 Task: Search for Airbnb properties in New Orleans.
Action: Mouse moved to (407, 70)
Screenshot: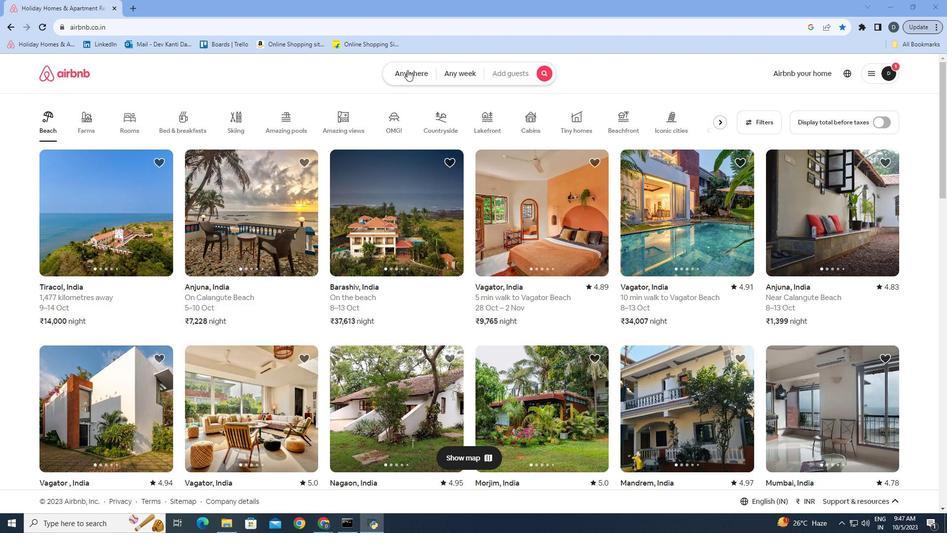 
Action: Mouse pressed left at (407, 70)
Screenshot: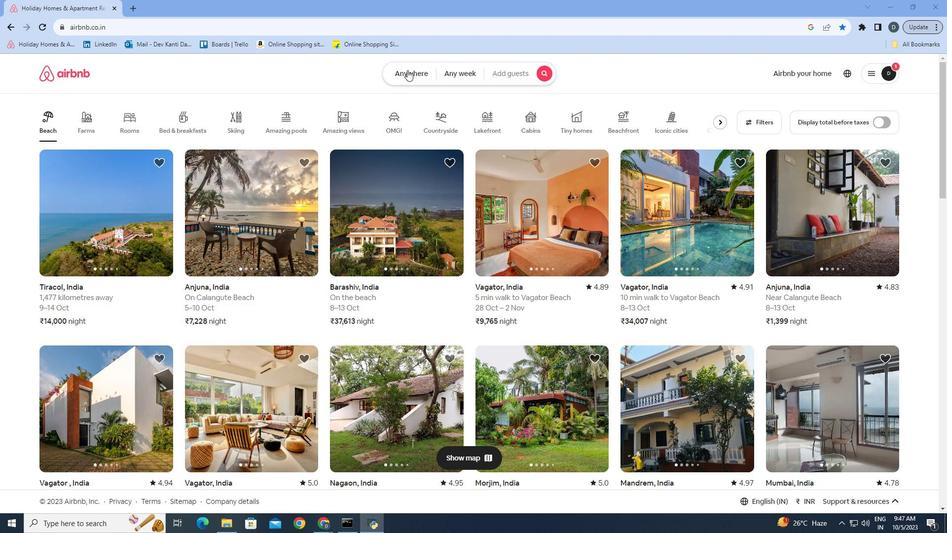 
Action: Mouse moved to (338, 113)
Screenshot: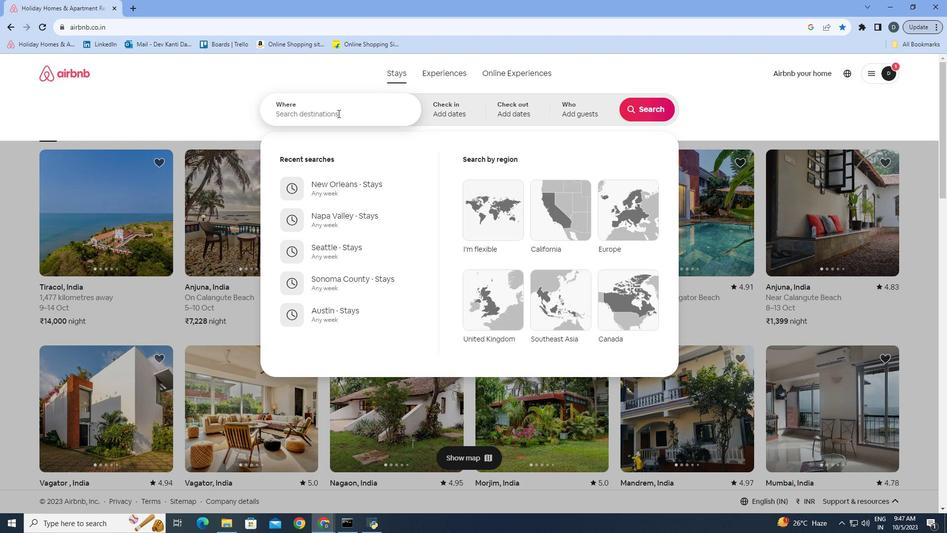 
Action: Mouse pressed left at (338, 113)
Screenshot: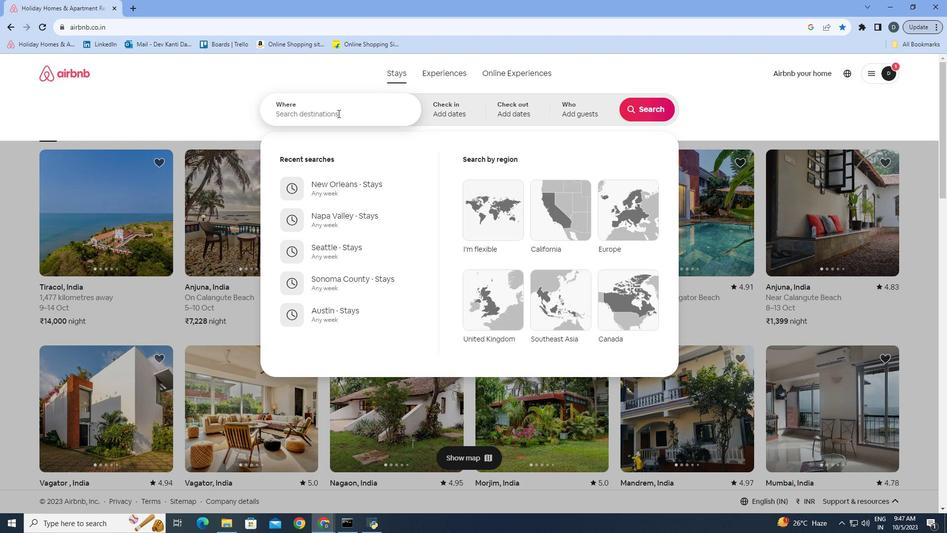 
Action: Mouse moved to (336, 113)
Screenshot: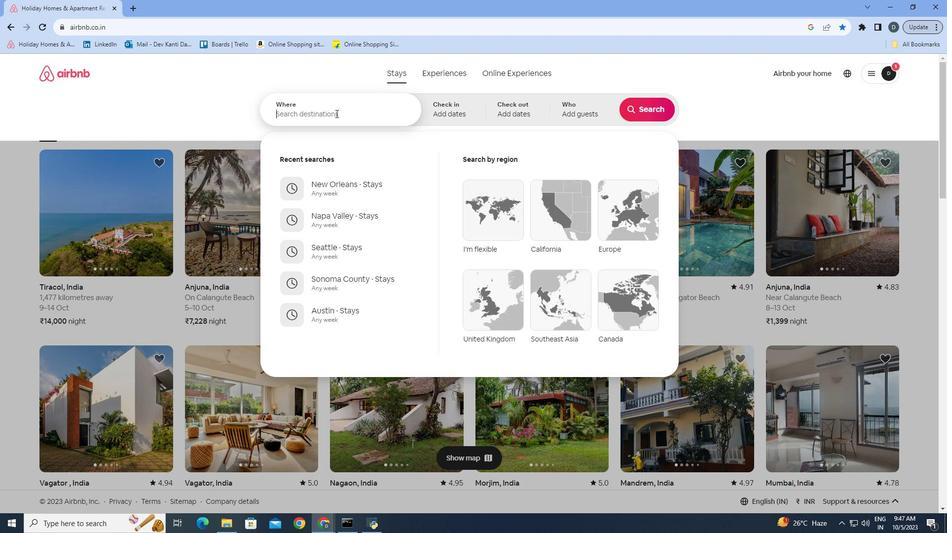 
Action: Key pressed <Key.shift><Key.shift><Key.shift><Key.shift>New<Key.space><Key.shift>Orleans
Screenshot: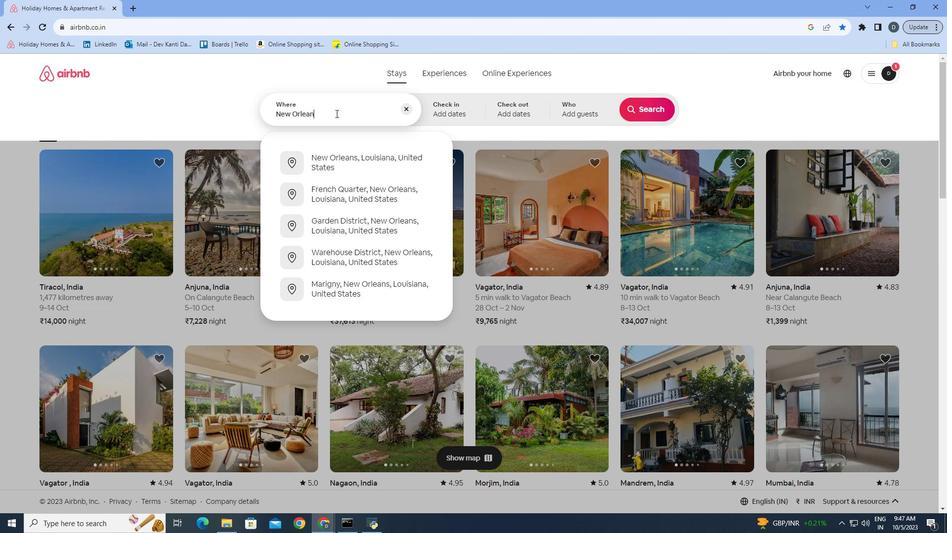 
Action: Mouse moved to (353, 157)
Screenshot: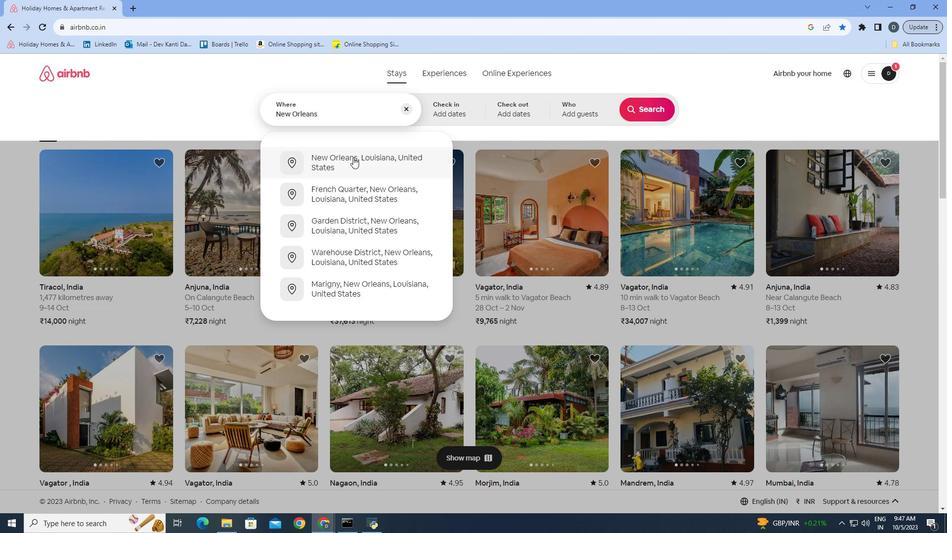 
Action: Mouse pressed left at (353, 157)
Screenshot: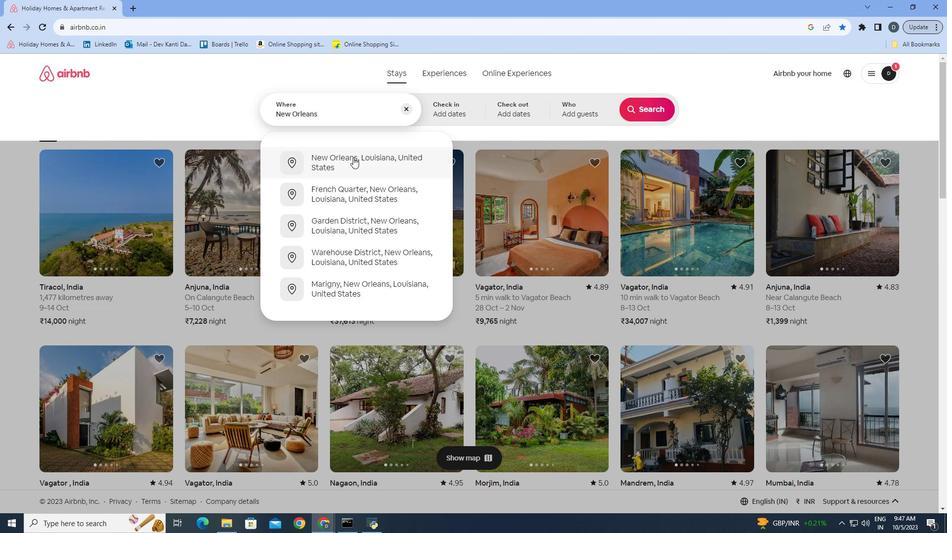 
Action: Mouse moved to (655, 109)
Screenshot: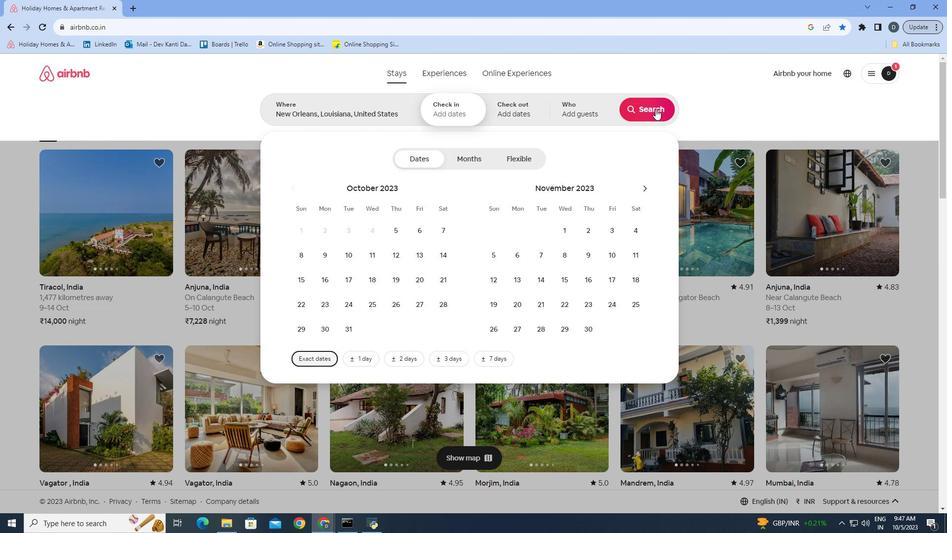 
Action: Mouse pressed left at (655, 109)
Screenshot: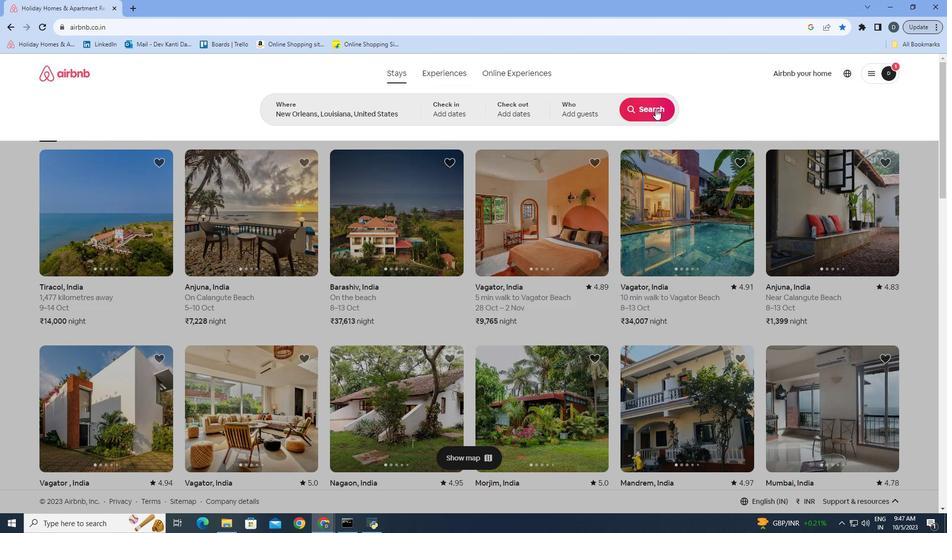
Action: Mouse moved to (156, 254)
Screenshot: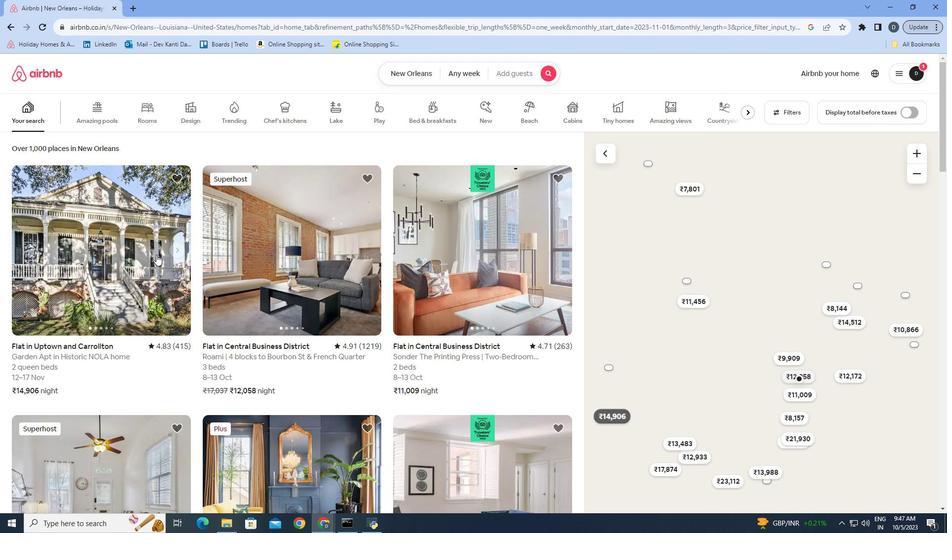 
Action: Mouse pressed left at (156, 254)
Screenshot: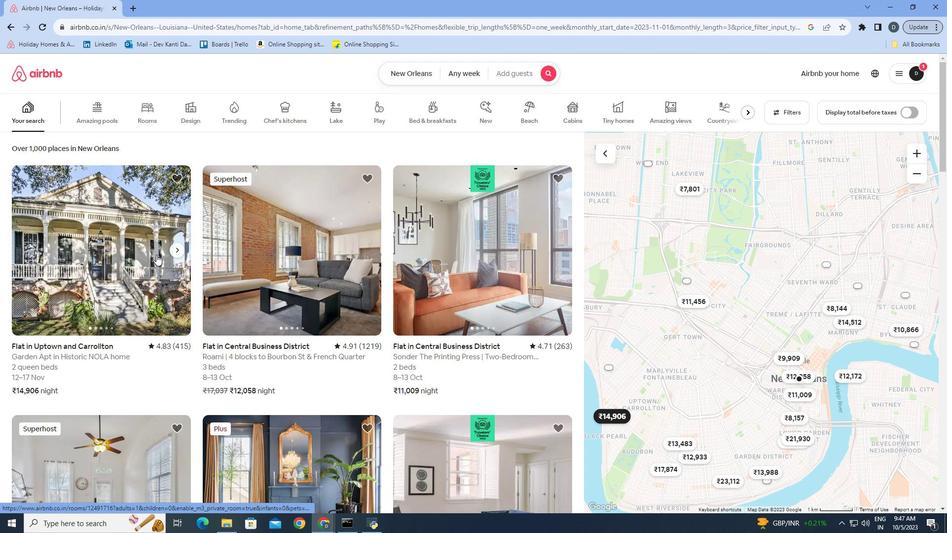 
Action: Mouse moved to (703, 370)
Screenshot: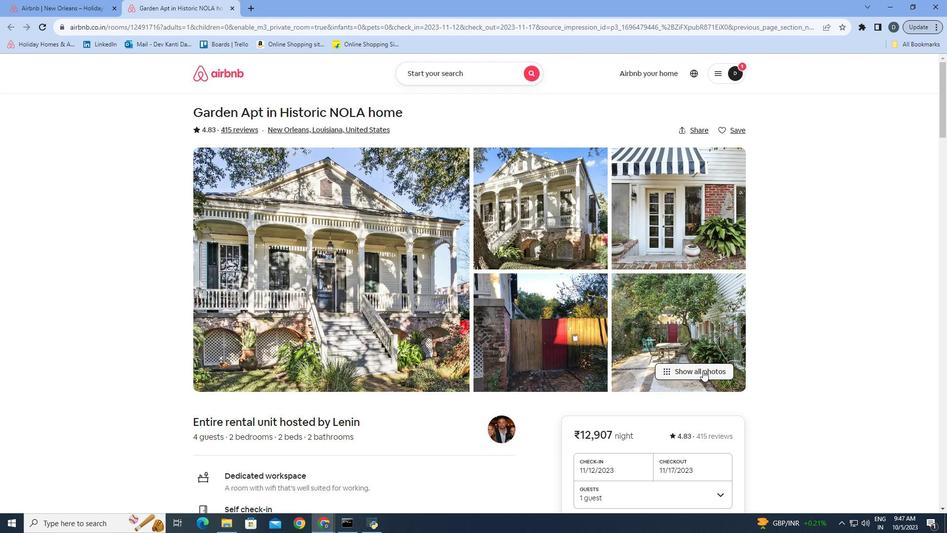 
Action: Mouse pressed left at (703, 370)
Screenshot: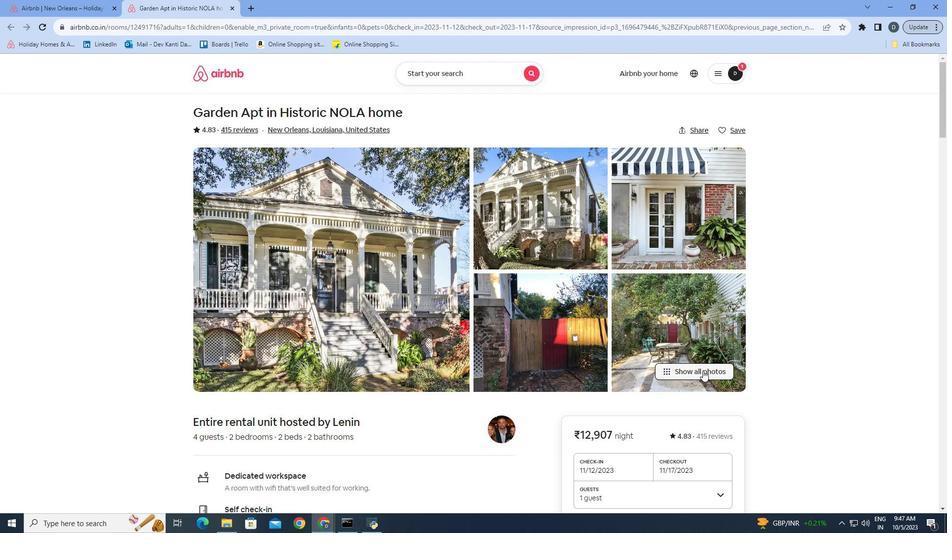 
Action: Mouse moved to (639, 222)
Screenshot: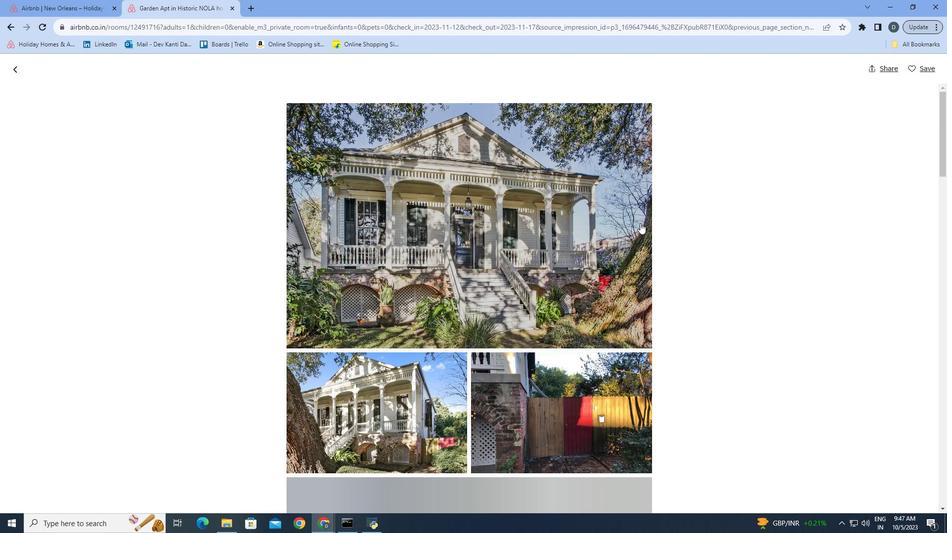 
Action: Mouse scrolled (639, 221) with delta (0, 0)
Screenshot: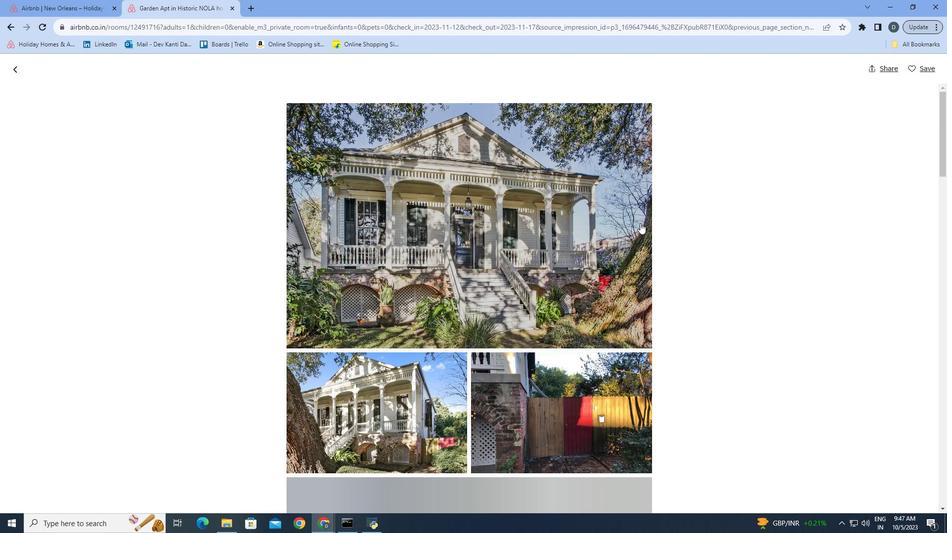 
Action: Mouse moved to (642, 229)
Screenshot: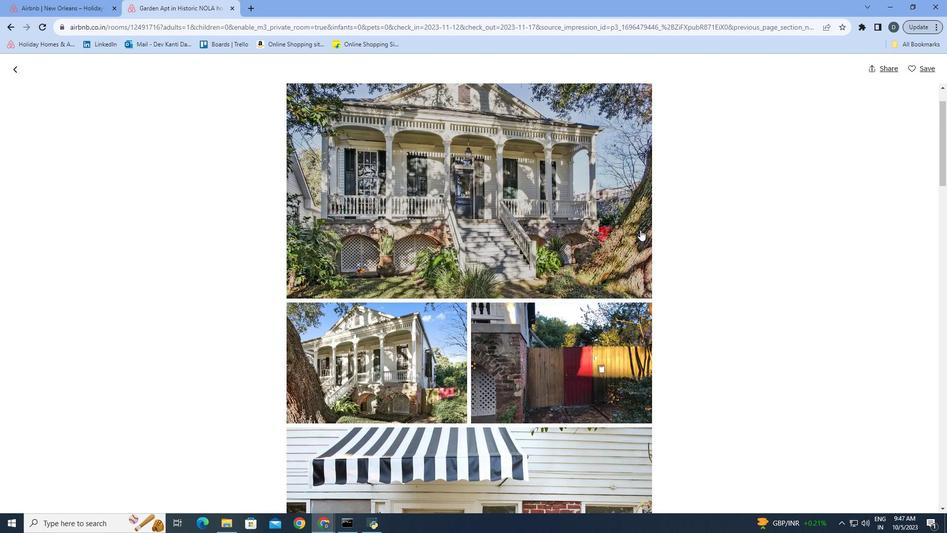 
Action: Mouse scrolled (642, 229) with delta (0, 0)
Screenshot: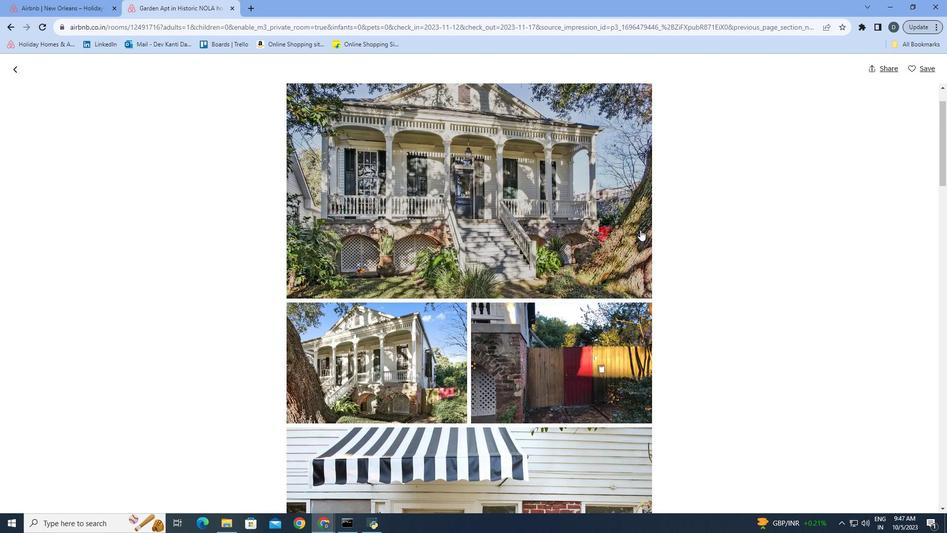 
Action: Mouse moved to (640, 229)
Screenshot: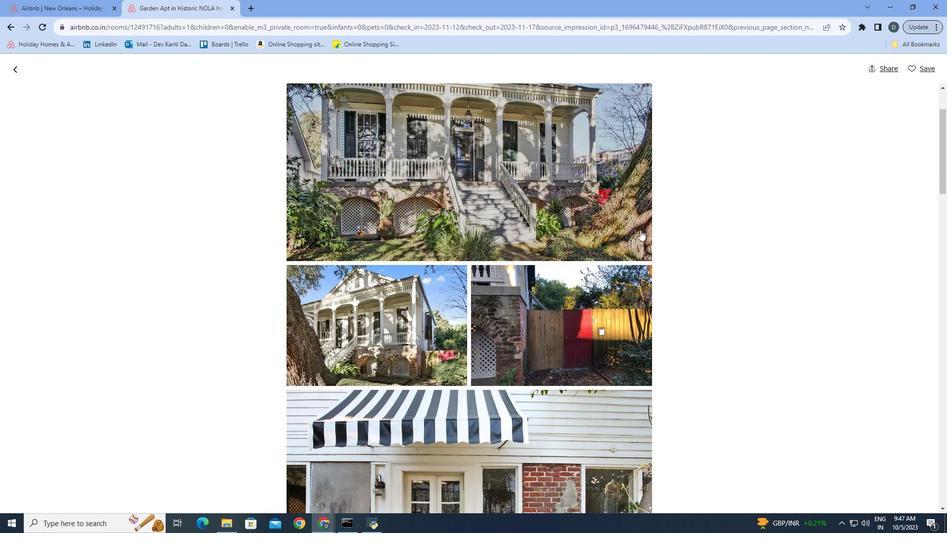 
Action: Mouse scrolled (640, 229) with delta (0, 0)
Screenshot: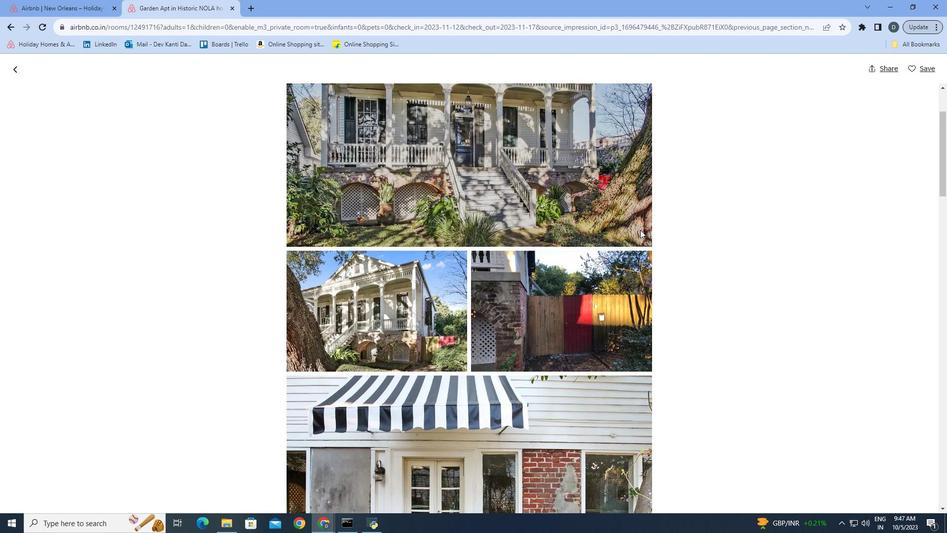 
Action: Mouse moved to (682, 236)
Screenshot: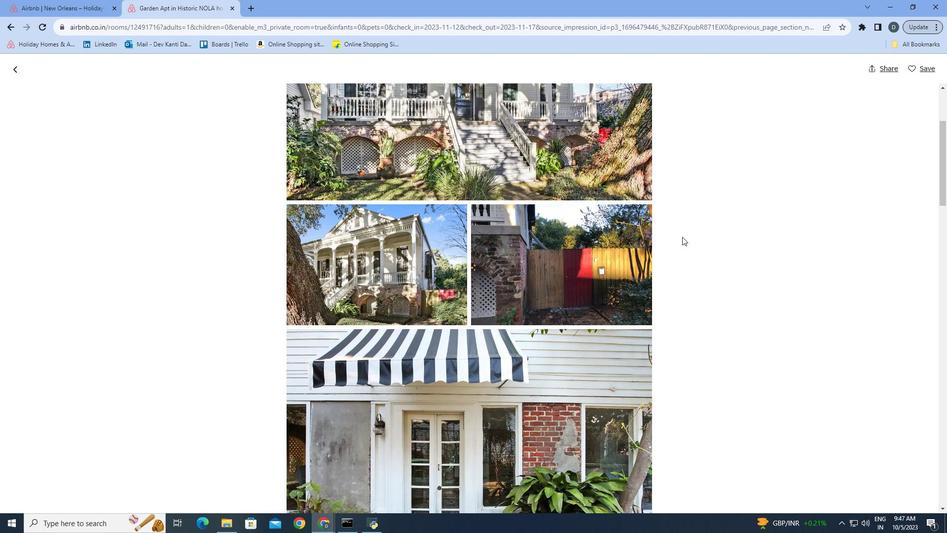 
Action: Mouse scrolled (682, 236) with delta (0, 0)
Screenshot: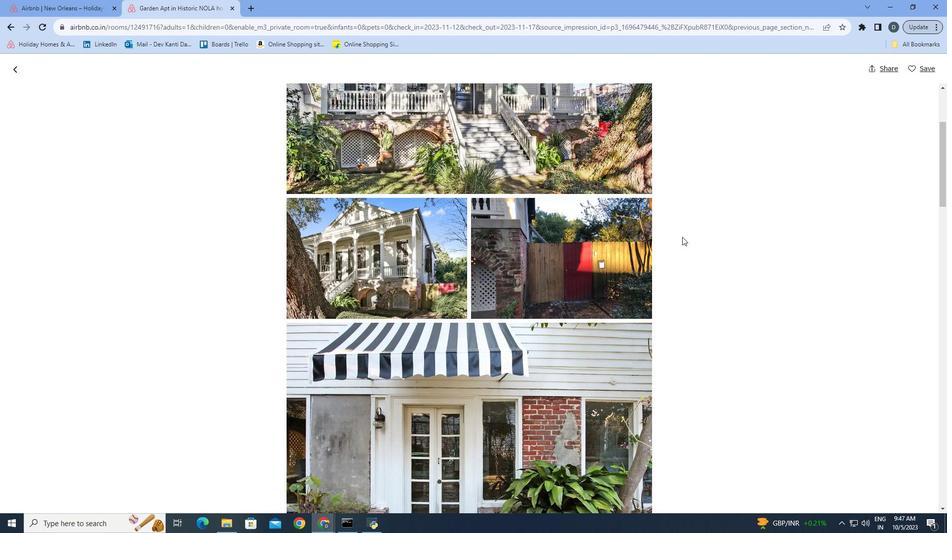 
Action: Mouse scrolled (682, 236) with delta (0, 0)
Screenshot: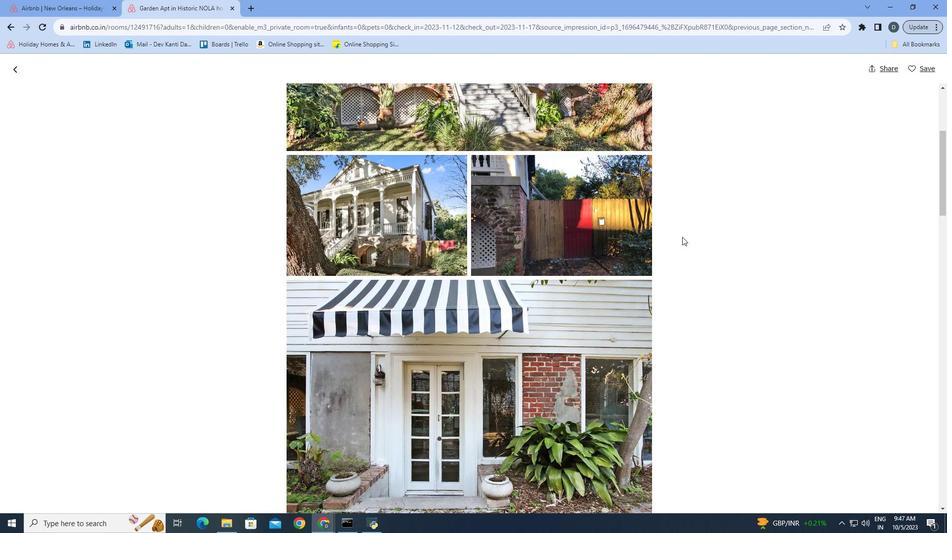 
Action: Mouse scrolled (682, 236) with delta (0, 0)
Screenshot: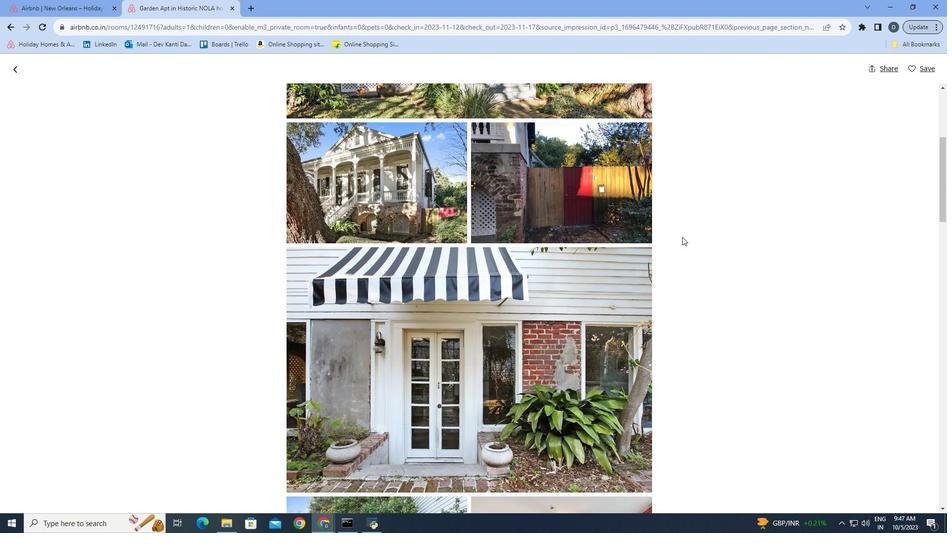 
Action: Mouse scrolled (682, 236) with delta (0, 0)
Screenshot: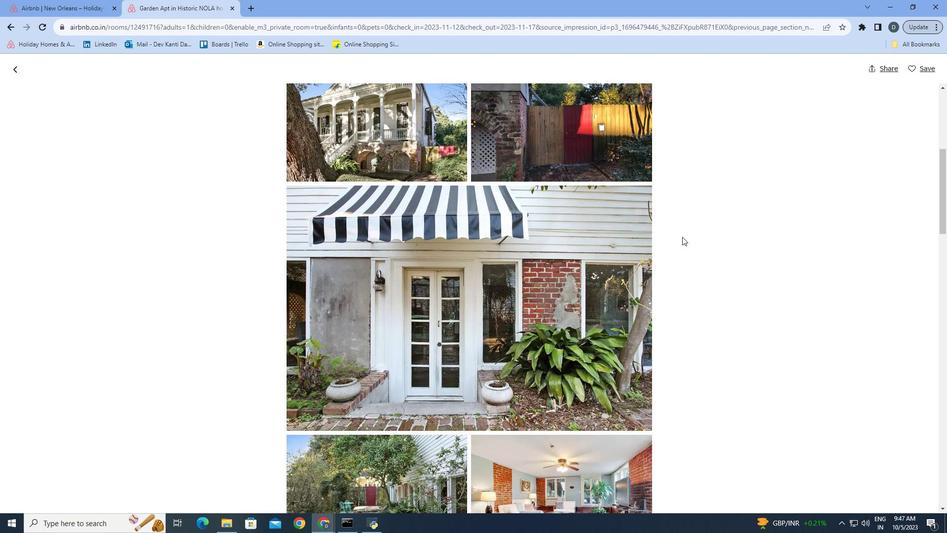 
Action: Mouse scrolled (682, 236) with delta (0, 0)
Screenshot: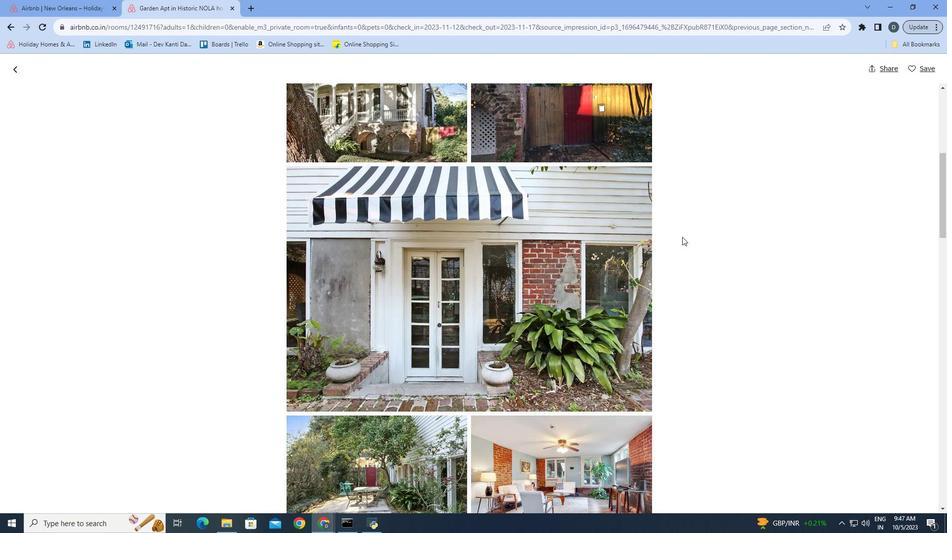 
Action: Mouse moved to (644, 232)
Screenshot: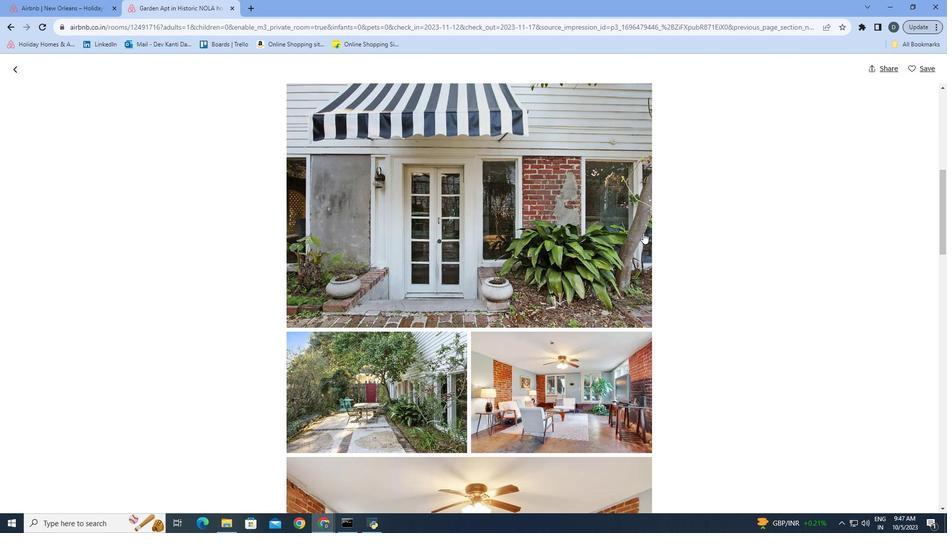 
Action: Mouse scrolled (644, 232) with delta (0, 0)
Screenshot: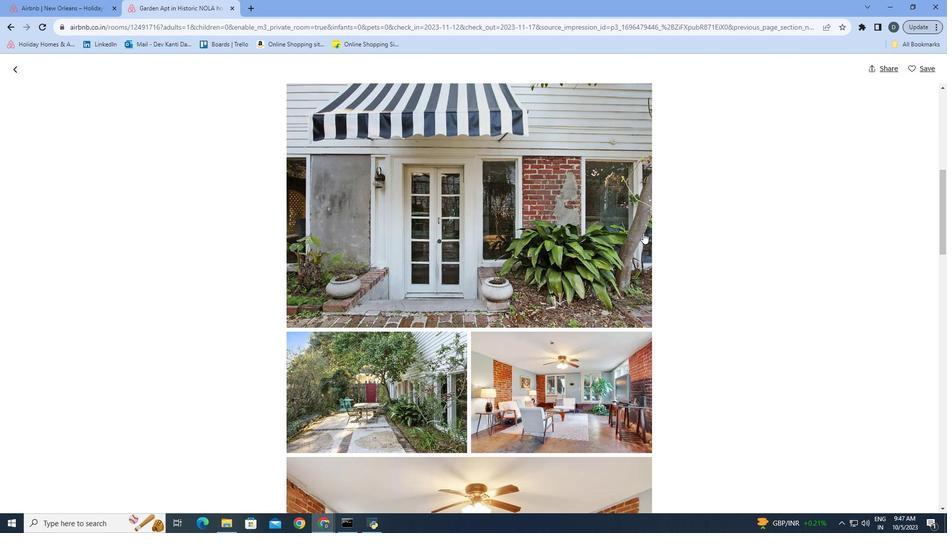 
Action: Mouse moved to (643, 232)
Screenshot: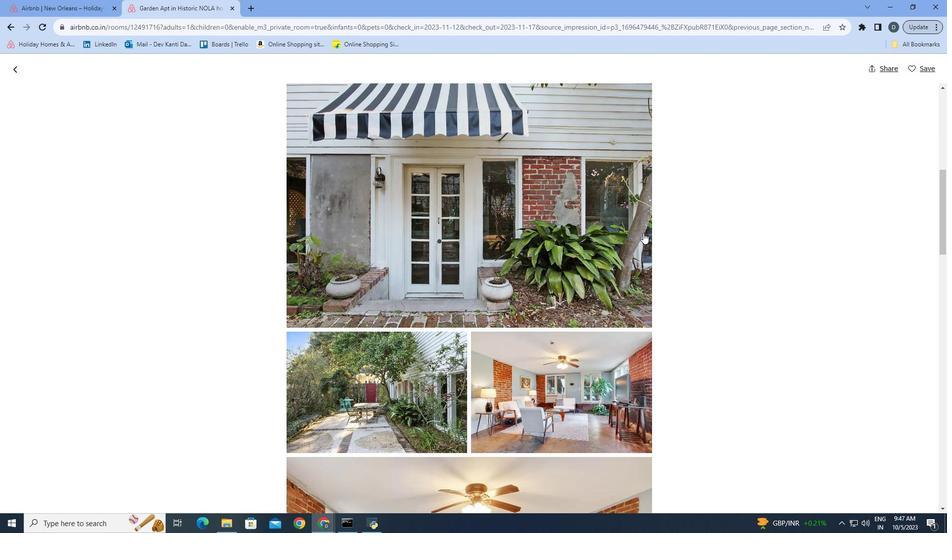 
Action: Mouse scrolled (643, 232) with delta (0, 0)
Screenshot: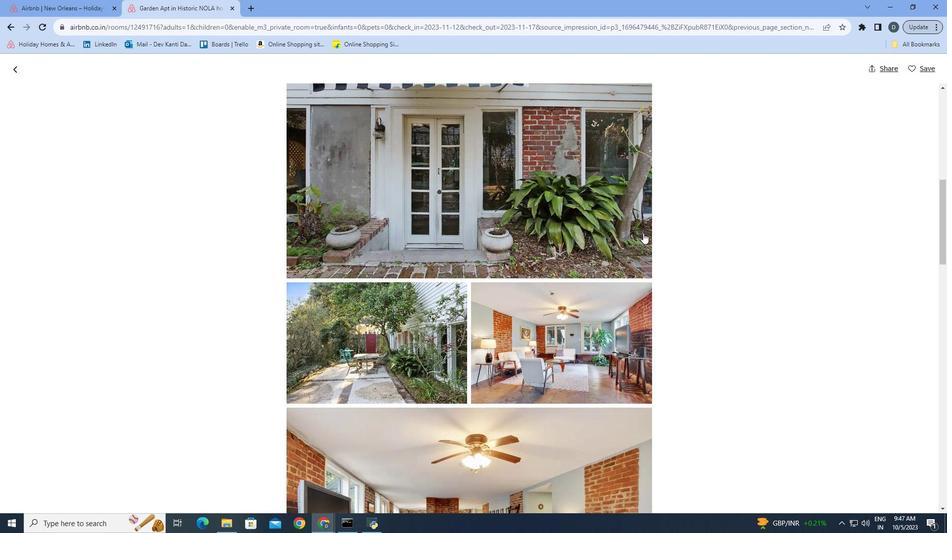 
Action: Mouse moved to (644, 232)
Screenshot: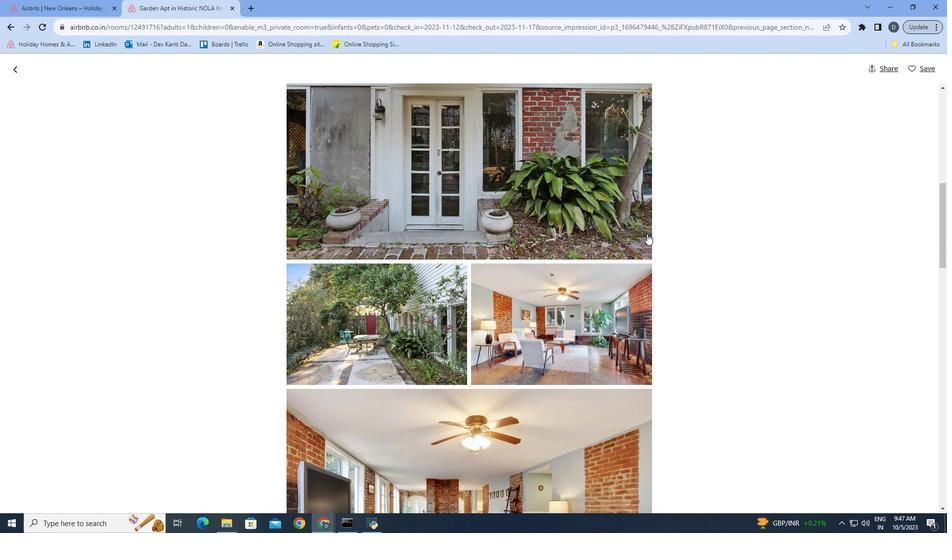 
Action: Mouse scrolled (644, 232) with delta (0, 0)
Screenshot: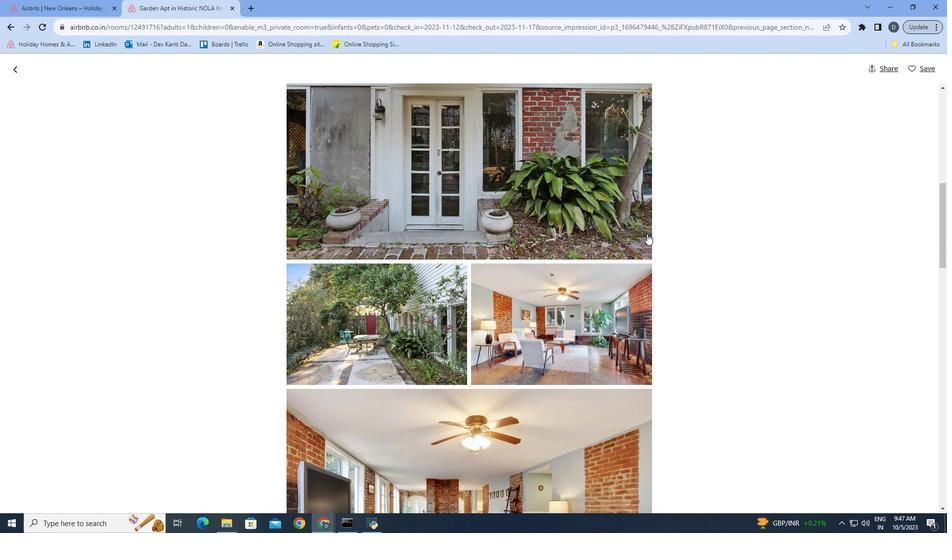 
Action: Mouse moved to (653, 235)
Screenshot: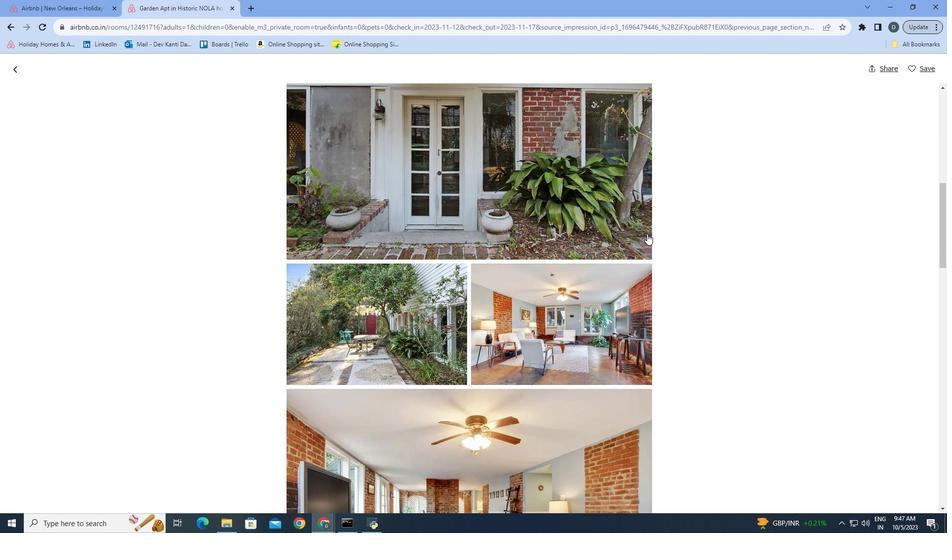 
Action: Mouse scrolled (653, 235) with delta (0, 0)
Screenshot: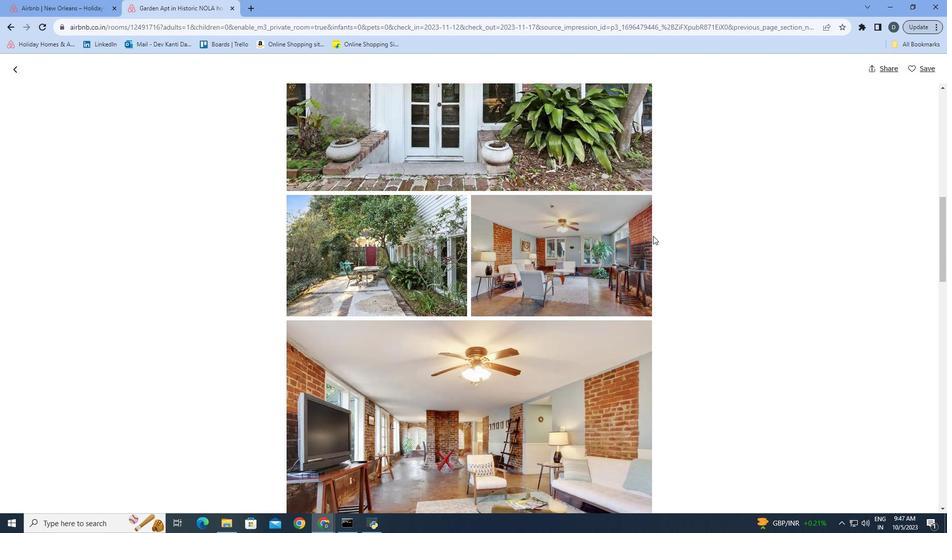 
Action: Mouse scrolled (653, 235) with delta (0, 0)
Screenshot: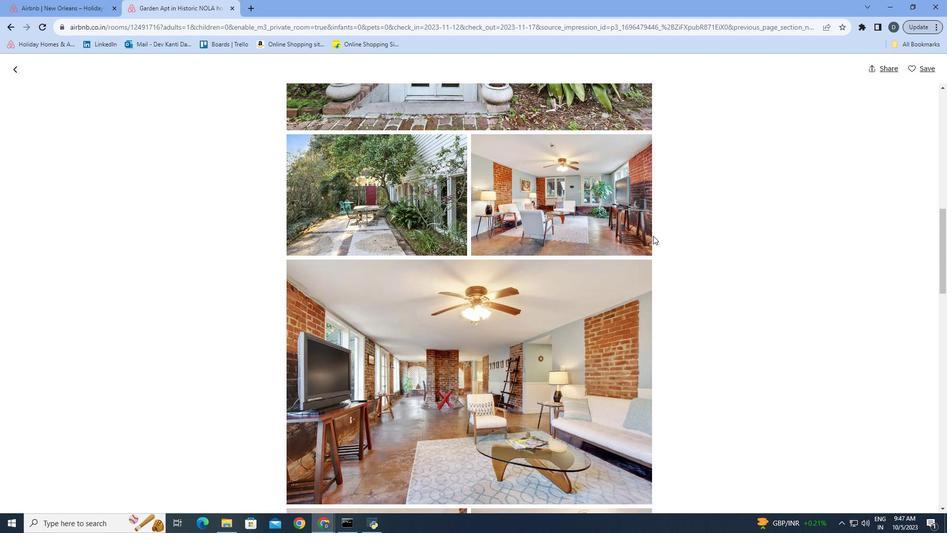 
Action: Mouse moved to (661, 242)
Screenshot: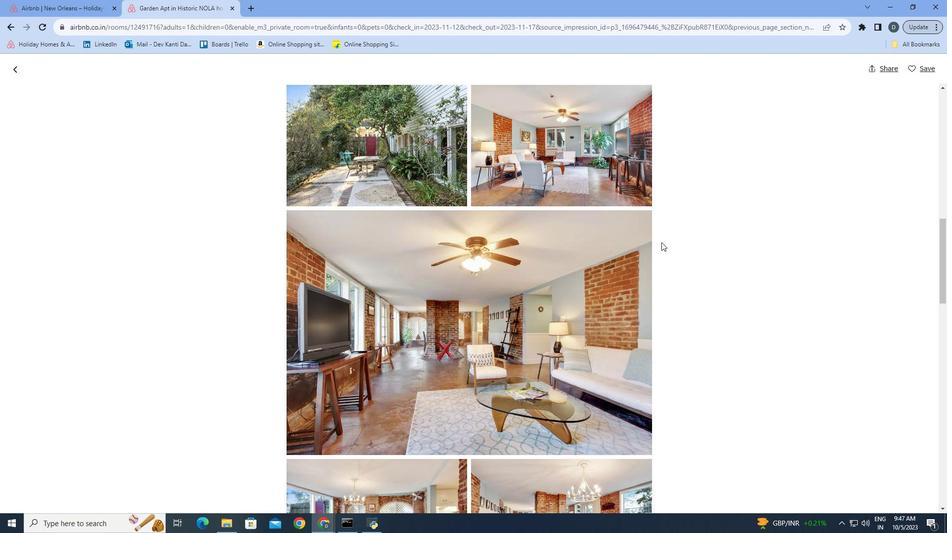 
Action: Mouse scrolled (661, 241) with delta (0, 0)
Screenshot: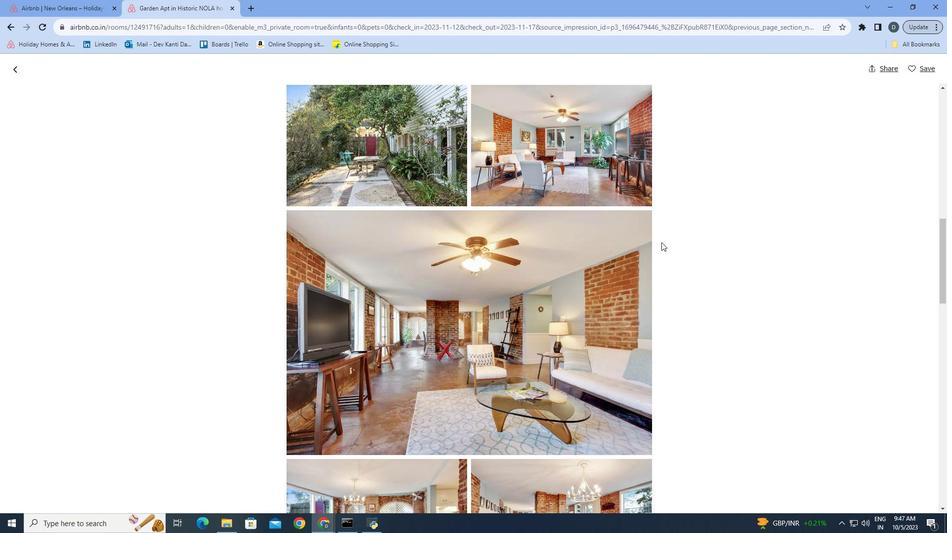 
Action: Mouse scrolled (661, 241) with delta (0, 0)
Screenshot: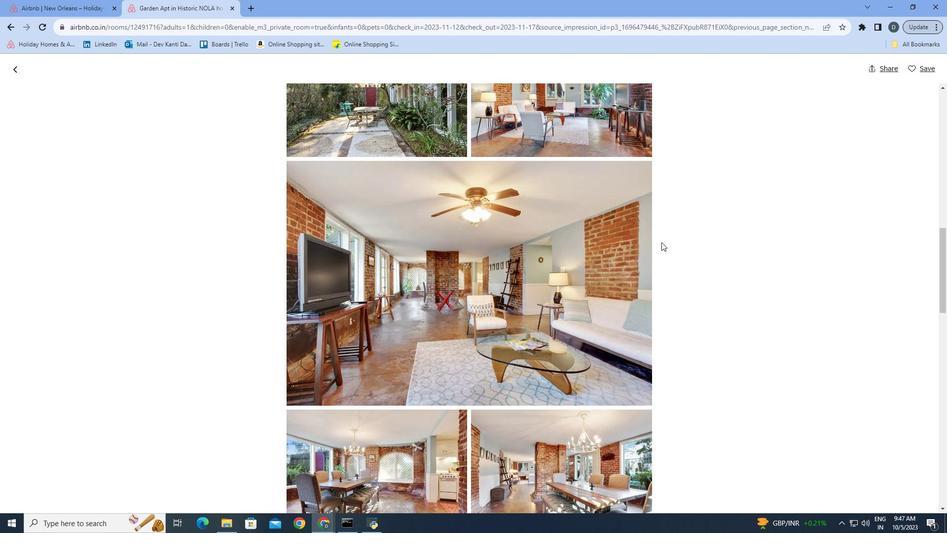 
Action: Mouse scrolled (661, 241) with delta (0, 0)
Screenshot: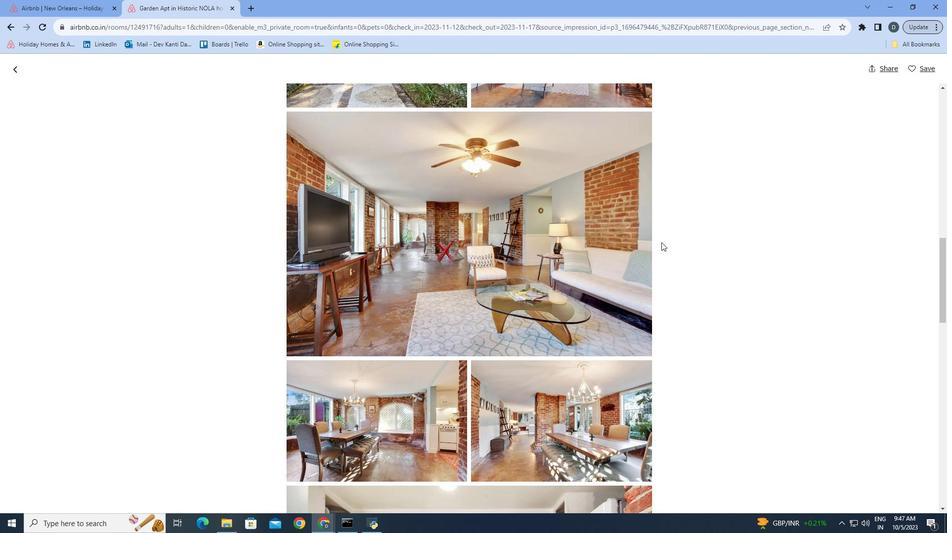 
Action: Mouse scrolled (661, 241) with delta (0, 0)
Screenshot: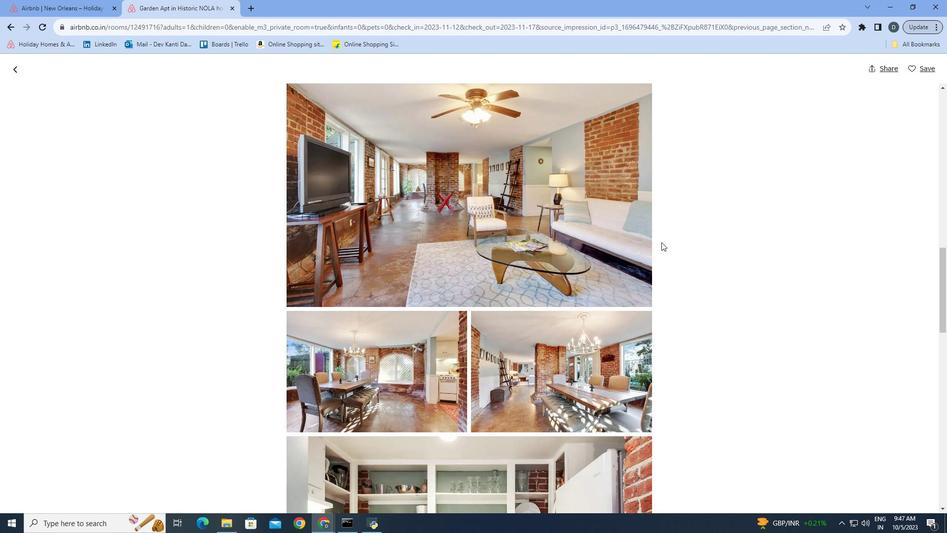 
Action: Mouse scrolled (661, 241) with delta (0, 0)
Screenshot: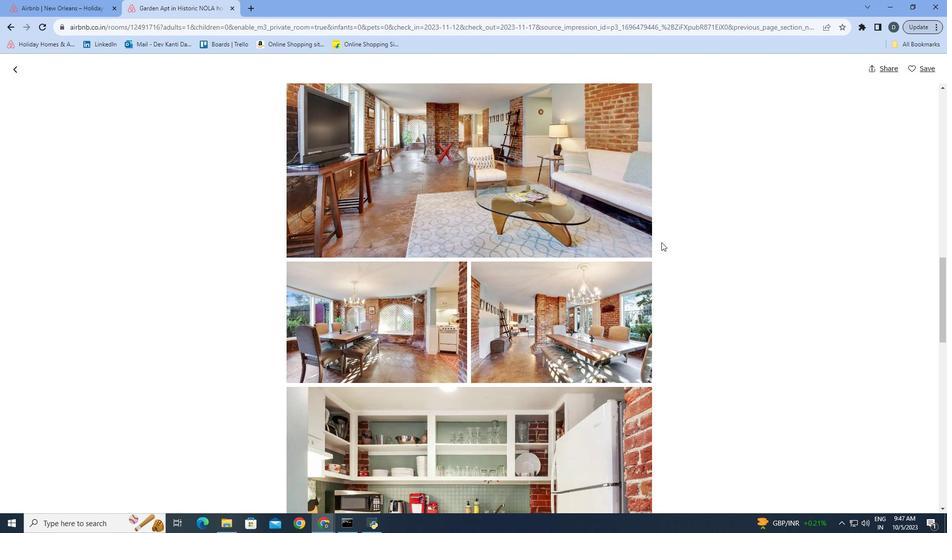 
Action: Mouse scrolled (661, 241) with delta (0, 0)
Screenshot: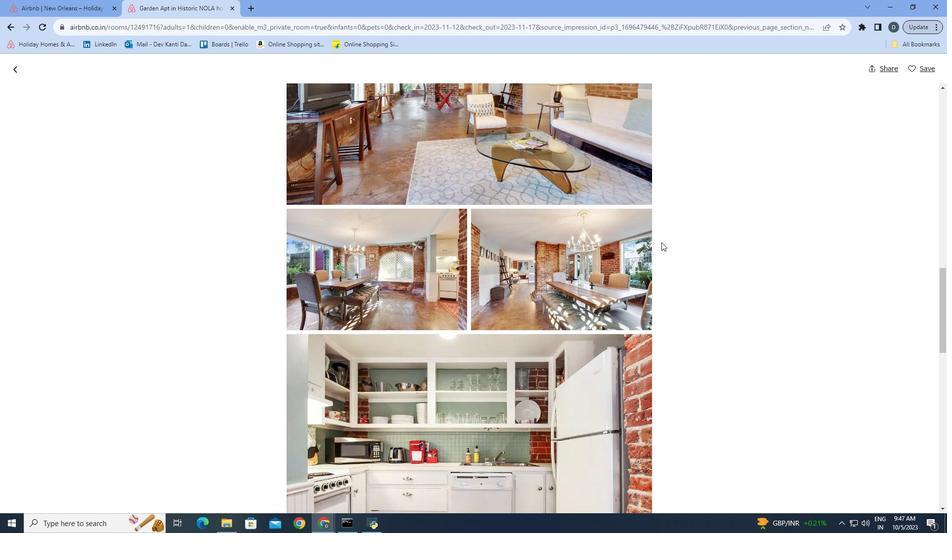 
Action: Mouse scrolled (661, 241) with delta (0, 0)
Screenshot: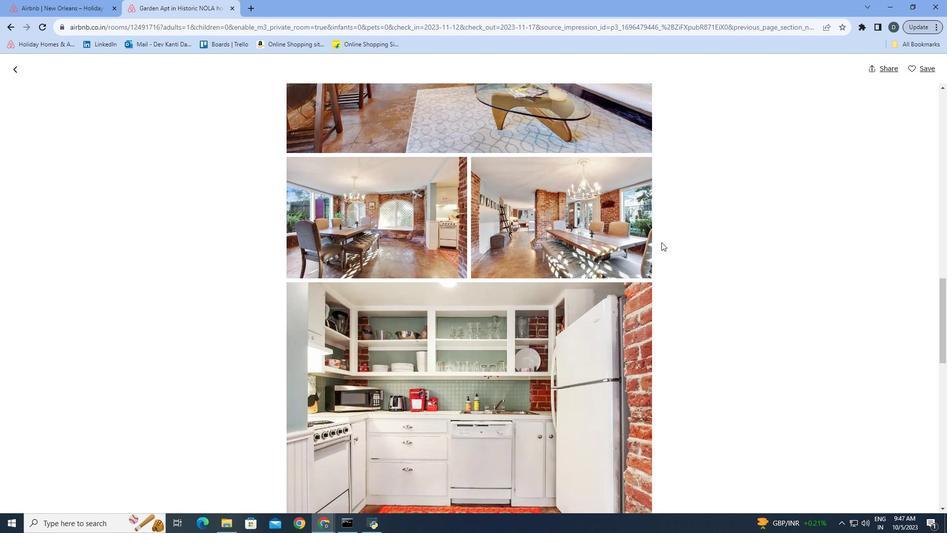 
Action: Mouse moved to (663, 242)
Screenshot: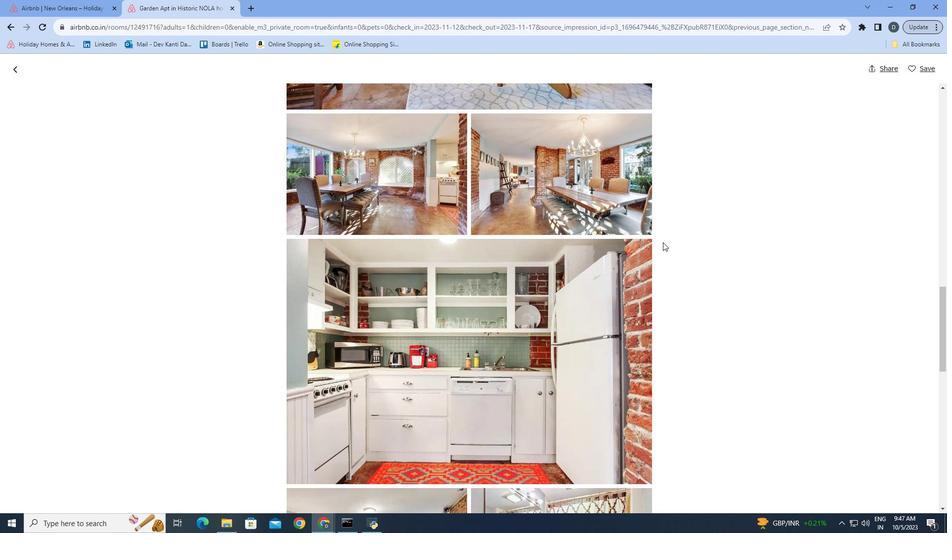 
Action: Mouse scrolled (663, 241) with delta (0, 0)
Screenshot: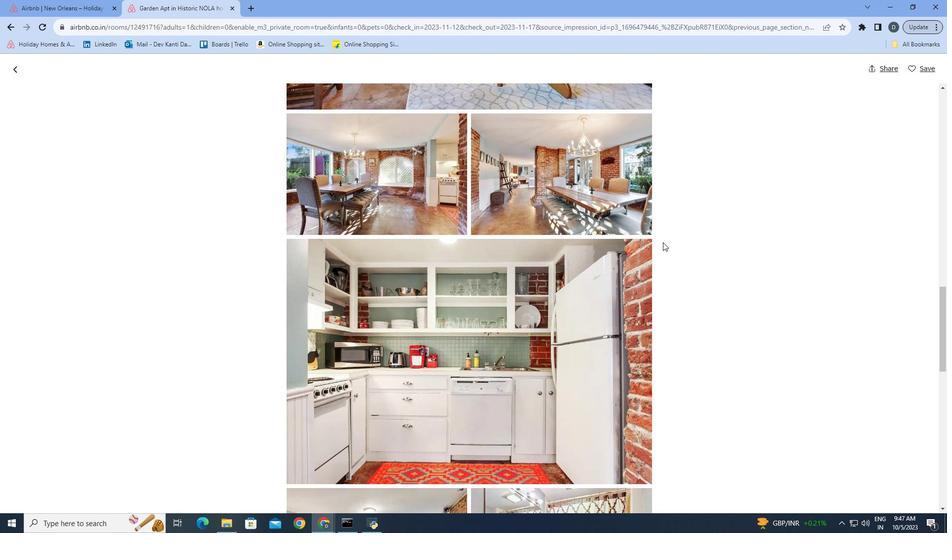 
Action: Mouse scrolled (663, 241) with delta (0, 0)
Screenshot: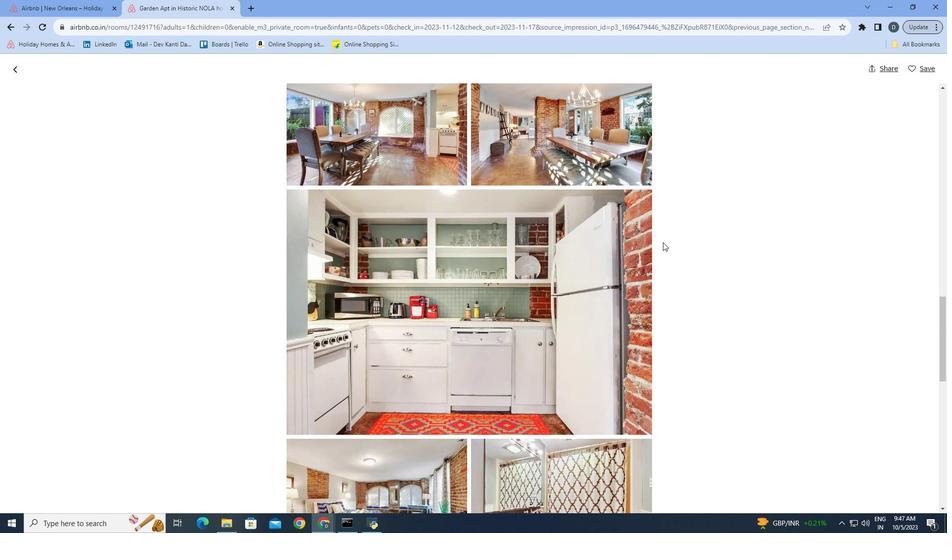
Action: Mouse scrolled (663, 241) with delta (0, 0)
Screenshot: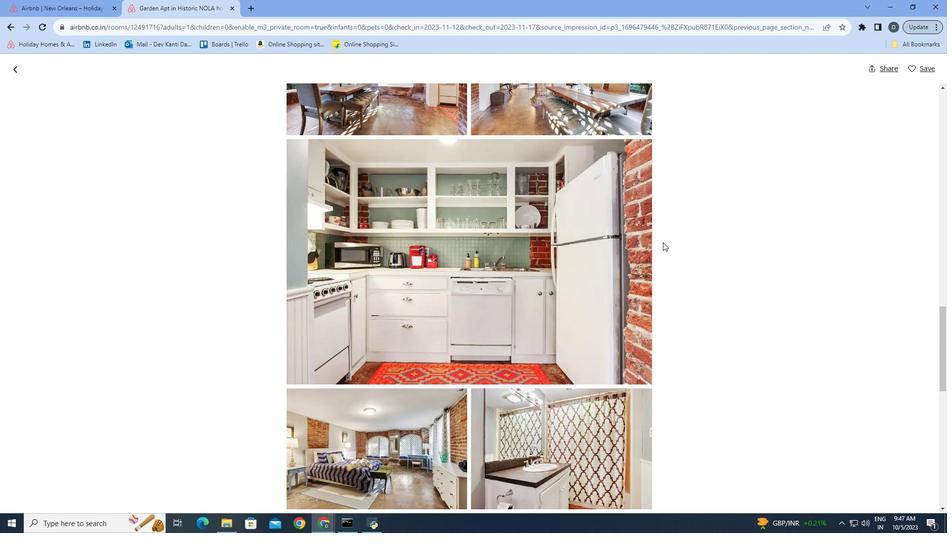 
Action: Mouse scrolled (663, 241) with delta (0, 0)
Screenshot: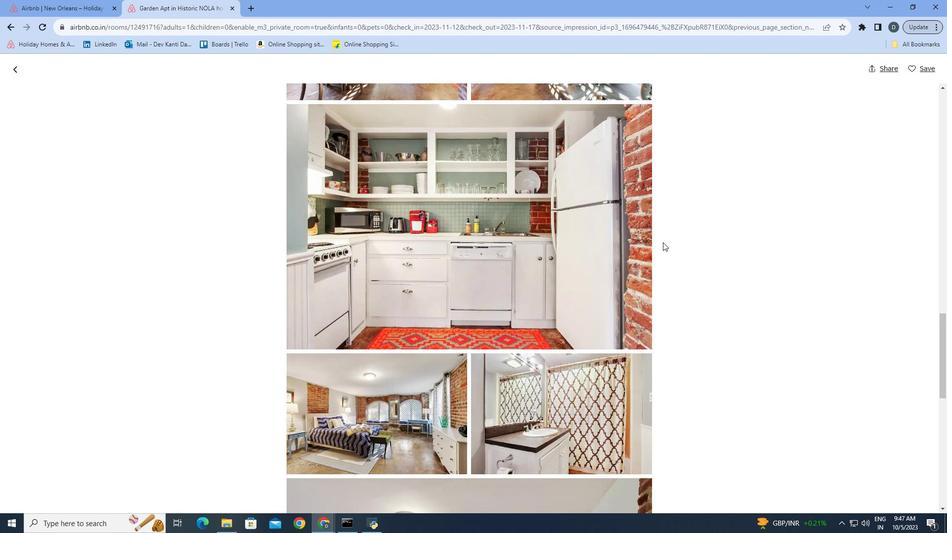 
Action: Mouse scrolled (663, 241) with delta (0, 0)
Screenshot: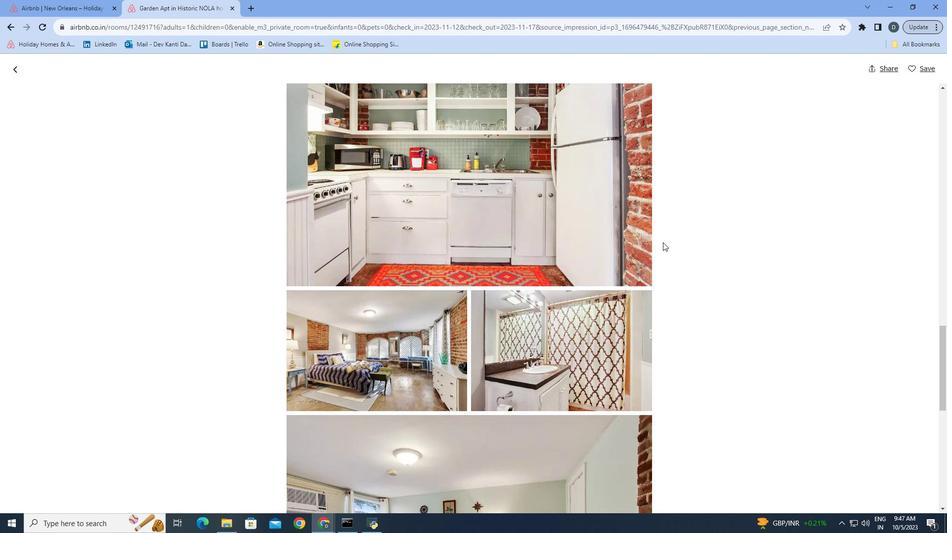 
Action: Mouse scrolled (663, 241) with delta (0, 0)
Screenshot: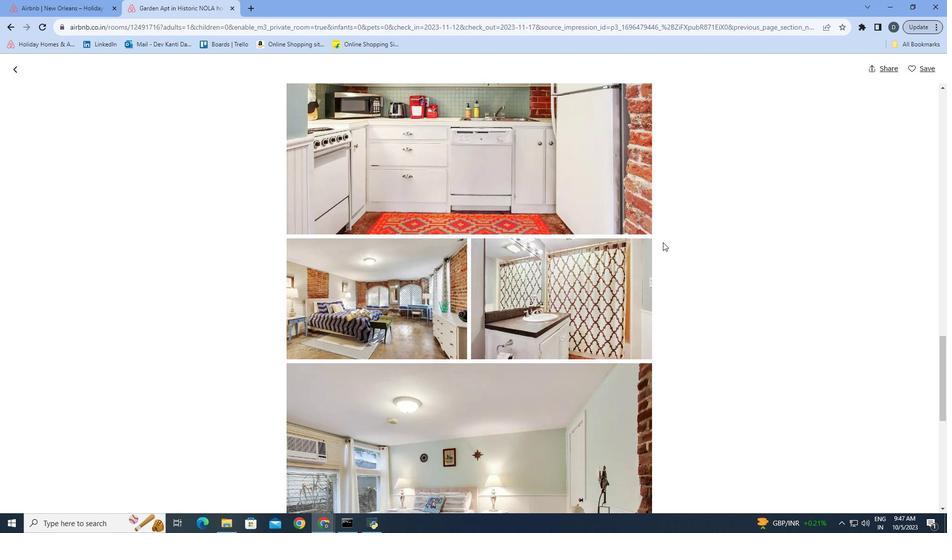 
Action: Mouse scrolled (663, 241) with delta (0, 0)
Screenshot: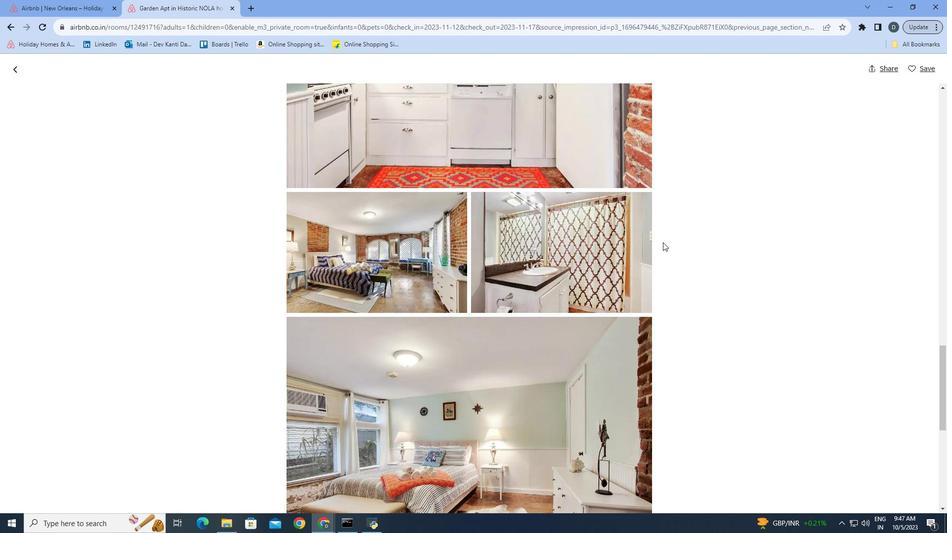 
Action: Mouse scrolled (663, 241) with delta (0, 0)
Screenshot: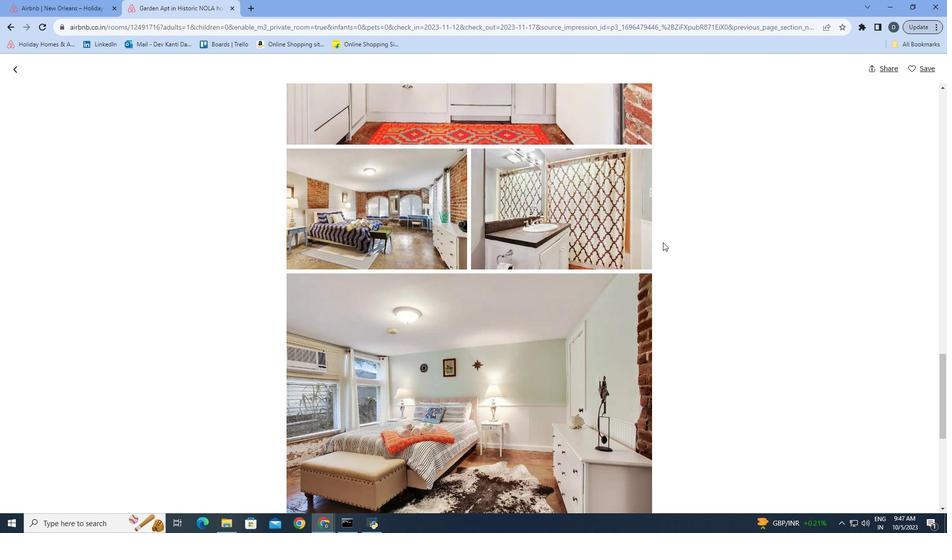 
Action: Mouse scrolled (663, 241) with delta (0, 0)
Screenshot: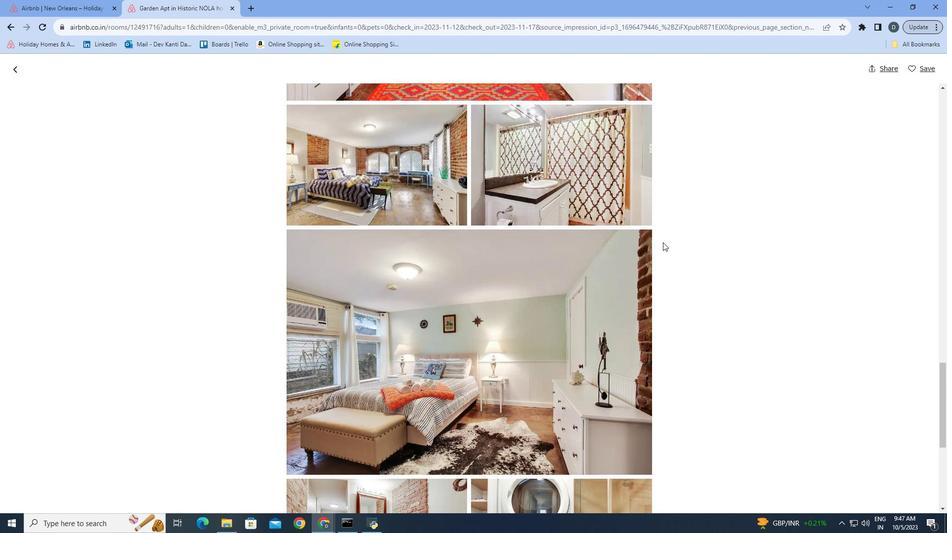 
Action: Mouse scrolled (663, 241) with delta (0, 0)
Screenshot: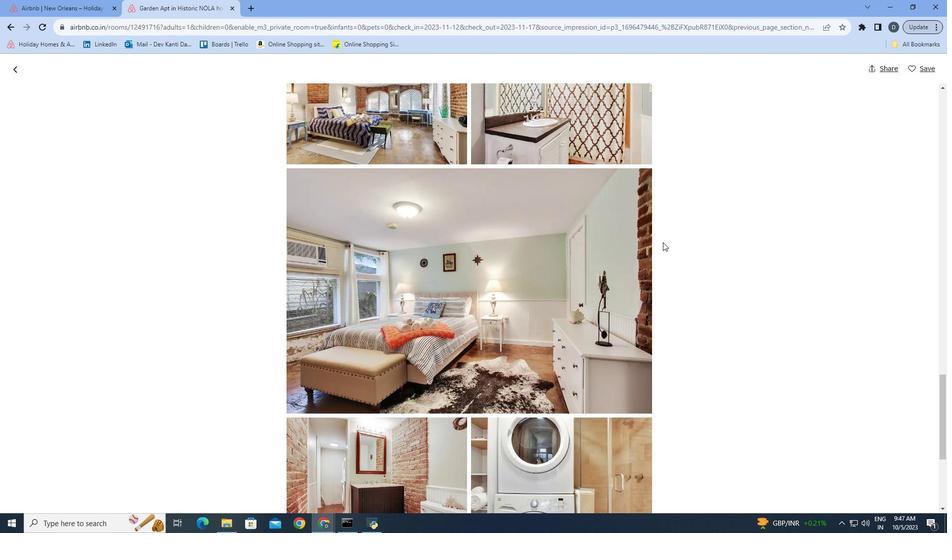 
Action: Mouse scrolled (663, 241) with delta (0, 0)
Screenshot: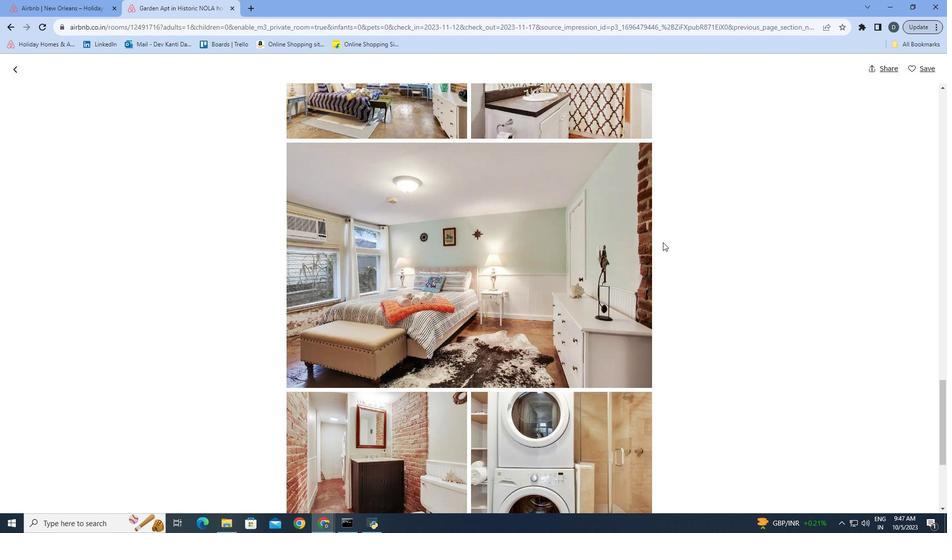 
Action: Mouse scrolled (663, 241) with delta (0, 0)
Screenshot: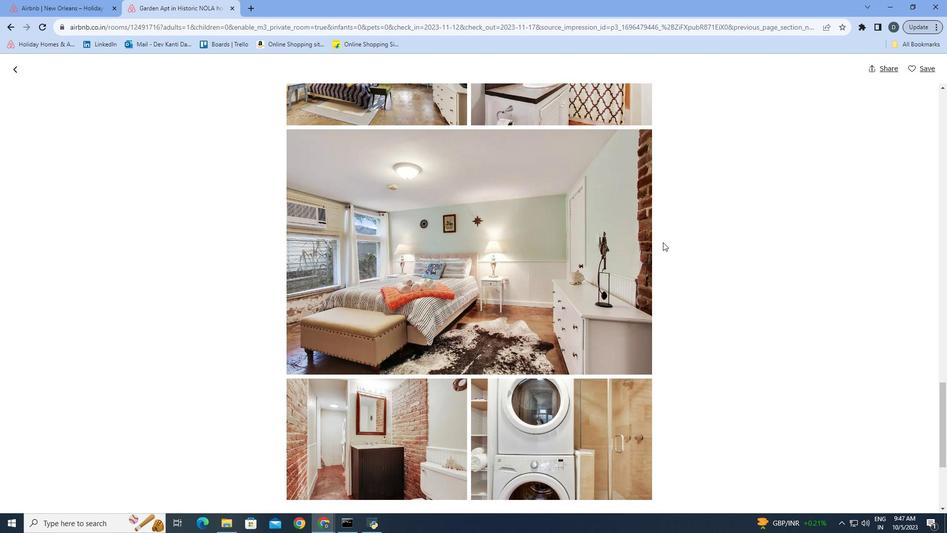 
Action: Mouse scrolled (663, 241) with delta (0, 0)
Screenshot: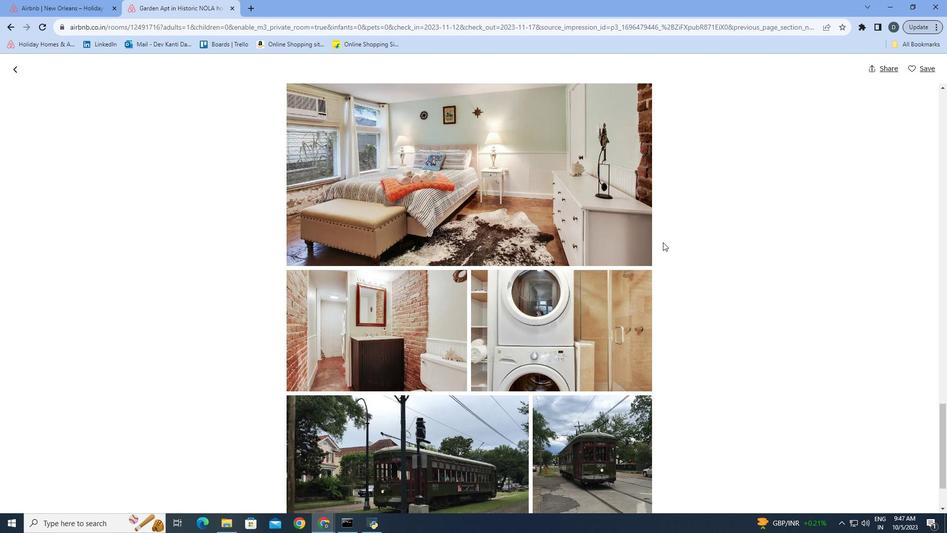 
Action: Mouse scrolled (663, 241) with delta (0, 0)
Screenshot: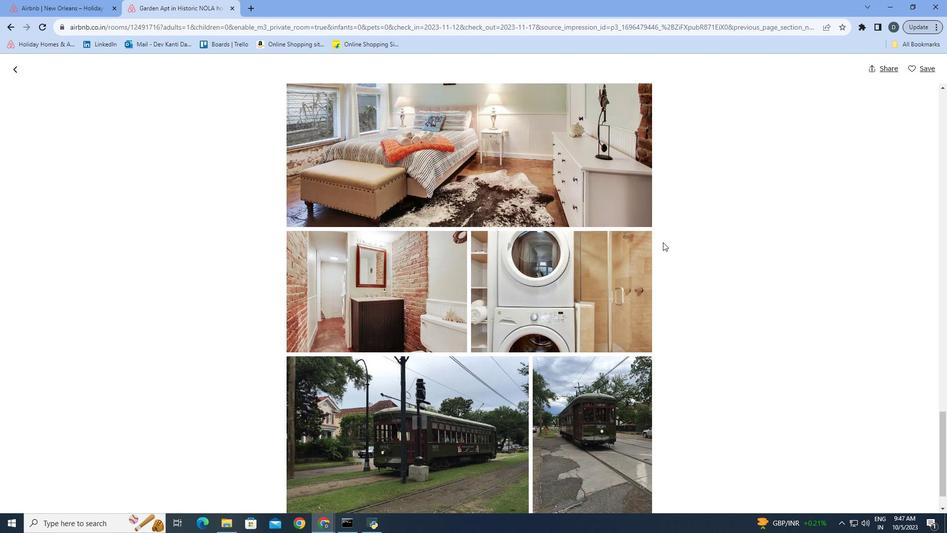 
Action: Mouse scrolled (663, 241) with delta (0, 0)
Screenshot: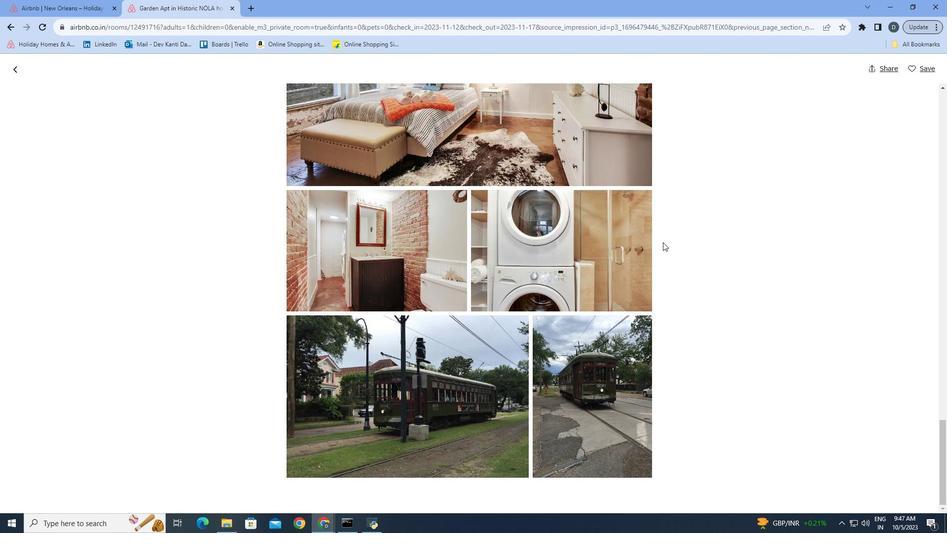 
Action: Mouse scrolled (663, 241) with delta (0, 0)
Screenshot: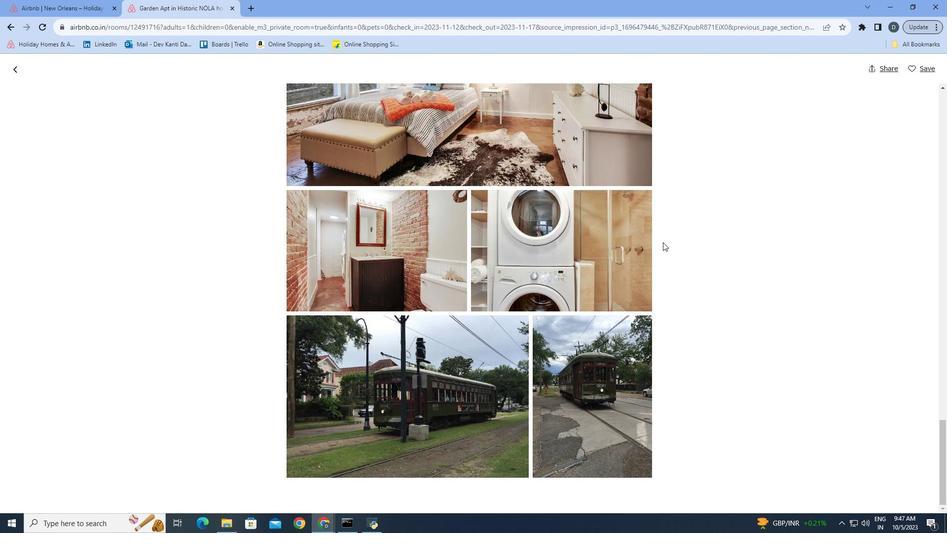 
Action: Mouse scrolled (663, 241) with delta (0, 0)
Screenshot: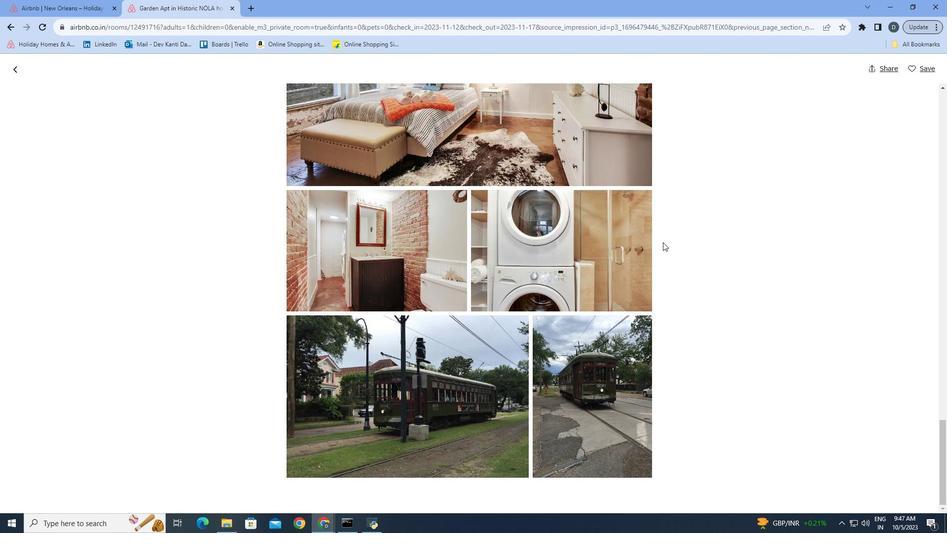 
Action: Mouse moved to (16, 69)
Screenshot: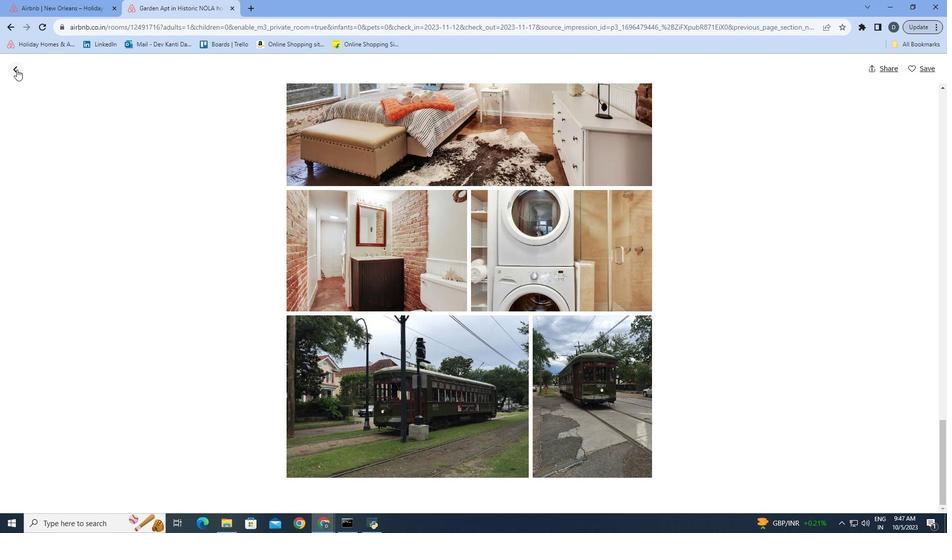 
Action: Mouse pressed left at (16, 69)
Screenshot: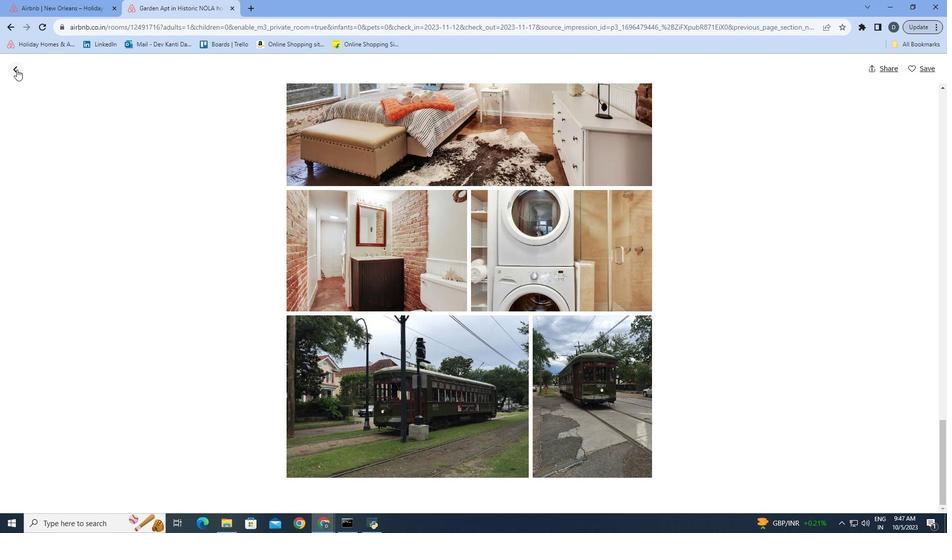 
Action: Mouse moved to (467, 362)
Screenshot: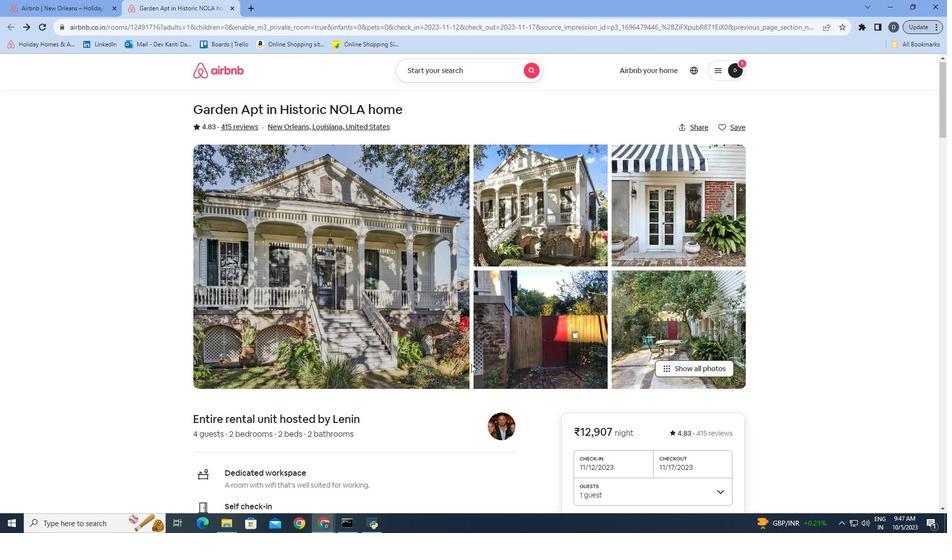 
Action: Mouse scrolled (467, 361) with delta (0, 0)
Screenshot: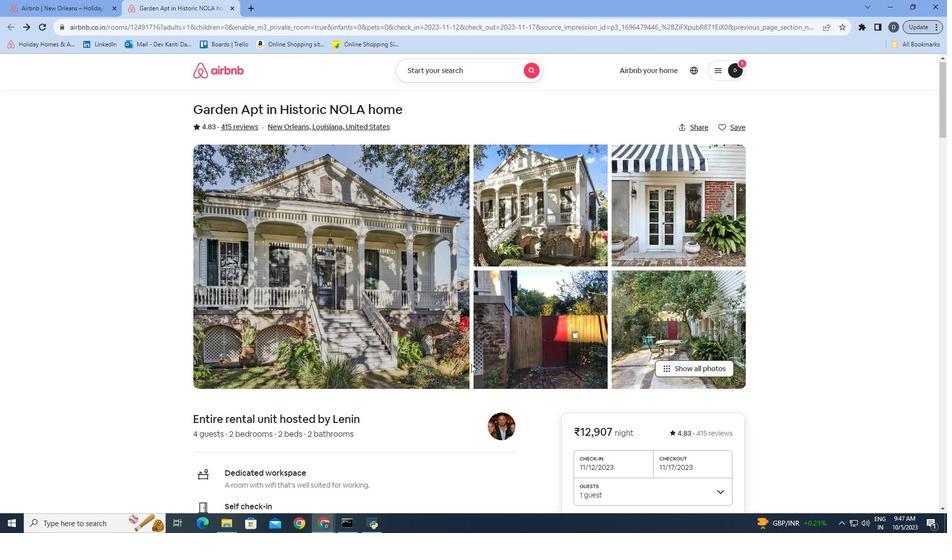 
Action: Mouse moved to (474, 364)
Screenshot: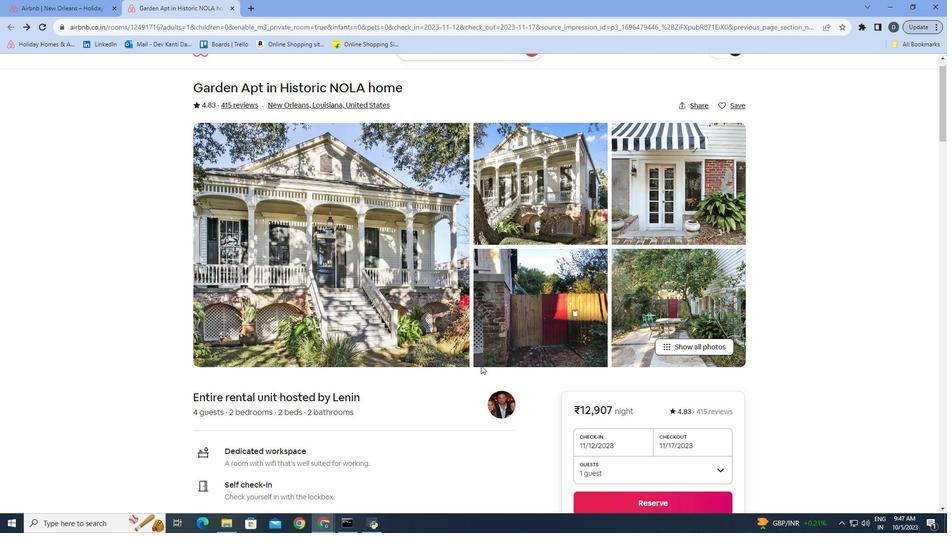 
Action: Mouse scrolled (474, 363) with delta (0, 0)
Screenshot: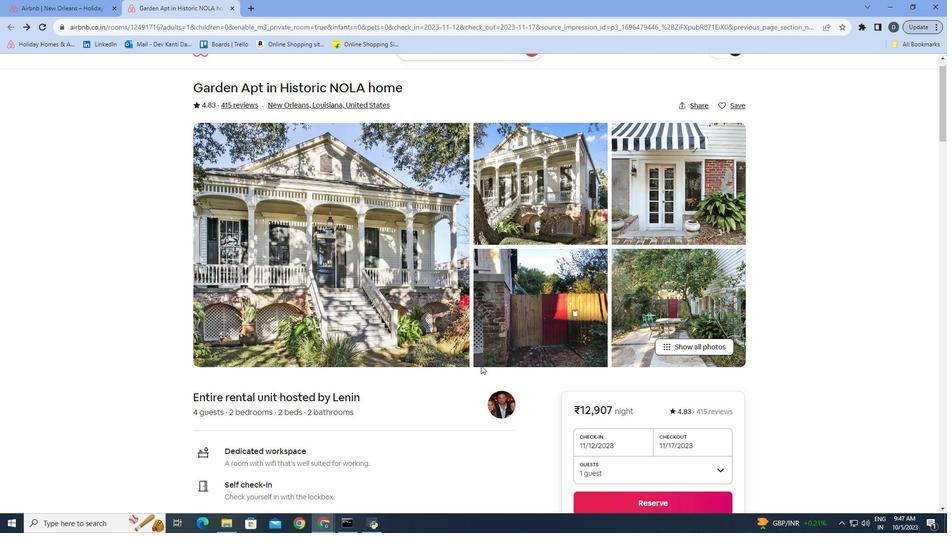
Action: Mouse moved to (515, 370)
Screenshot: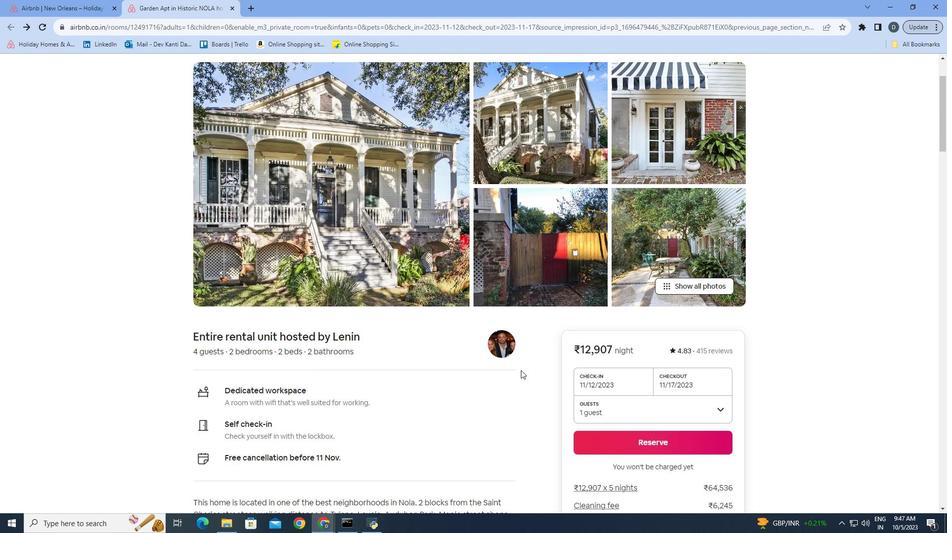 
Action: Mouse scrolled (515, 369) with delta (0, 0)
Screenshot: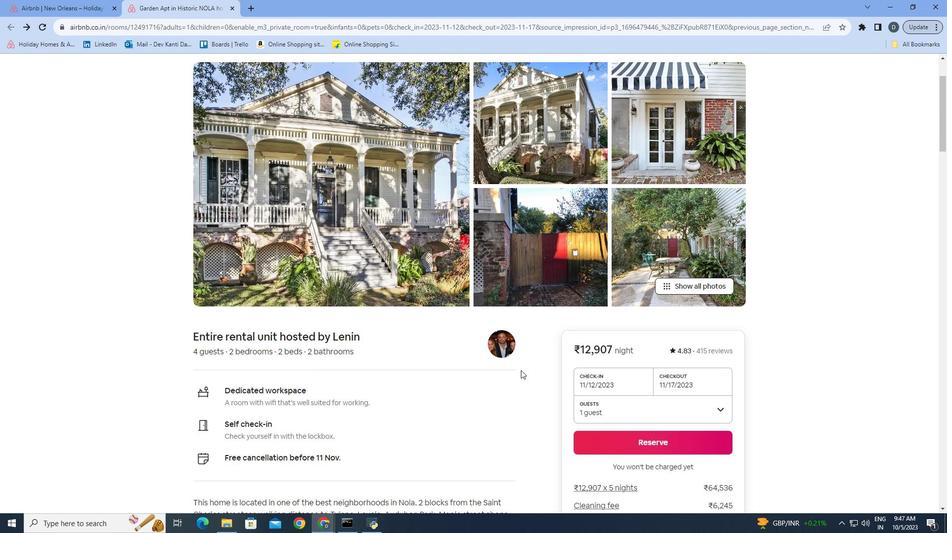 
Action: Mouse moved to (527, 365)
Screenshot: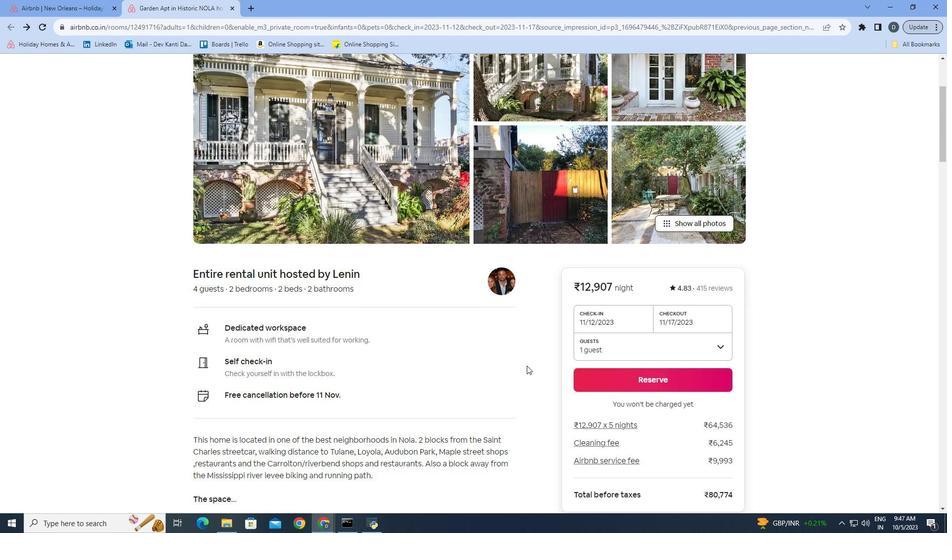 
Action: Mouse scrolled (527, 365) with delta (0, 0)
Screenshot: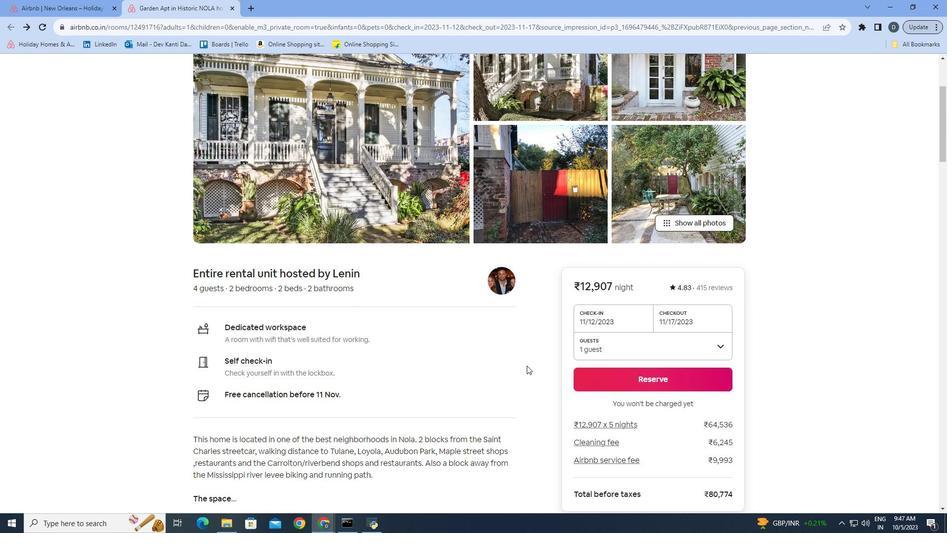 
Action: Mouse scrolled (527, 365) with delta (0, 0)
Screenshot: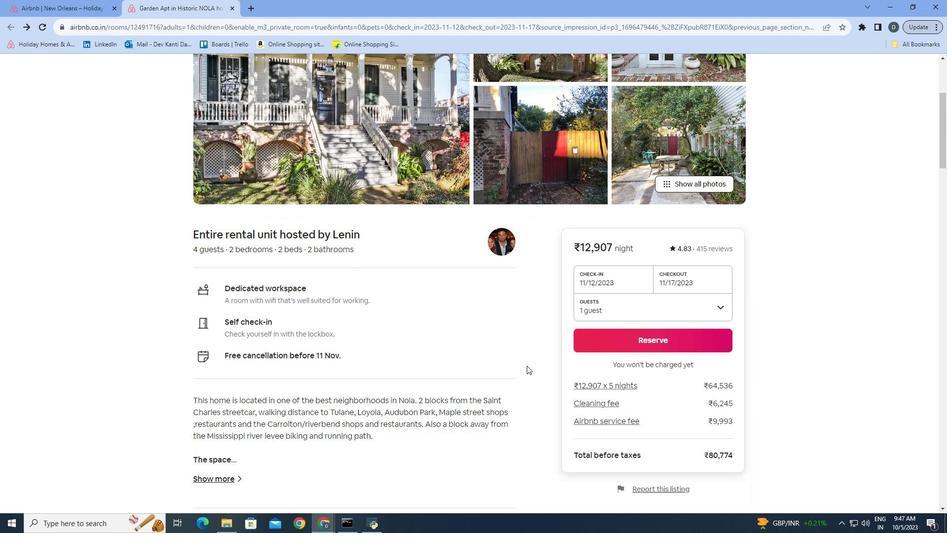 
Action: Mouse scrolled (527, 365) with delta (0, 0)
Screenshot: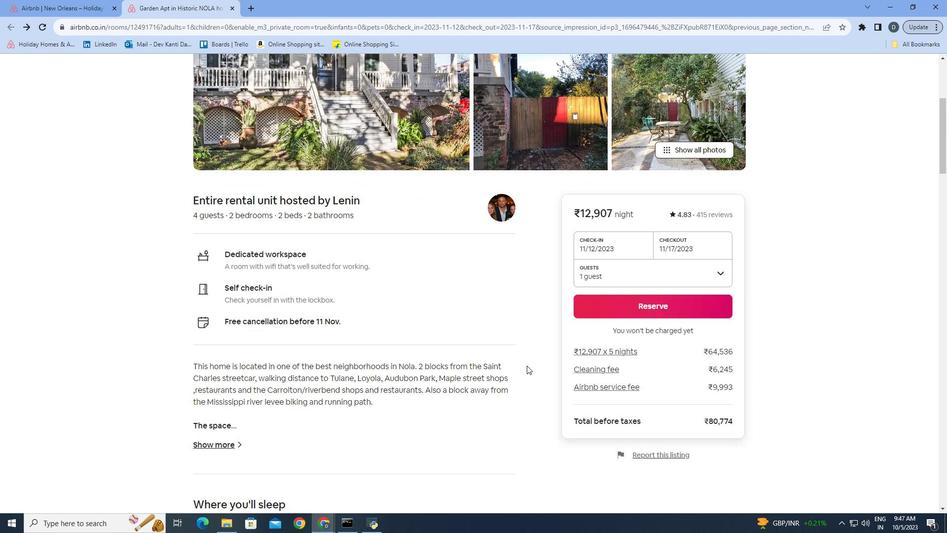 
Action: Mouse scrolled (527, 365) with delta (0, 0)
Screenshot: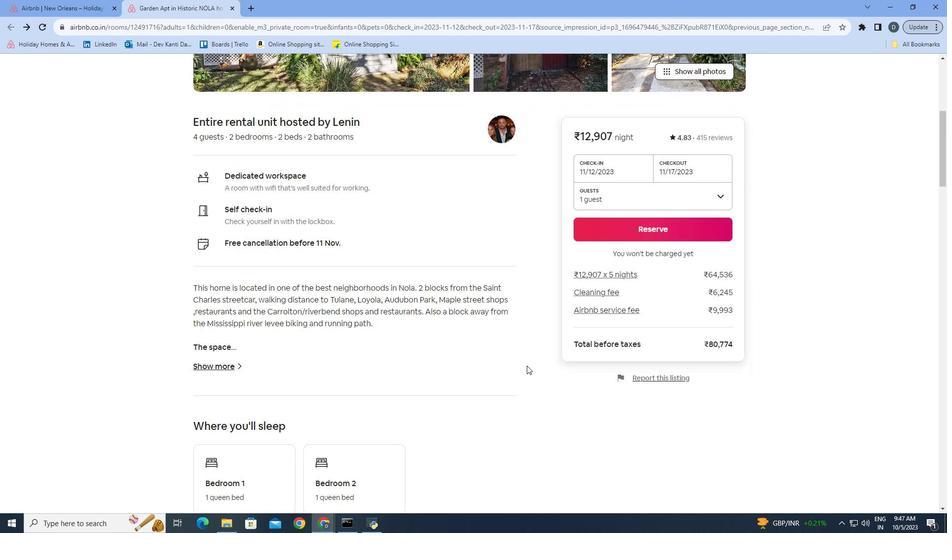 
Action: Mouse scrolled (527, 365) with delta (0, 0)
Screenshot: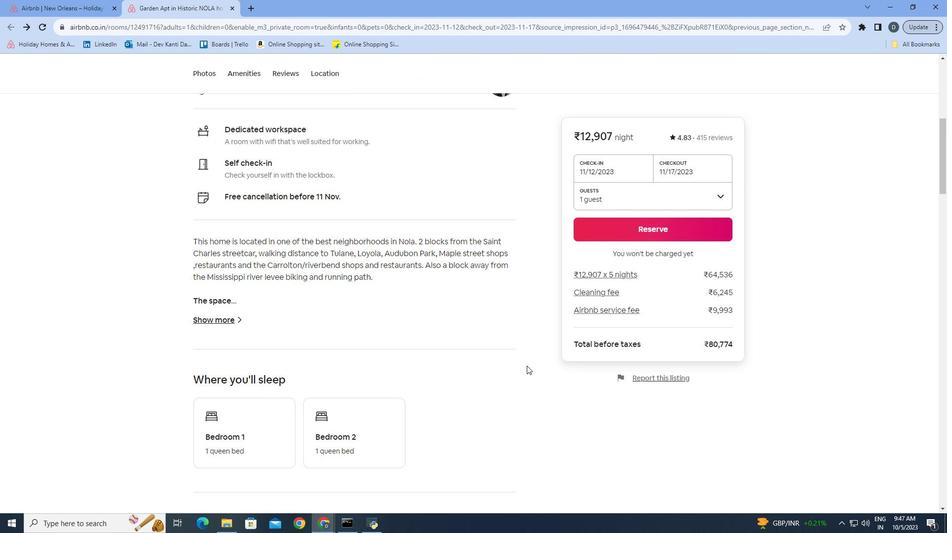 
Action: Mouse scrolled (527, 365) with delta (0, 0)
Screenshot: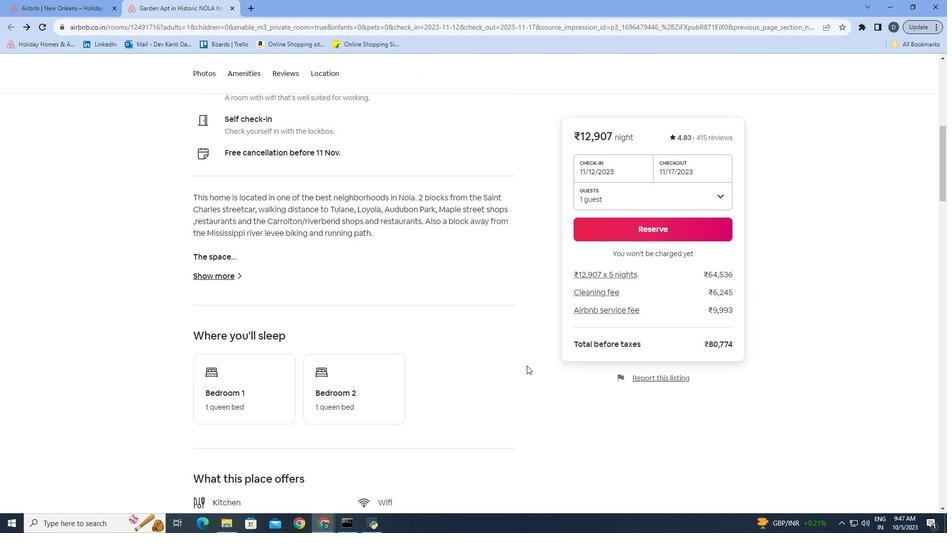 
Action: Mouse scrolled (527, 365) with delta (0, 0)
Screenshot: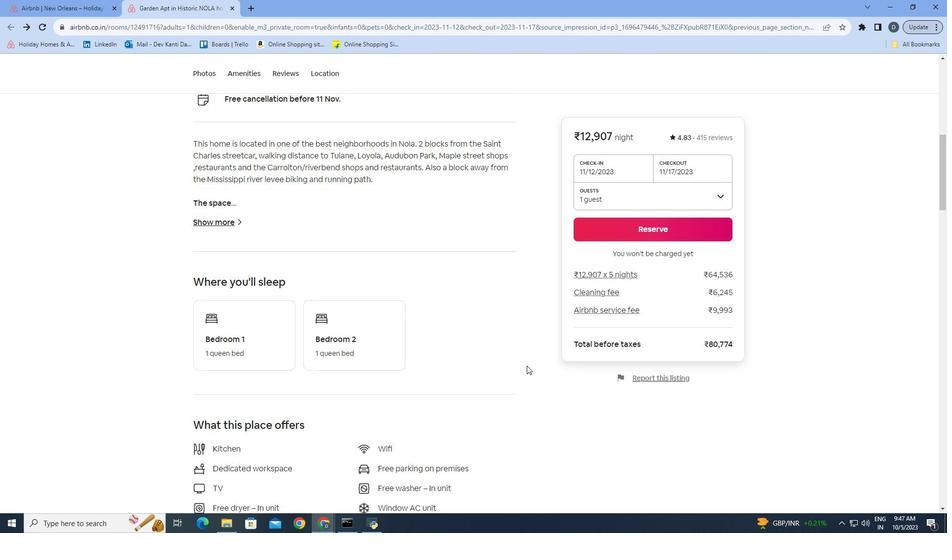 
Action: Mouse moved to (530, 362)
Screenshot: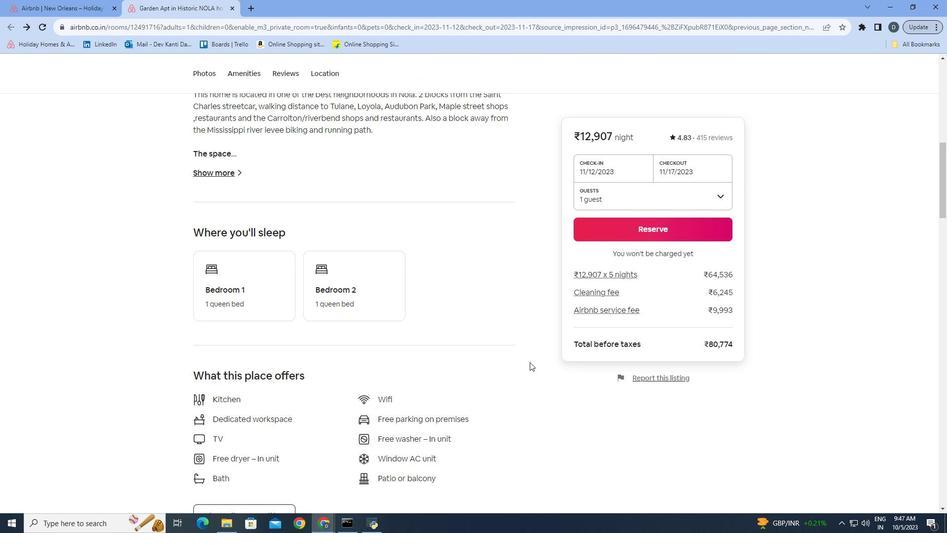 
Action: Mouse scrolled (530, 361) with delta (0, 0)
Screenshot: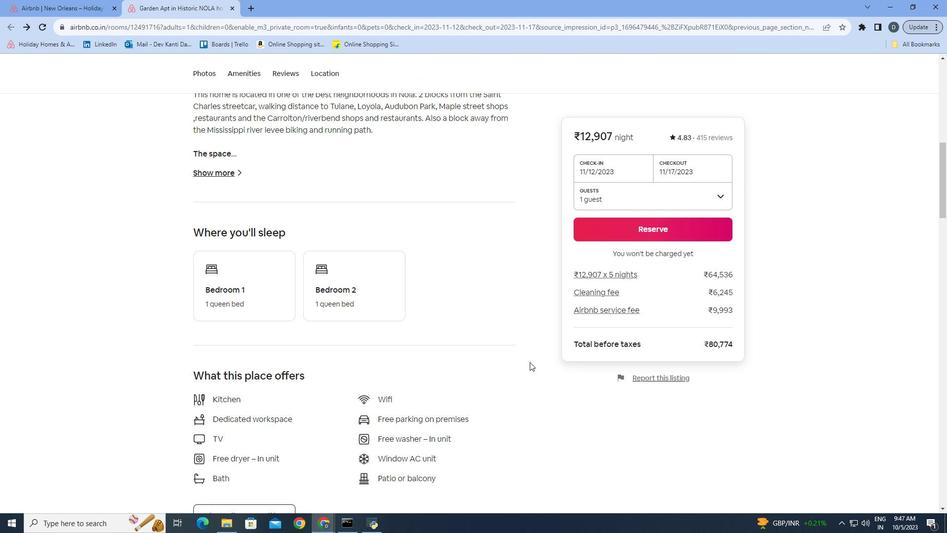 
Action: Mouse scrolled (530, 361) with delta (0, 0)
Screenshot: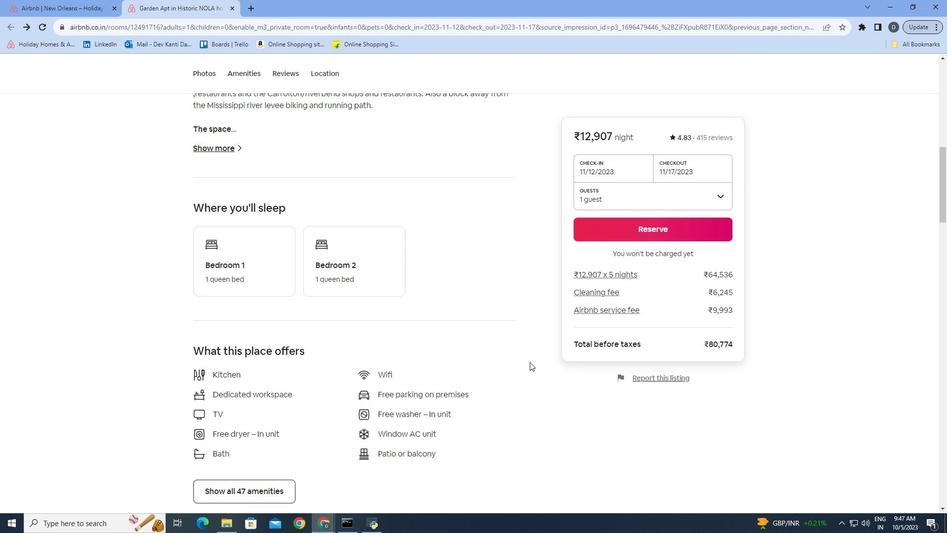 
Action: Mouse scrolled (530, 361) with delta (0, 0)
Screenshot: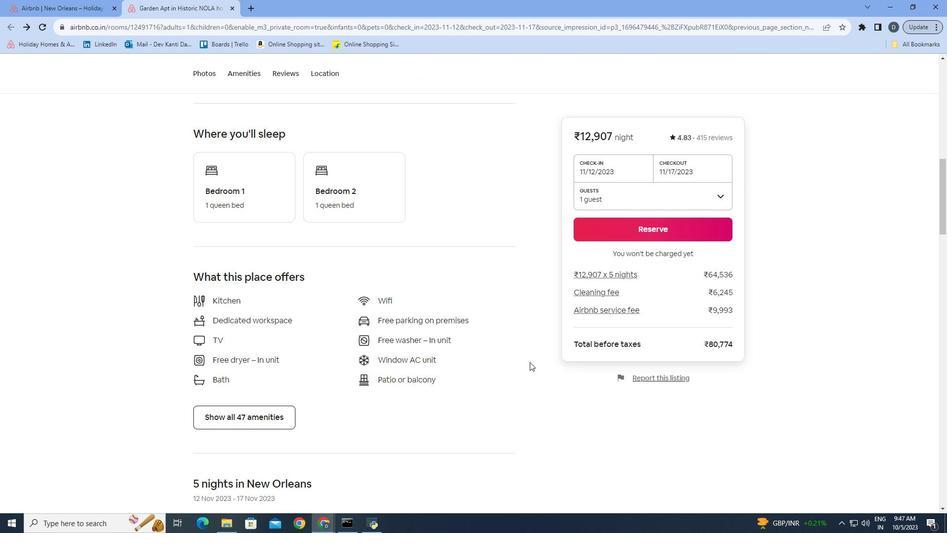 
Action: Mouse scrolled (530, 361) with delta (0, 0)
Screenshot: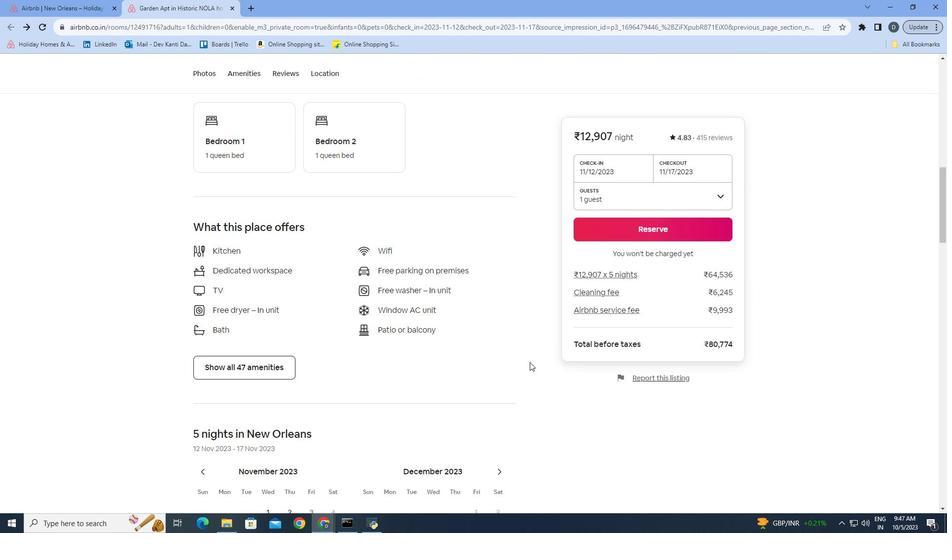 
Action: Mouse scrolled (530, 361) with delta (0, 0)
Screenshot: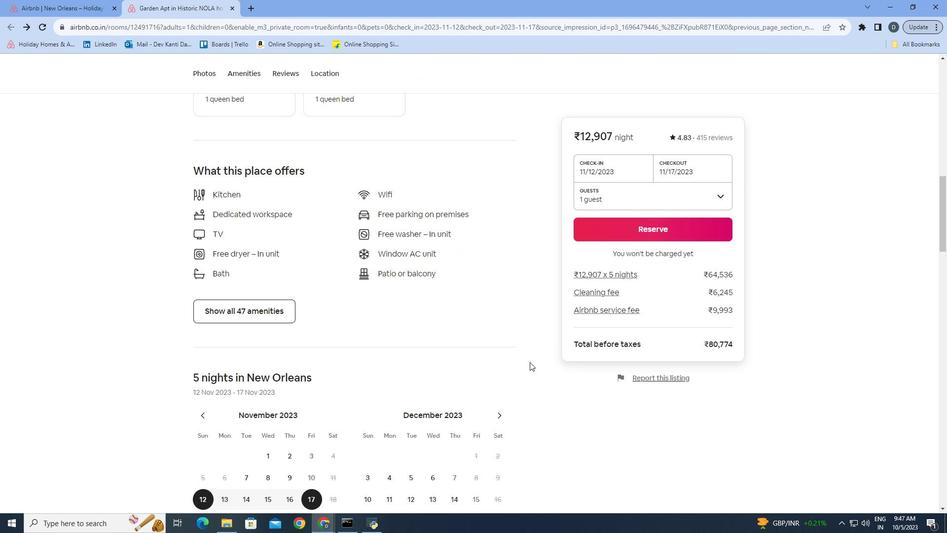 
Action: Mouse scrolled (530, 361) with delta (0, 0)
Screenshot: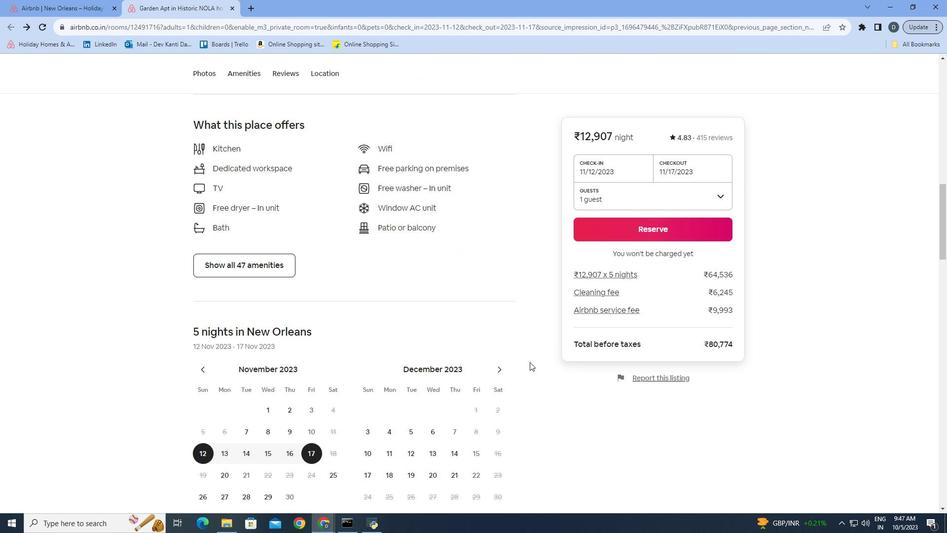 
Action: Mouse scrolled (530, 361) with delta (0, 0)
Screenshot: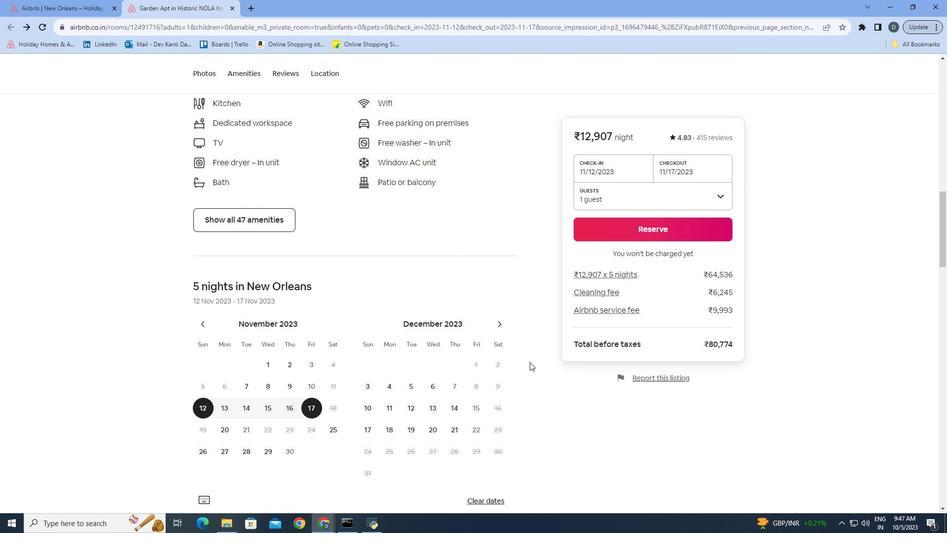
Action: Mouse scrolled (530, 361) with delta (0, 0)
Screenshot: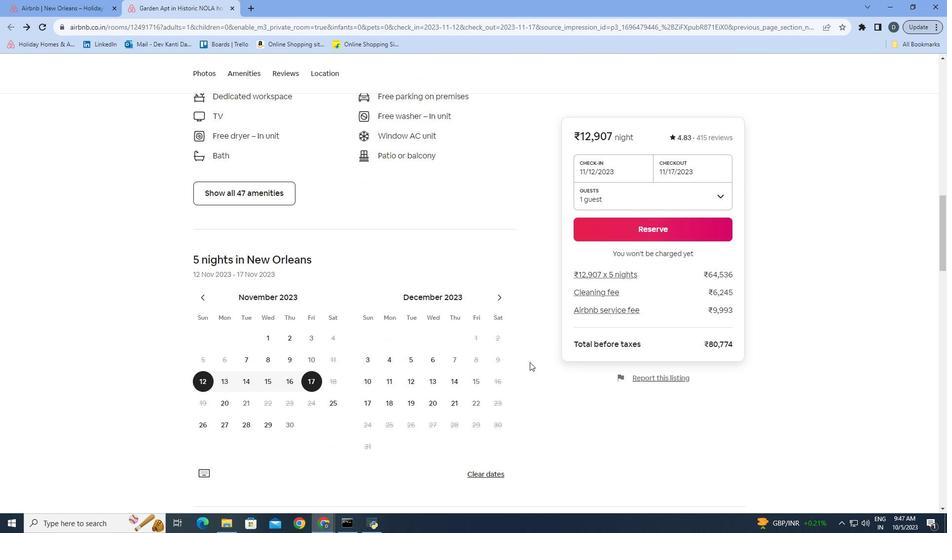 
Action: Mouse scrolled (530, 361) with delta (0, 0)
Screenshot: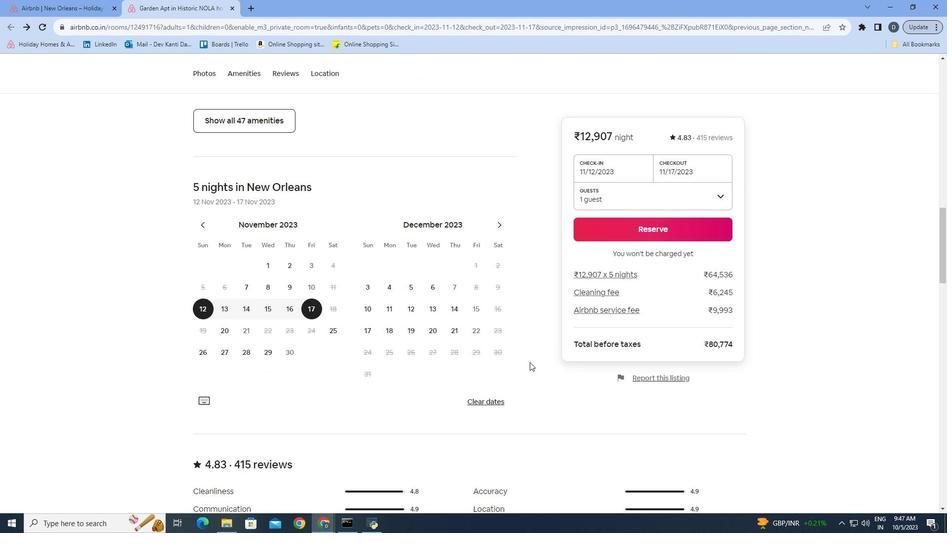 
Action: Mouse scrolled (530, 361) with delta (0, 0)
Screenshot: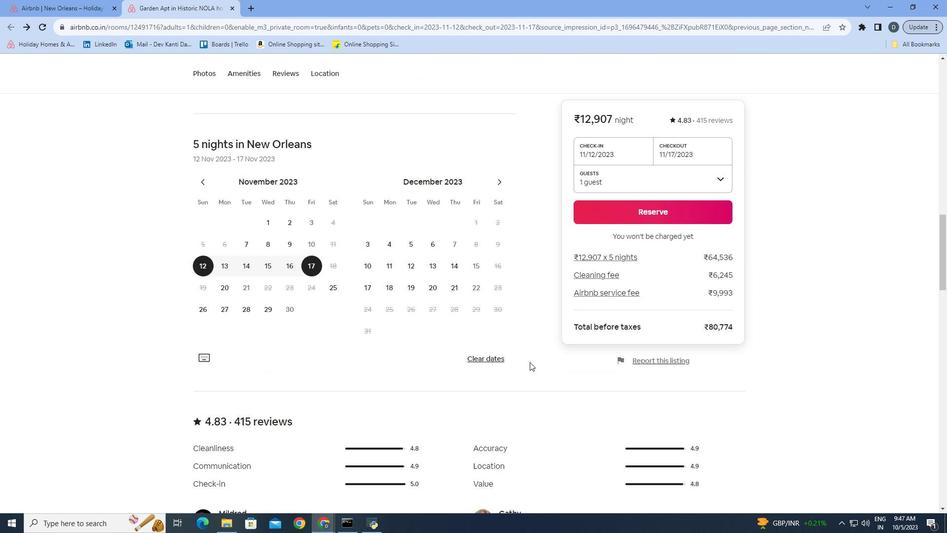
Action: Mouse scrolled (530, 361) with delta (0, 0)
Screenshot: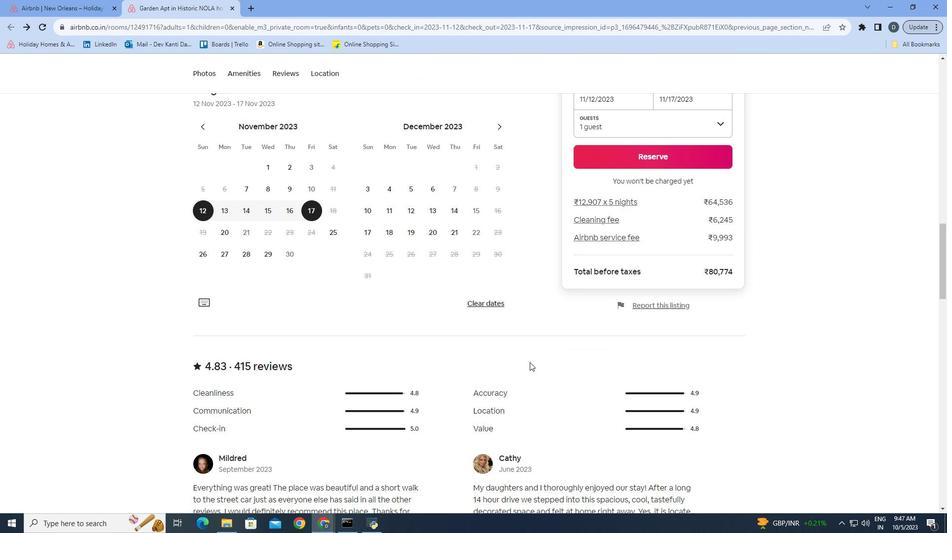 
Action: Mouse scrolled (530, 361) with delta (0, 0)
Screenshot: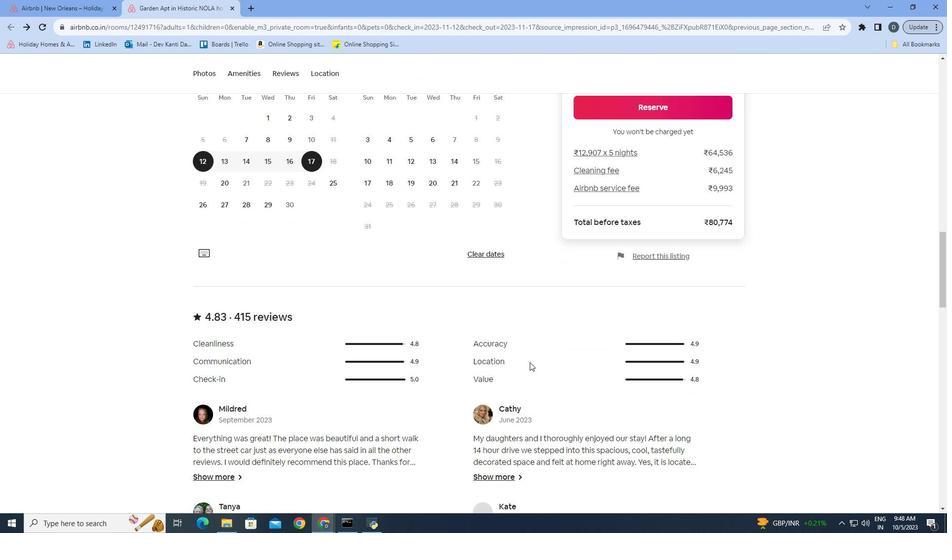 
Action: Mouse scrolled (530, 361) with delta (0, 0)
Screenshot: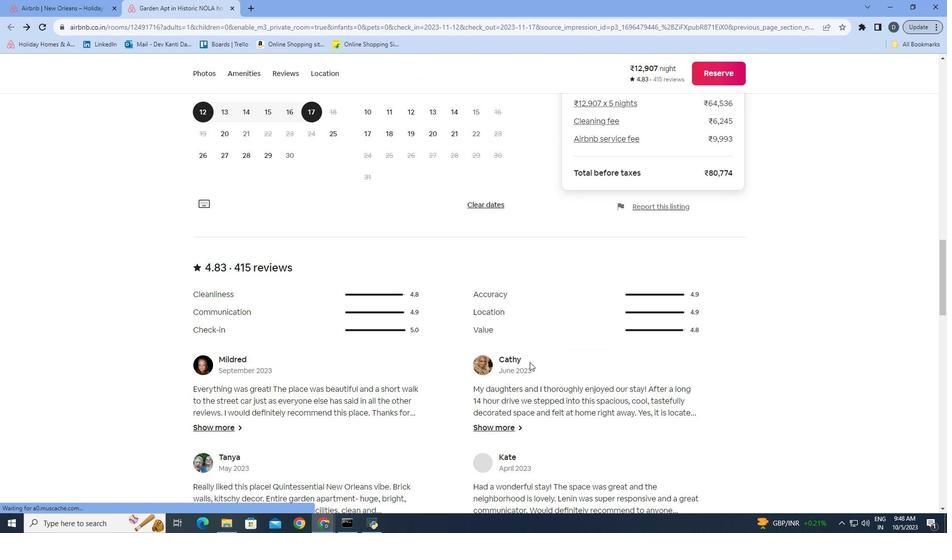 
Action: Mouse scrolled (530, 361) with delta (0, 0)
Screenshot: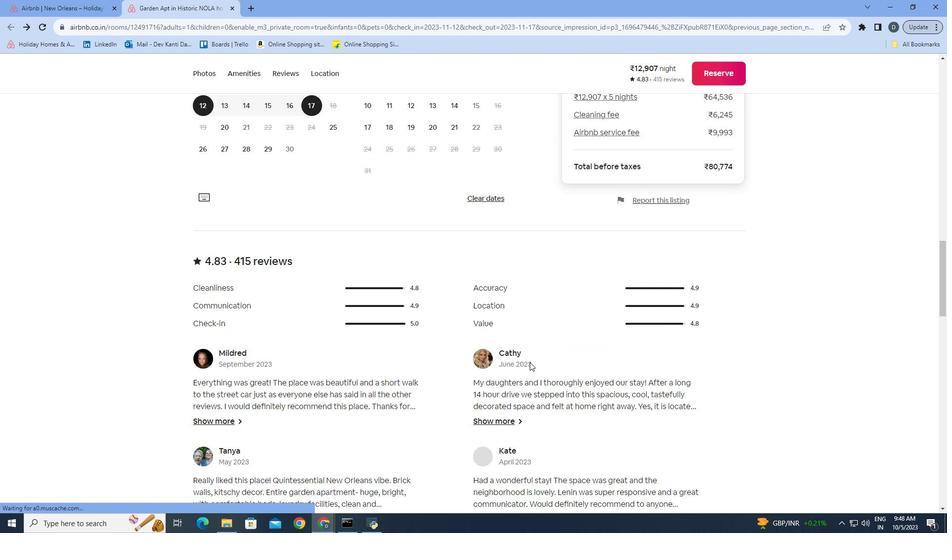 
Action: Mouse scrolled (530, 361) with delta (0, 0)
Screenshot: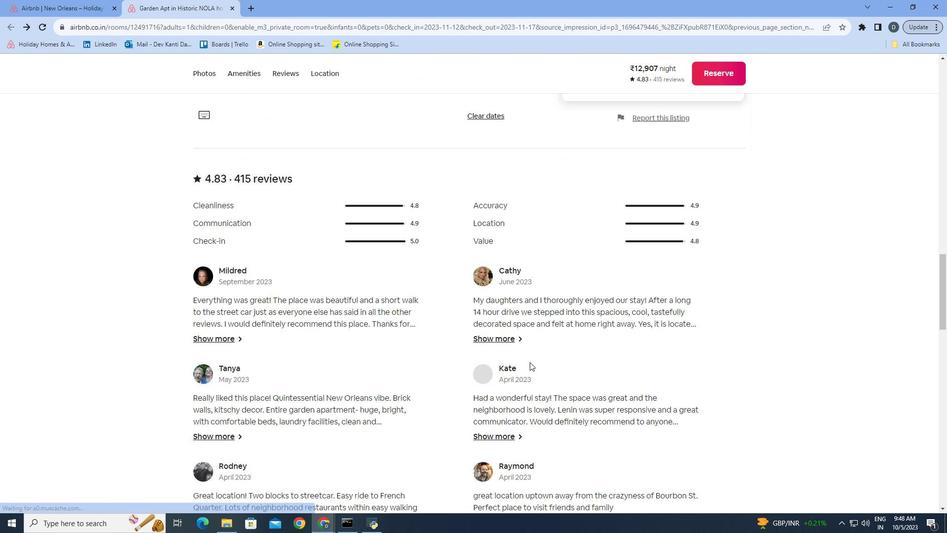 
Action: Mouse moved to (530, 362)
Screenshot: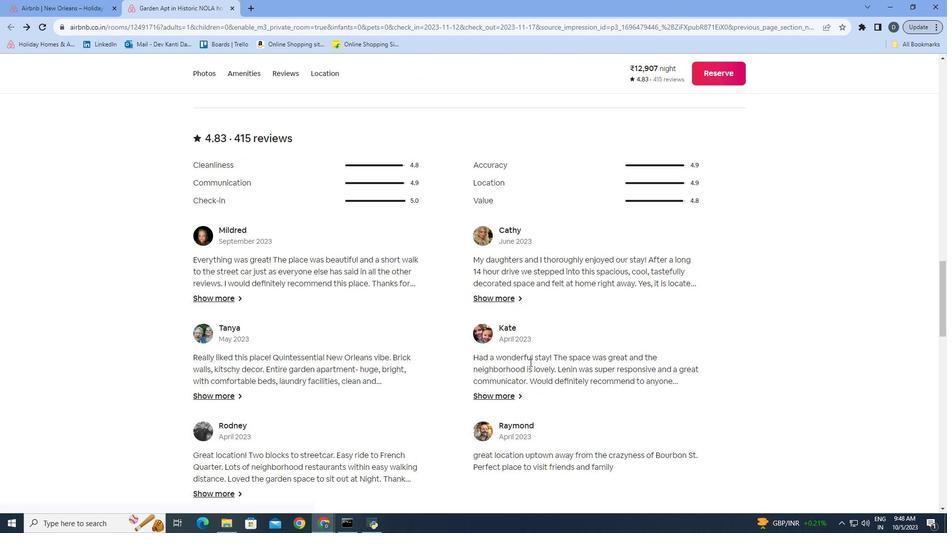 
Action: Mouse scrolled (530, 361) with delta (0, 0)
Screenshot: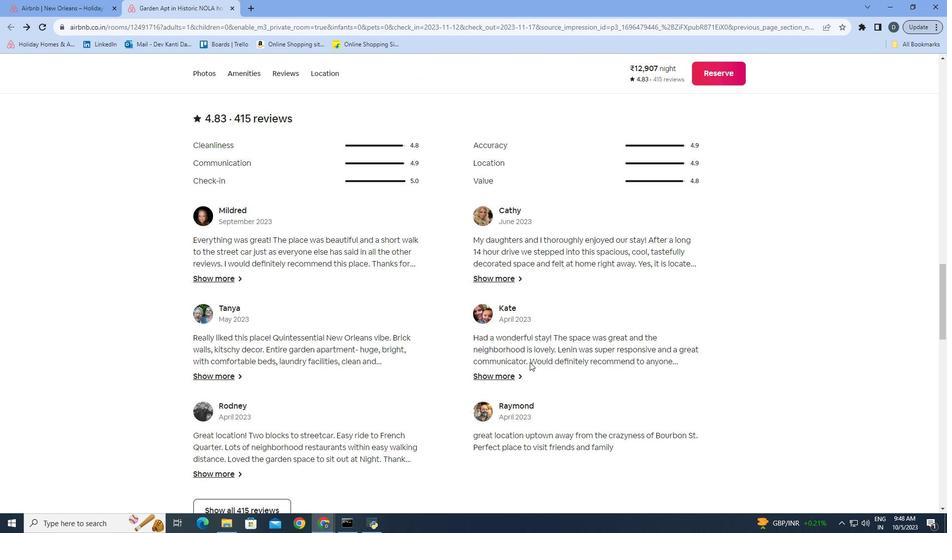 
Action: Mouse moved to (530, 362)
Screenshot: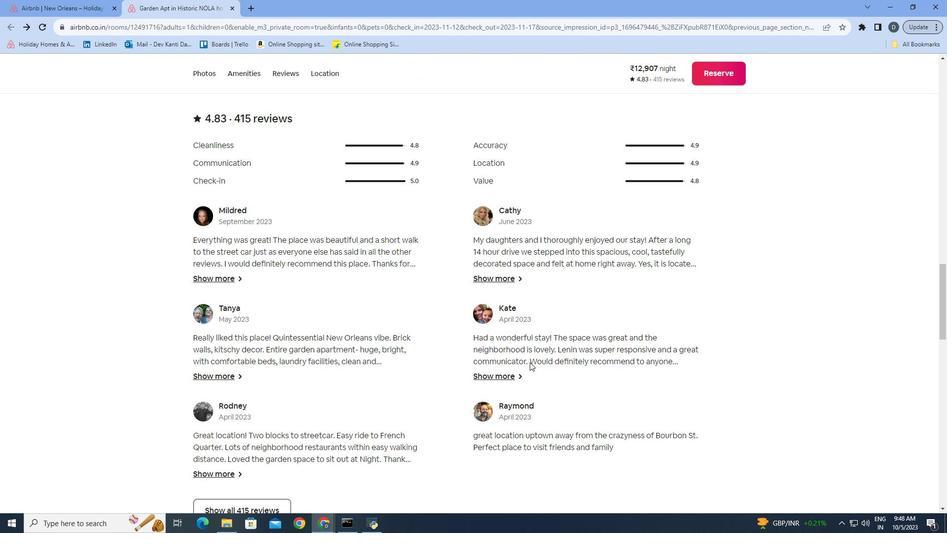 
Action: Mouse scrolled (530, 361) with delta (0, 0)
Screenshot: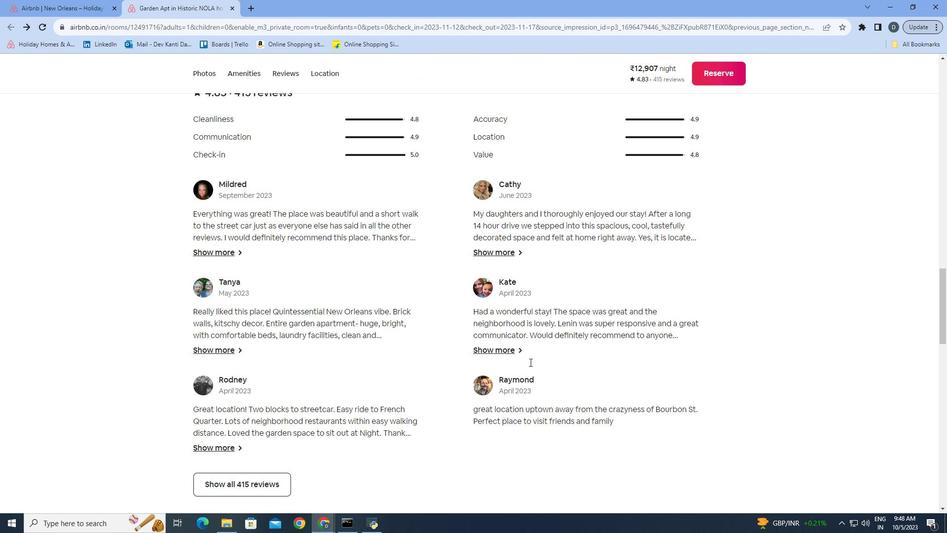 
Action: Mouse scrolled (530, 361) with delta (0, 0)
Screenshot: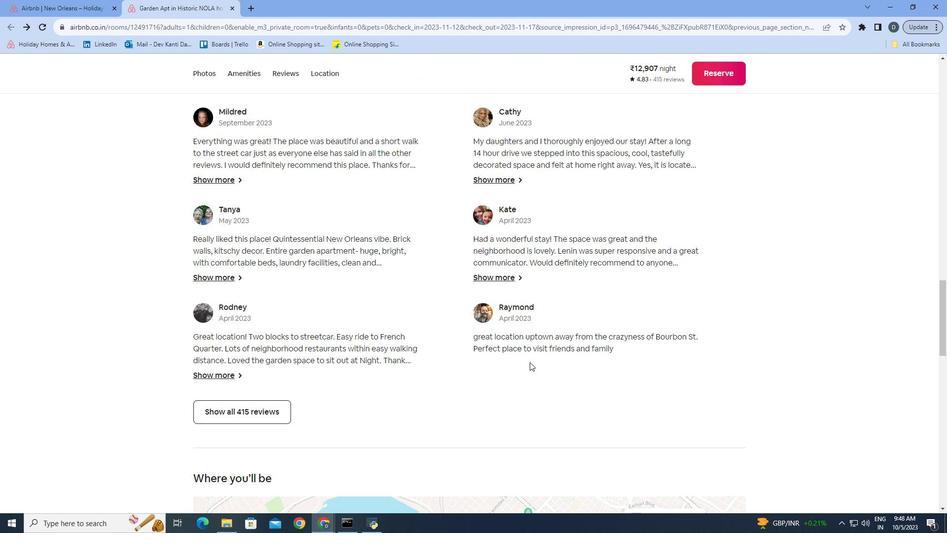 
Action: Mouse scrolled (530, 361) with delta (0, 0)
Screenshot: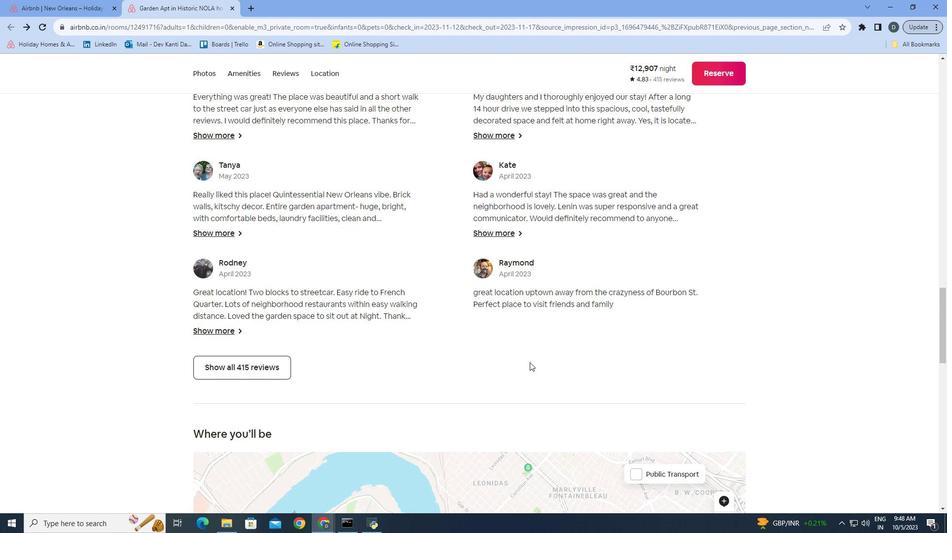 
Action: Mouse scrolled (530, 361) with delta (0, 0)
Screenshot: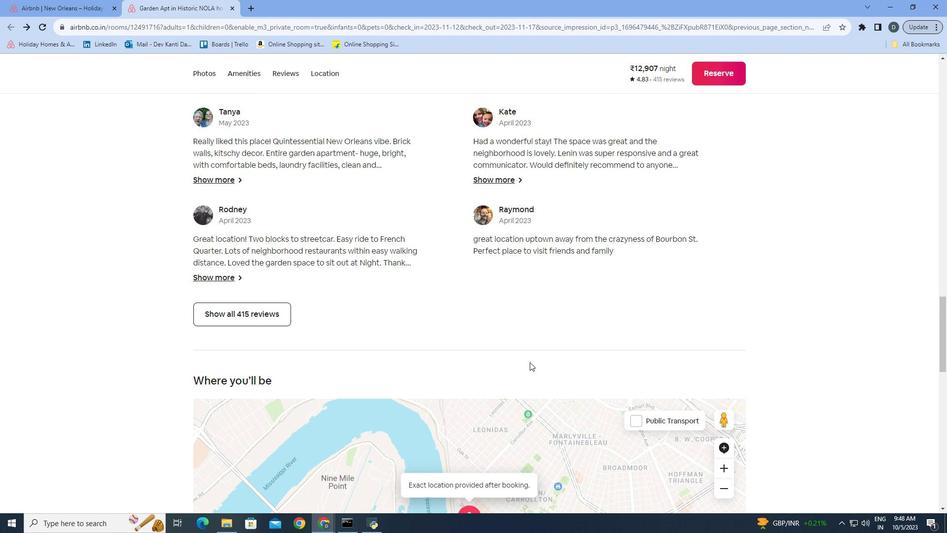 
Action: Mouse scrolled (530, 361) with delta (0, 0)
Screenshot: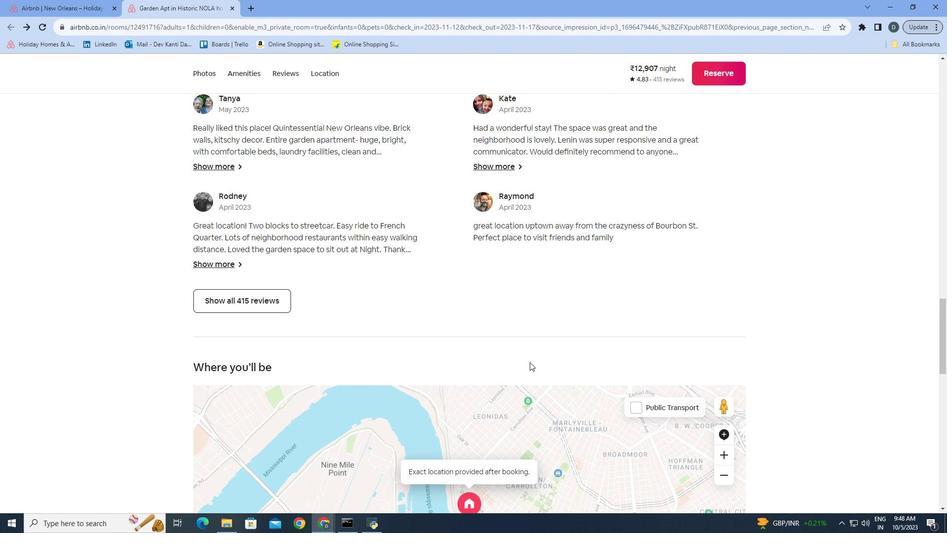 
Action: Mouse moved to (534, 365)
Screenshot: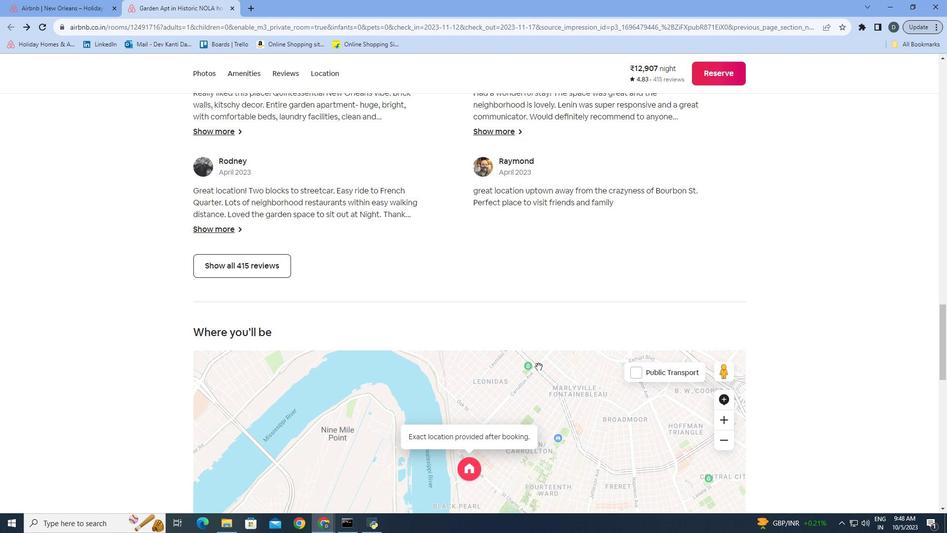 
Action: Mouse scrolled (534, 365) with delta (0, 0)
Screenshot: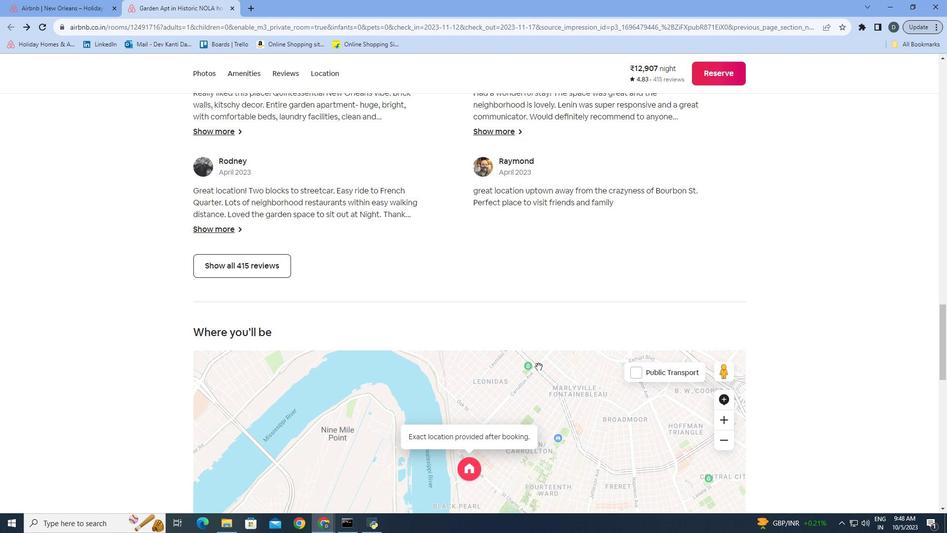 
Action: Mouse moved to (915, 369)
Screenshot: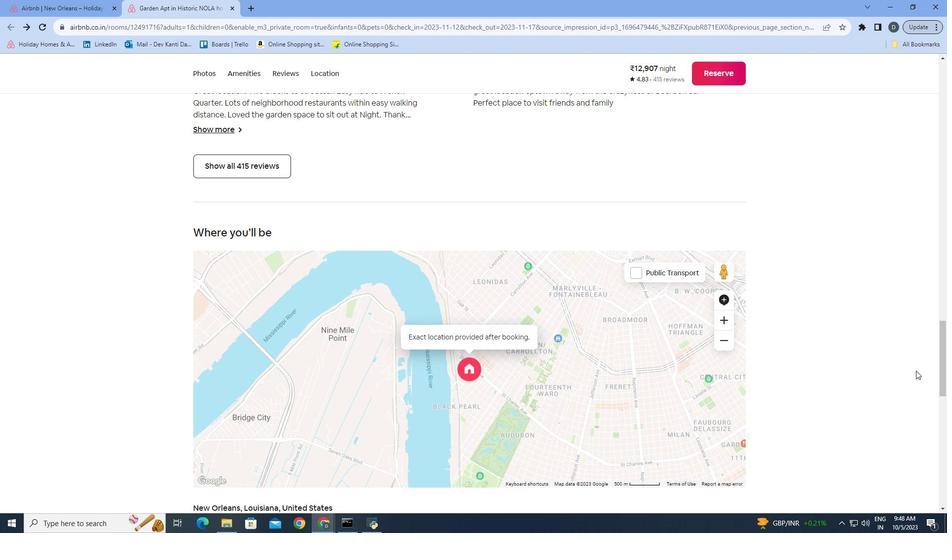
Action: Mouse scrolled (915, 369) with delta (0, 0)
Screenshot: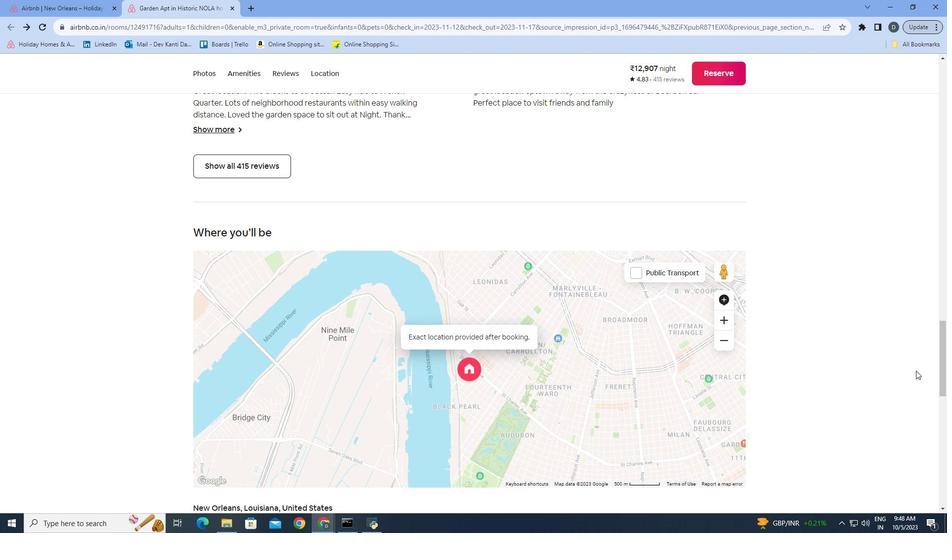 
Action: Mouse moved to (916, 370)
Screenshot: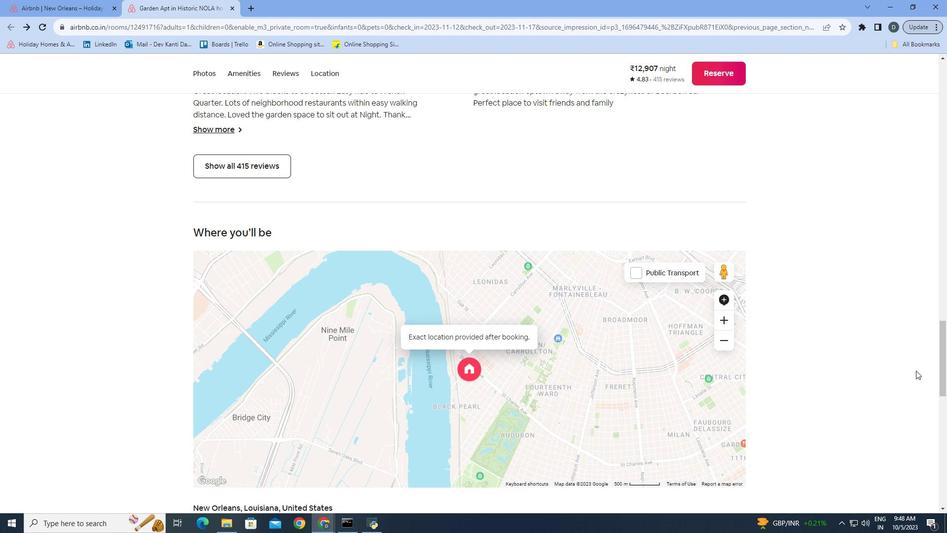 
Action: Mouse scrolled (916, 370) with delta (0, 0)
Screenshot: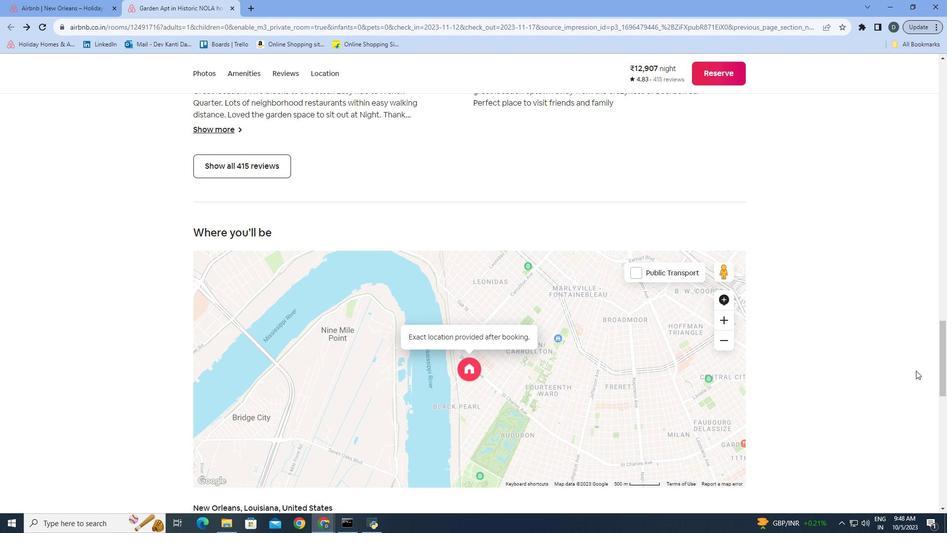 
Action: Mouse moved to (917, 373)
Screenshot: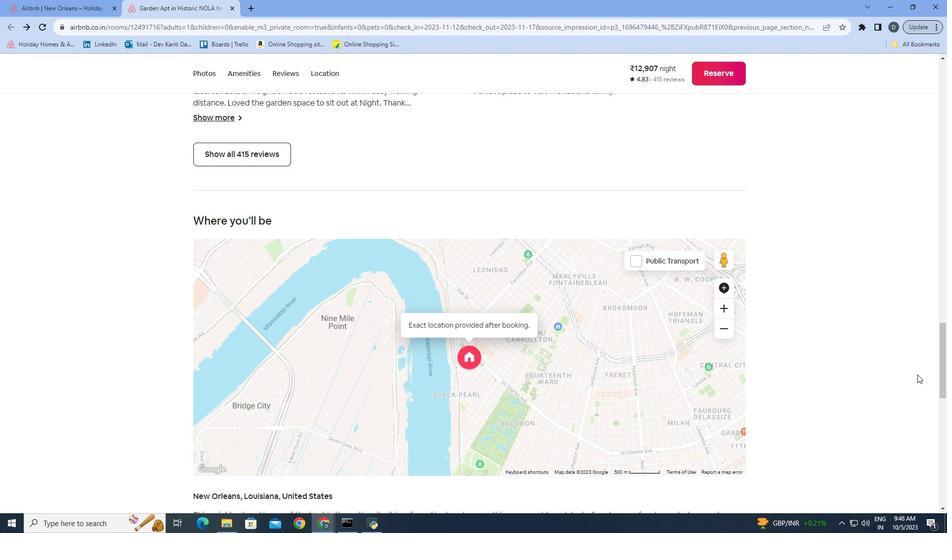 
Action: Mouse scrolled (917, 373) with delta (0, 0)
Screenshot: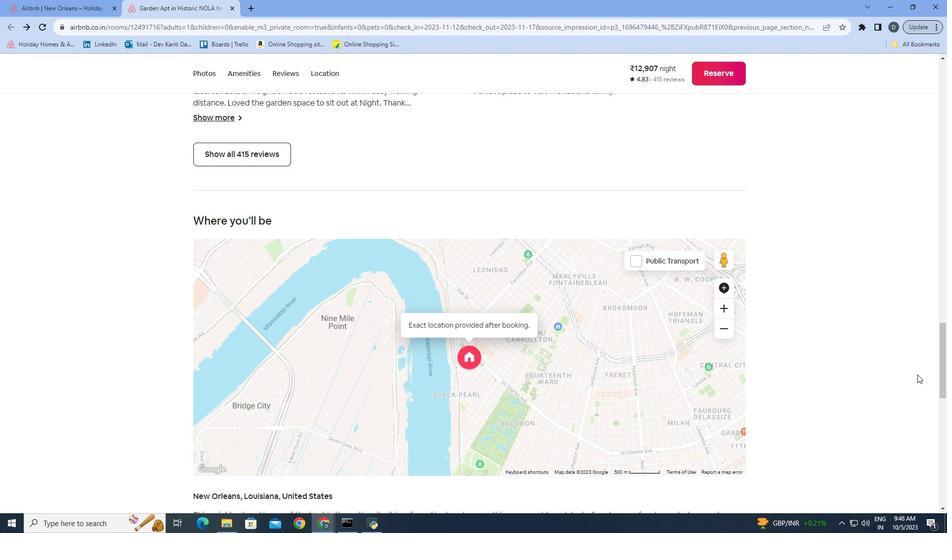 
Action: Mouse moved to (918, 374)
Screenshot: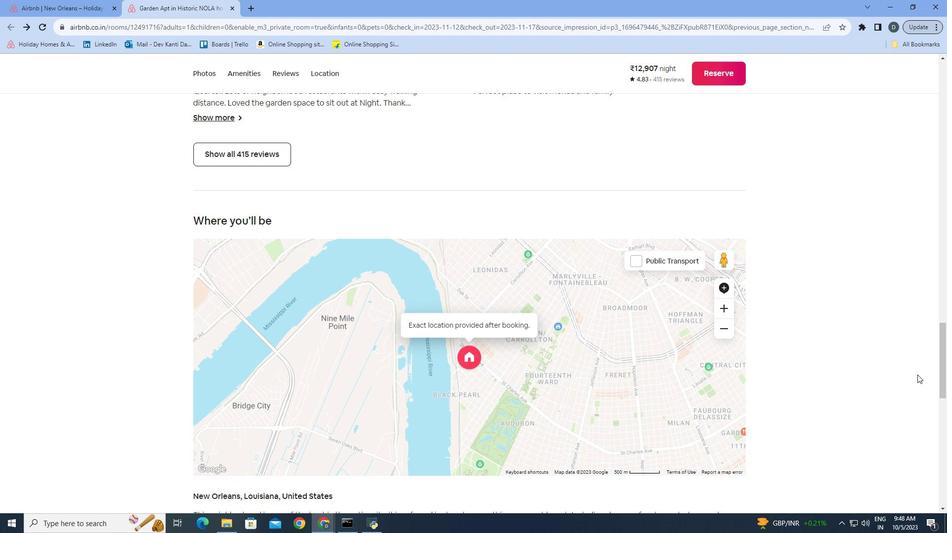 
Action: Mouse scrolled (918, 374) with delta (0, 0)
Screenshot: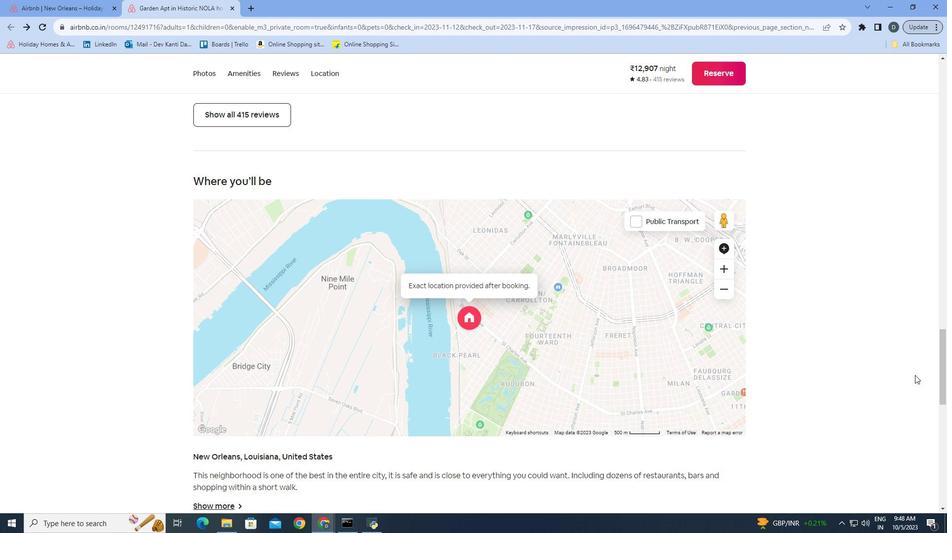 
Action: Mouse moved to (897, 373)
Screenshot: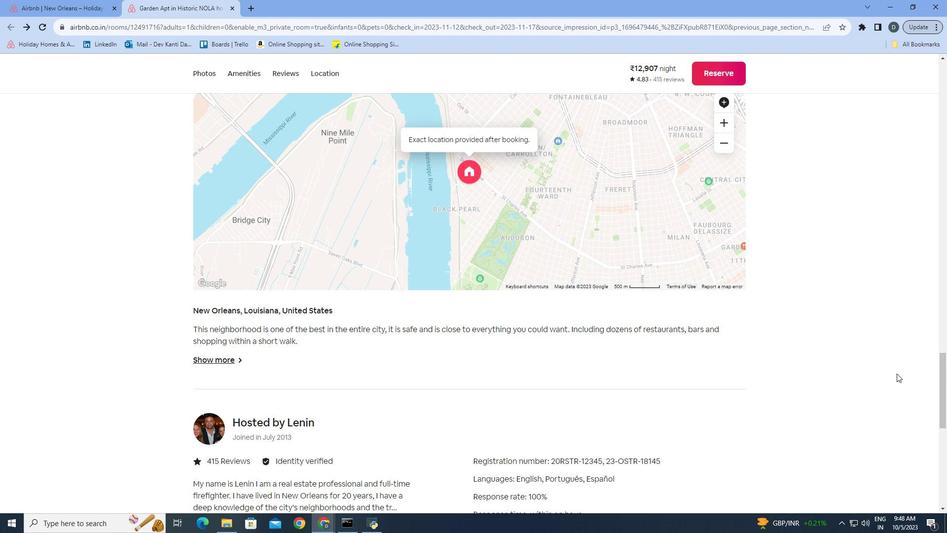 
Action: Mouse scrolled (897, 373) with delta (0, 0)
Screenshot: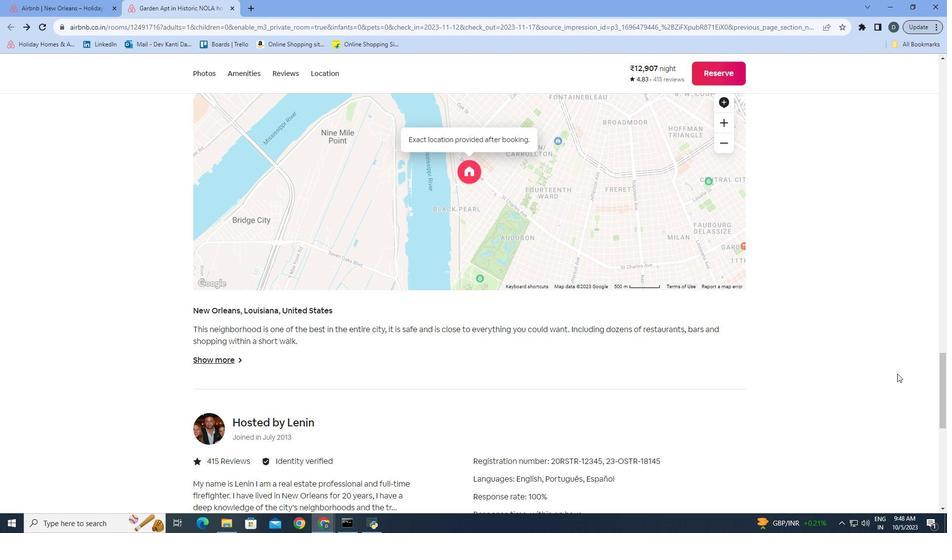 
Action: Mouse moved to (897, 373)
Screenshot: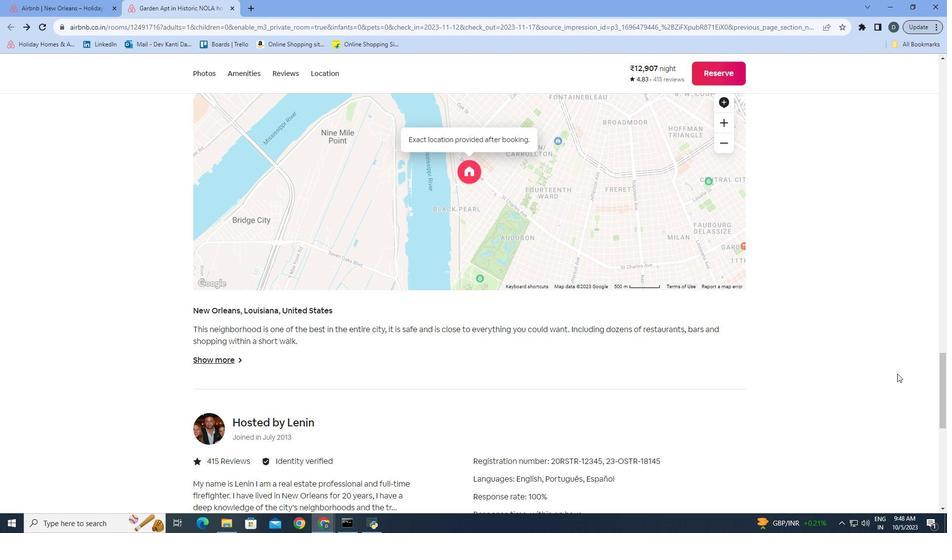 
Action: Mouse scrolled (897, 373) with delta (0, 0)
Screenshot: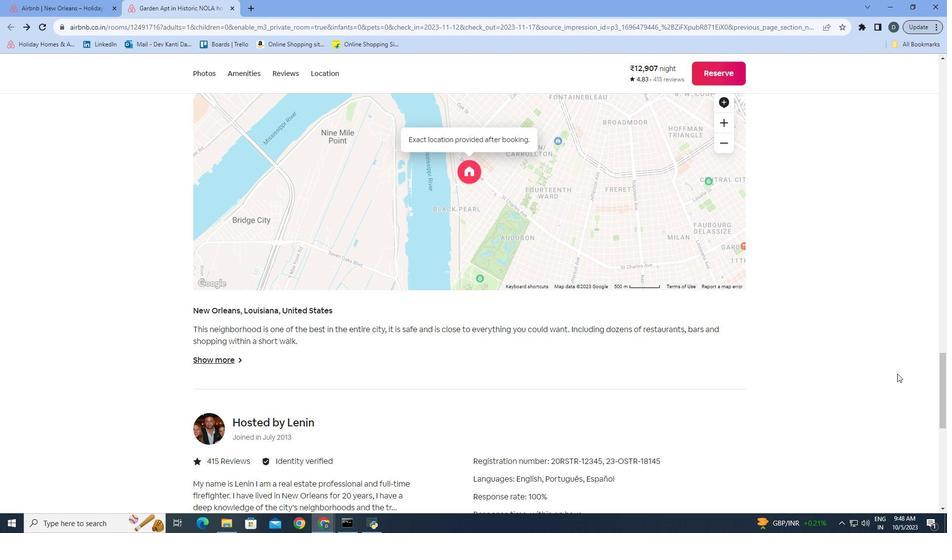 
Action: Mouse moved to (897, 374)
Screenshot: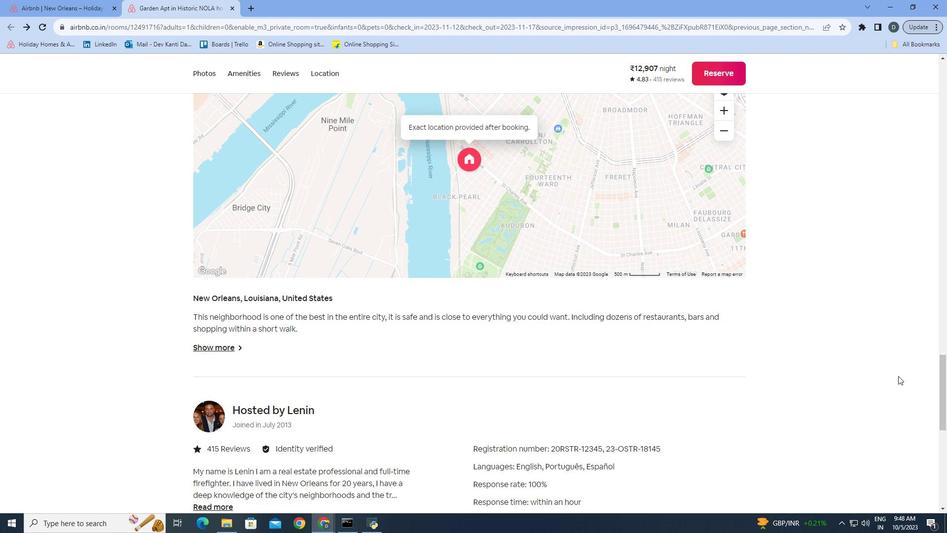 
Action: Mouse scrolled (897, 374) with delta (0, 0)
Screenshot: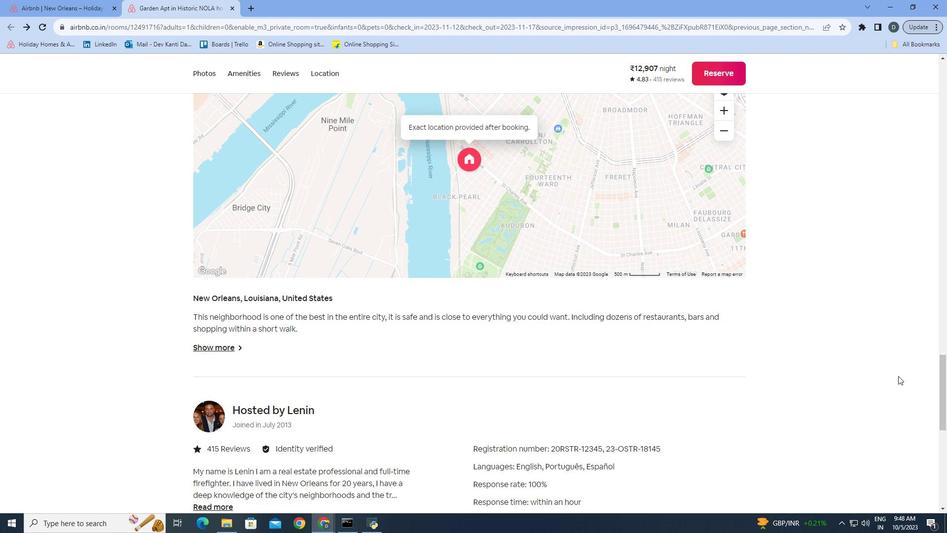 
Action: Mouse moved to (898, 376)
Screenshot: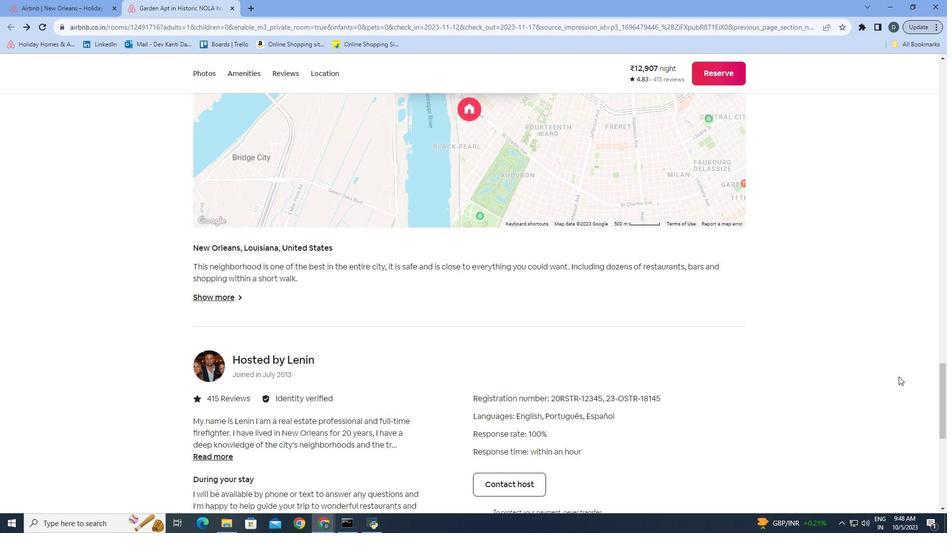 
Action: Mouse scrolled (898, 375) with delta (0, 0)
Screenshot: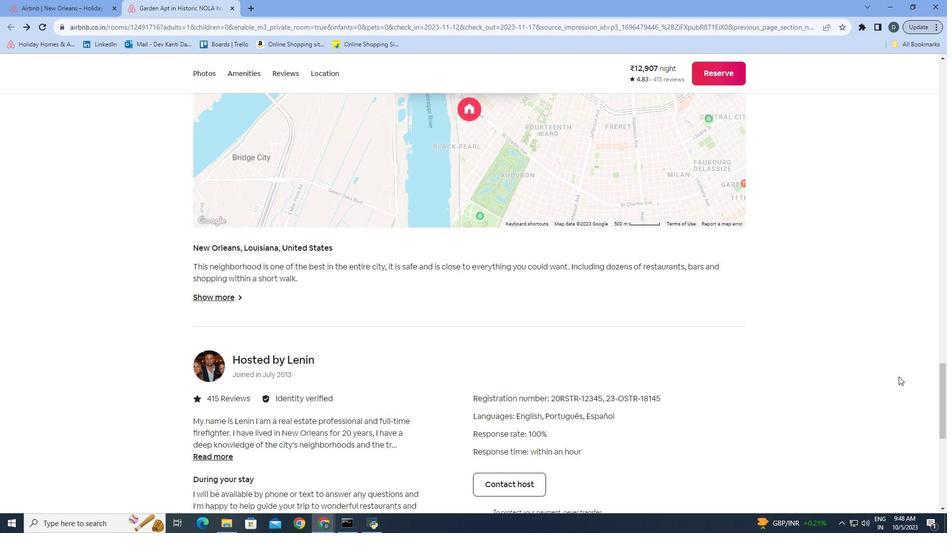 
Action: Mouse moved to (899, 376)
Screenshot: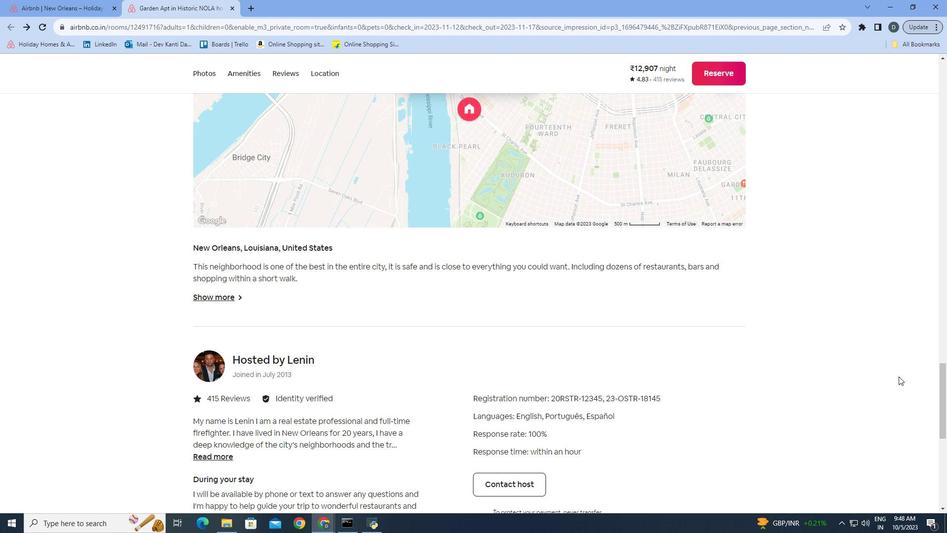 
Action: Mouse scrolled (899, 376) with delta (0, 0)
Screenshot: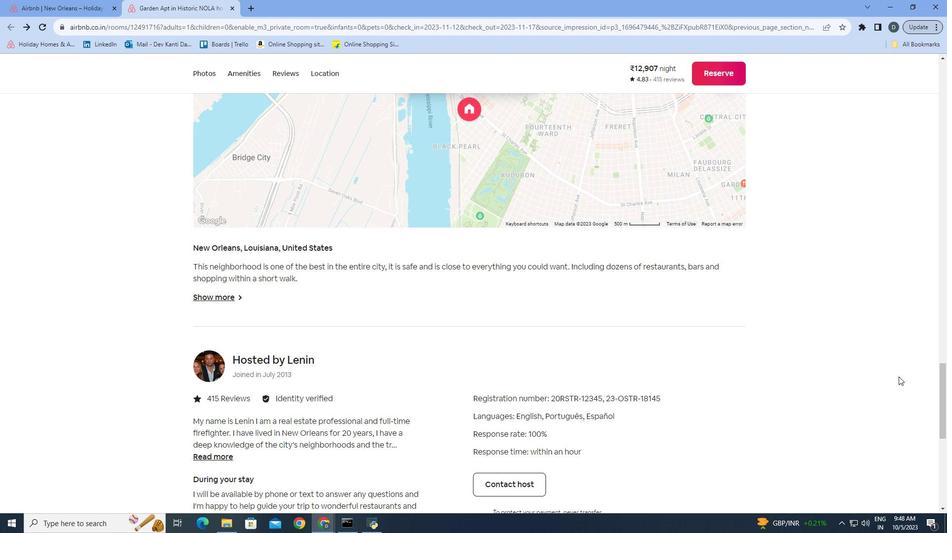 
Action: Mouse moved to (899, 377)
Screenshot: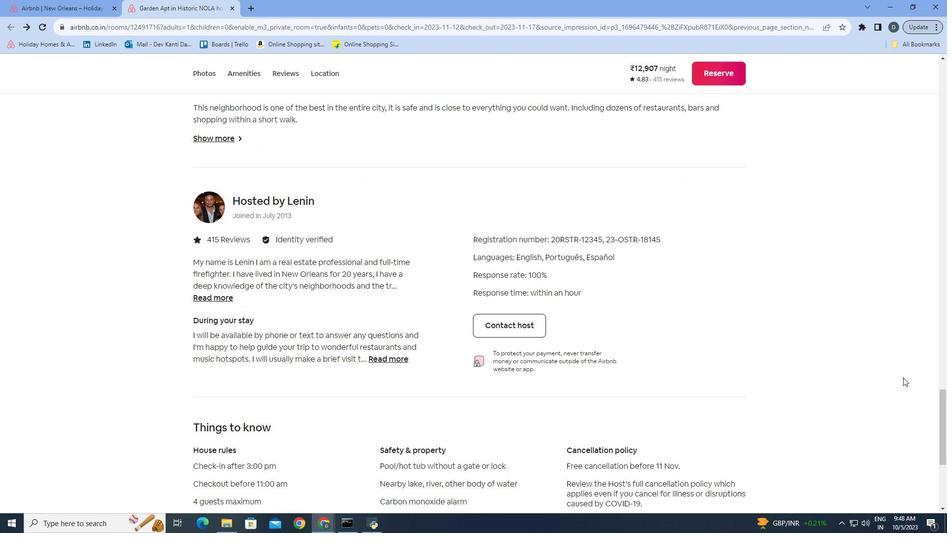 
Action: Mouse scrolled (899, 376) with delta (0, 0)
Screenshot: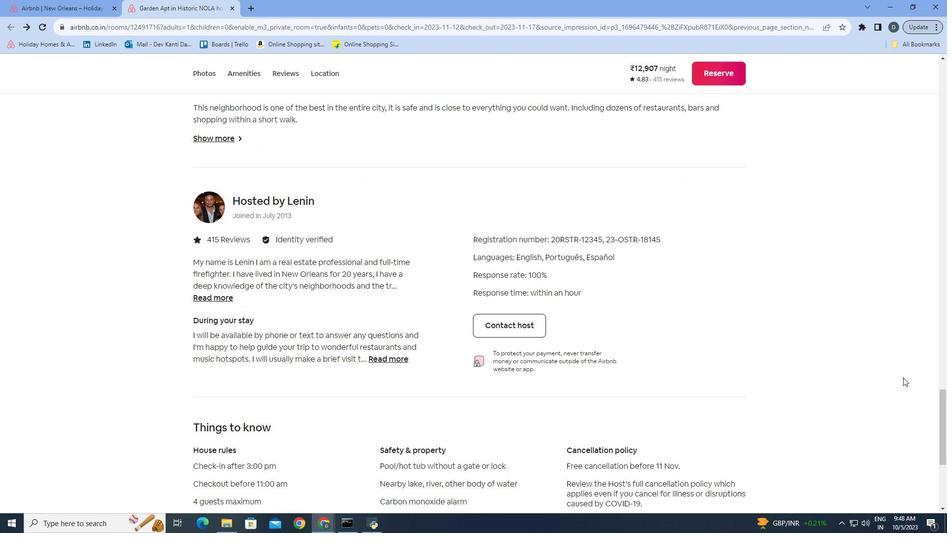 
Action: Mouse moved to (906, 377)
Screenshot: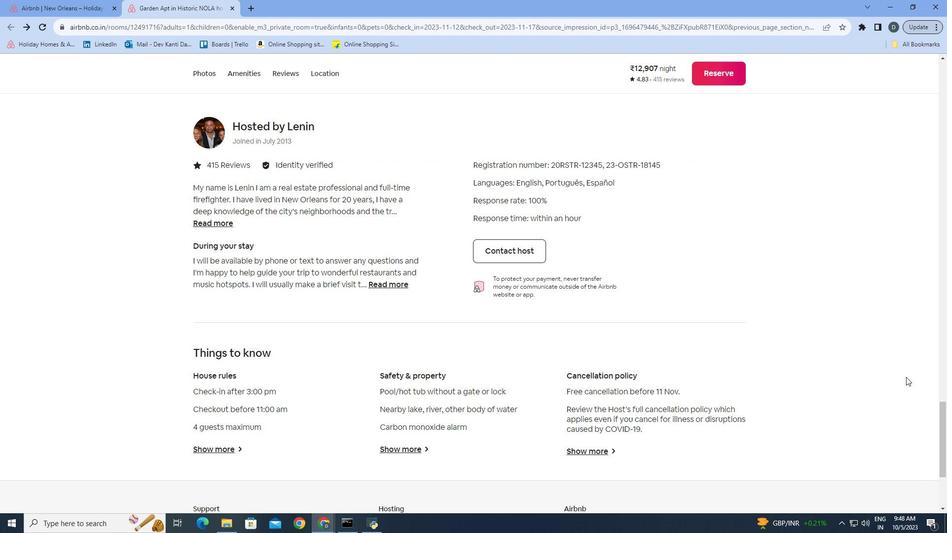 
Action: Mouse scrolled (906, 377) with delta (0, 0)
Screenshot: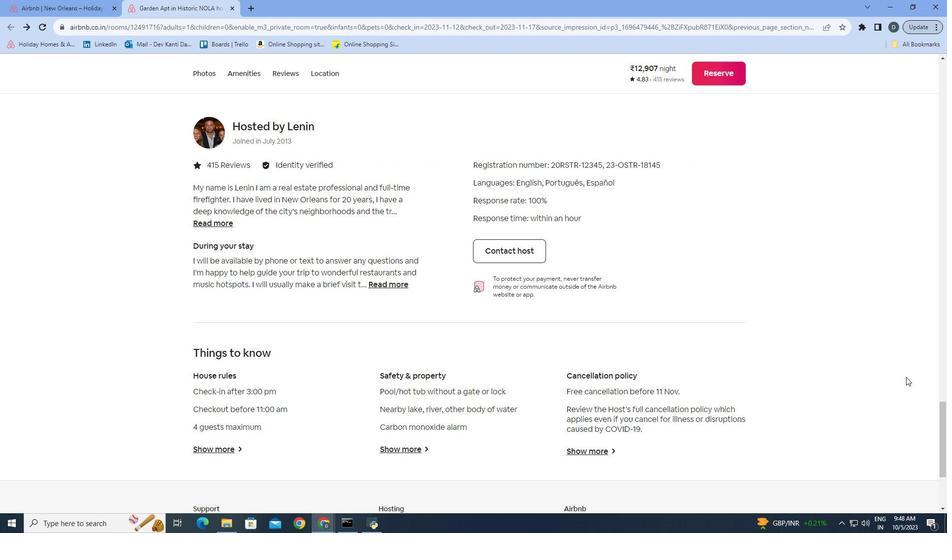
Action: Mouse scrolled (906, 377) with delta (0, 0)
Screenshot: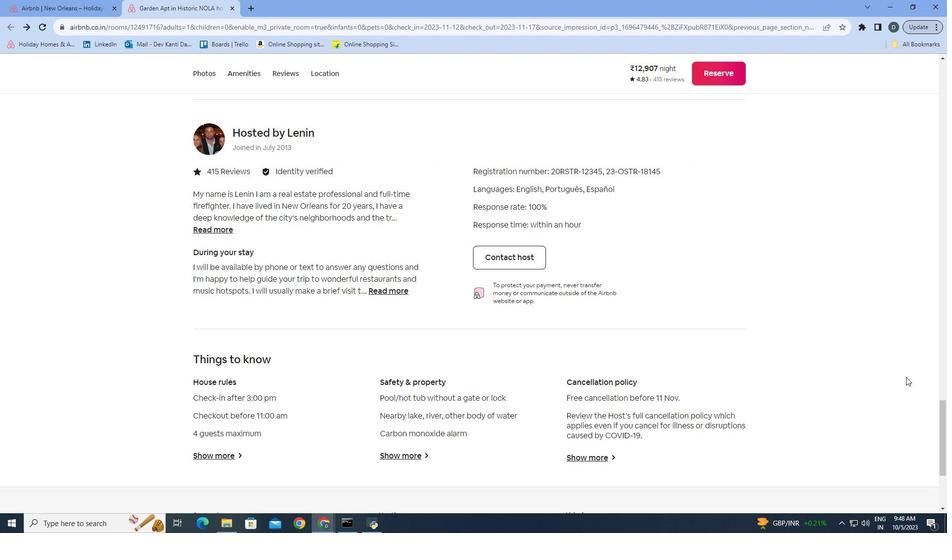 
Action: Mouse moved to (906, 377)
Screenshot: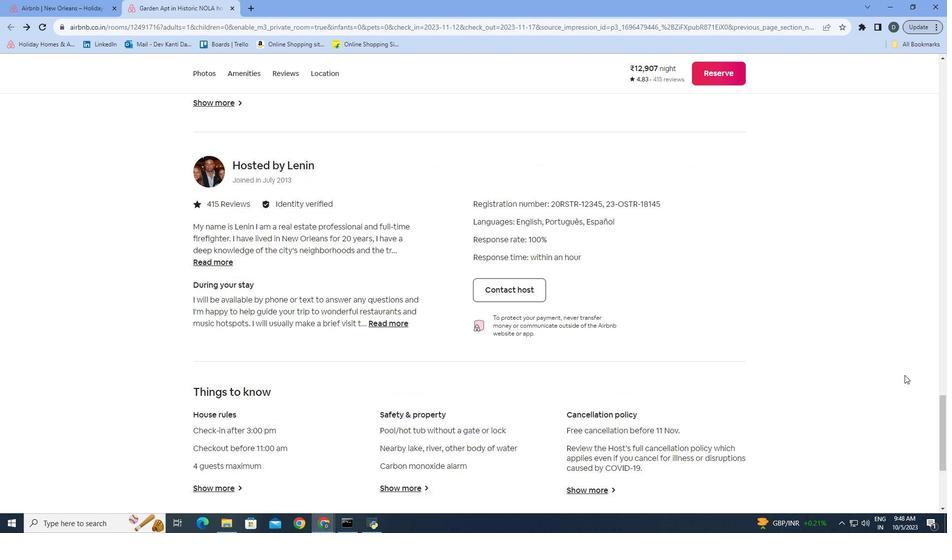 
Action: Mouse scrolled (906, 377) with delta (0, 0)
Screenshot: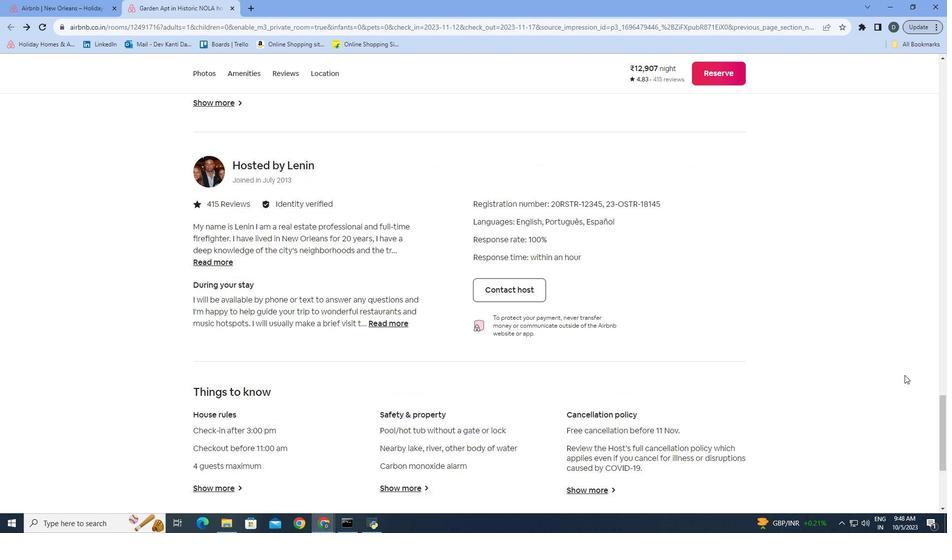 
Action: Mouse moved to (906, 375)
Screenshot: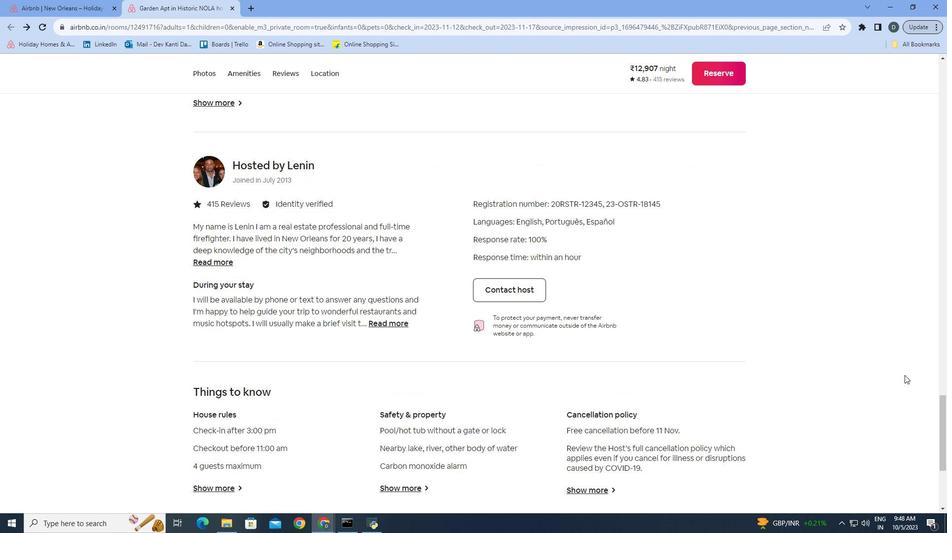 
Action: Mouse scrolled (906, 376) with delta (0, 0)
Screenshot: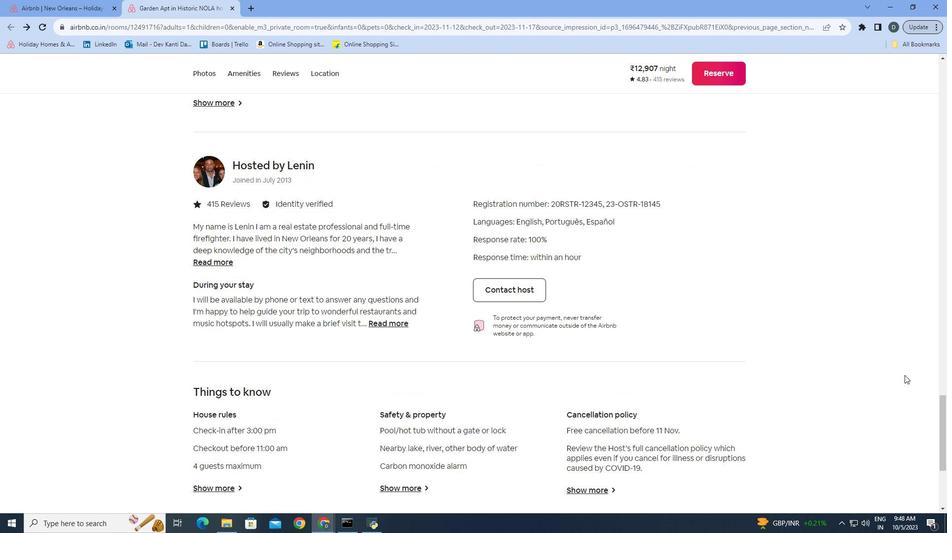 
Action: Mouse moved to (905, 375)
Screenshot: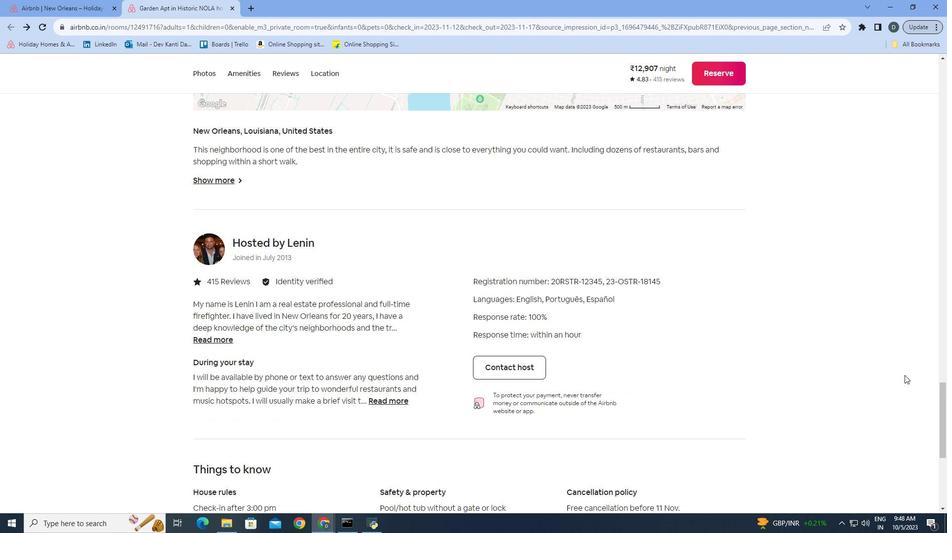 
Action: Mouse scrolled (905, 375) with delta (0, 0)
Screenshot: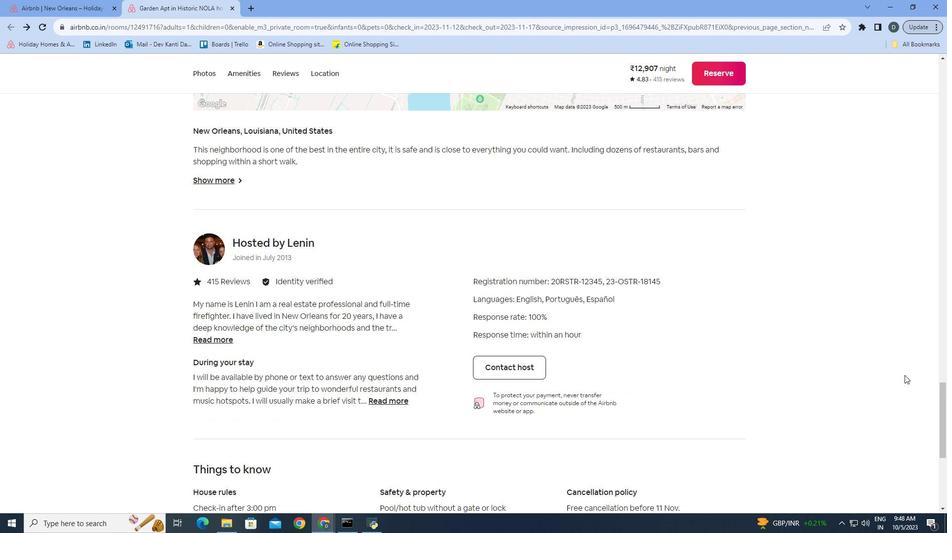 
Action: Mouse scrolled (905, 375) with delta (0, 0)
Screenshot: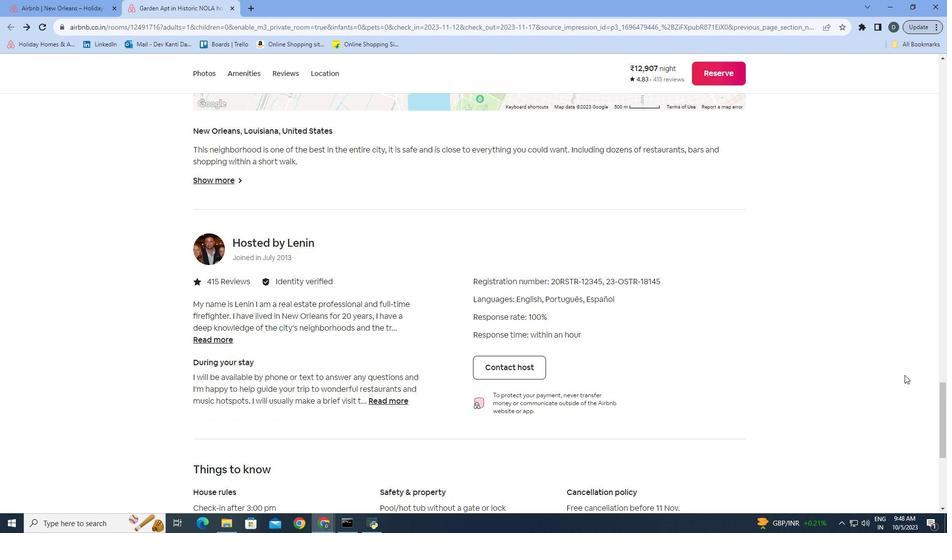 
Action: Mouse scrolled (905, 375) with delta (0, 0)
Screenshot: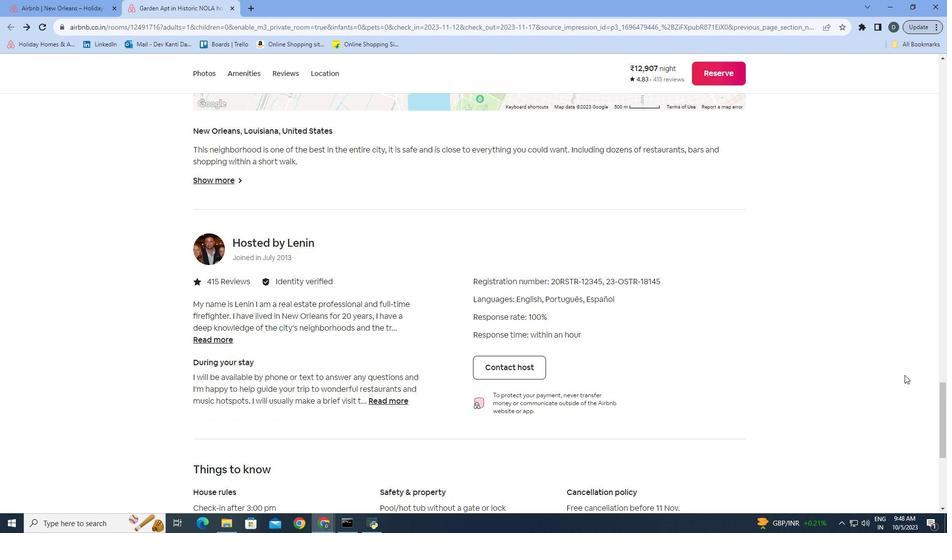
Action: Mouse scrolled (905, 375) with delta (0, 0)
Screenshot: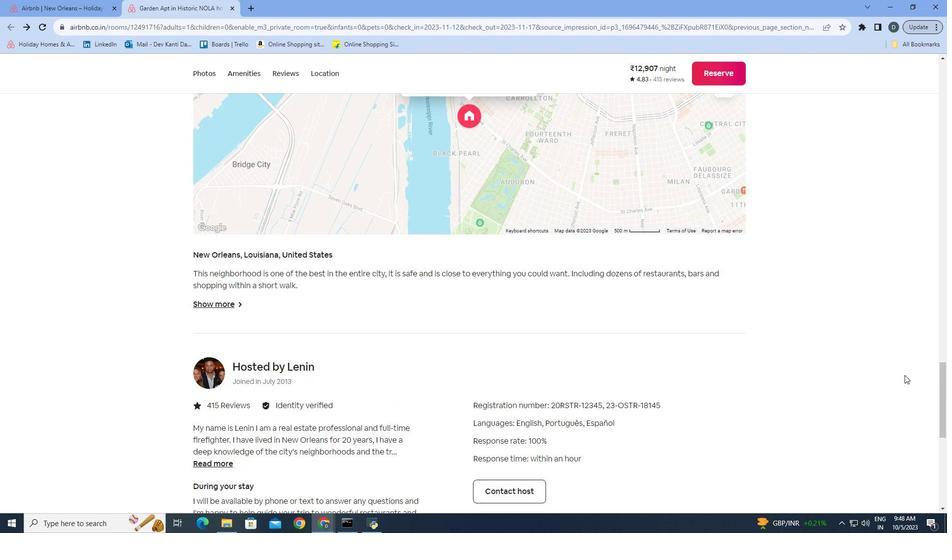 
Action: Mouse moved to (904, 374)
Screenshot: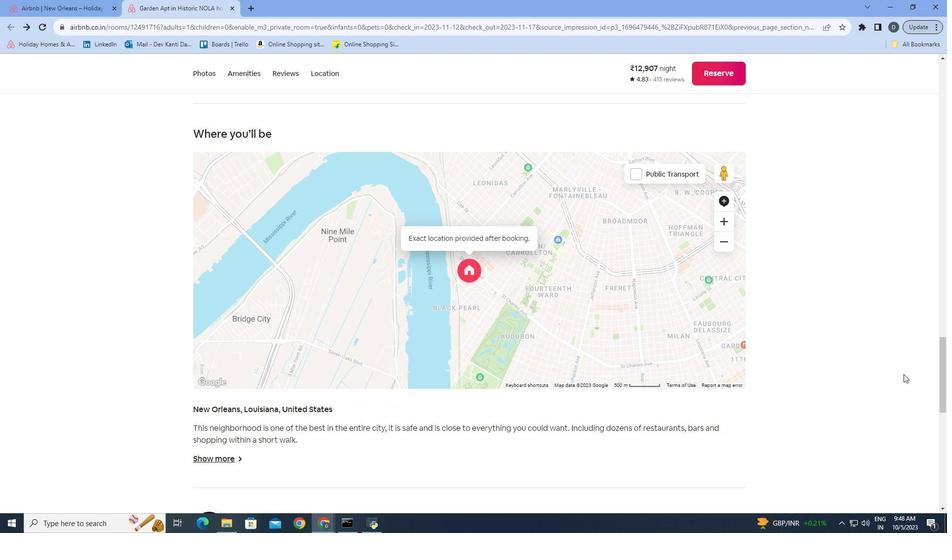 
Action: Mouse scrolled (904, 374) with delta (0, 0)
Screenshot: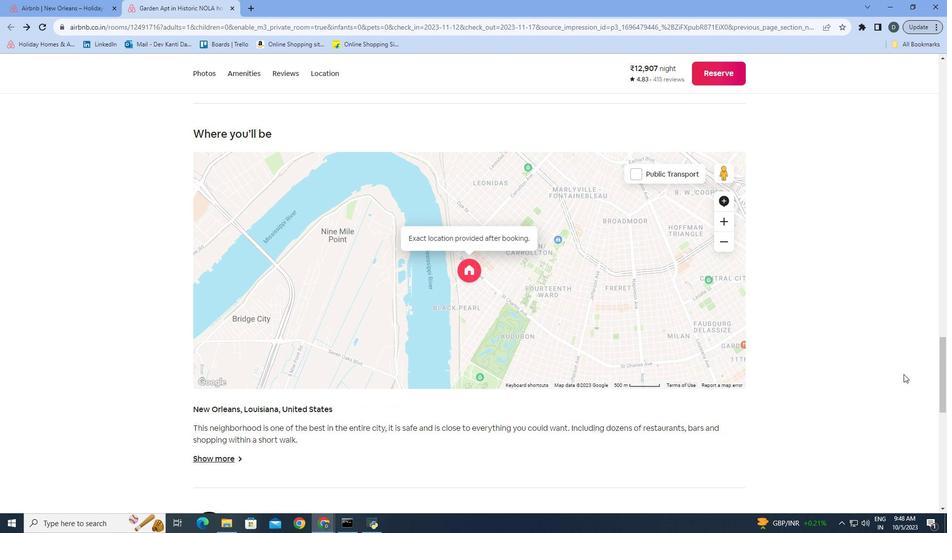 
Action: Mouse scrolled (904, 374) with delta (0, 0)
Screenshot: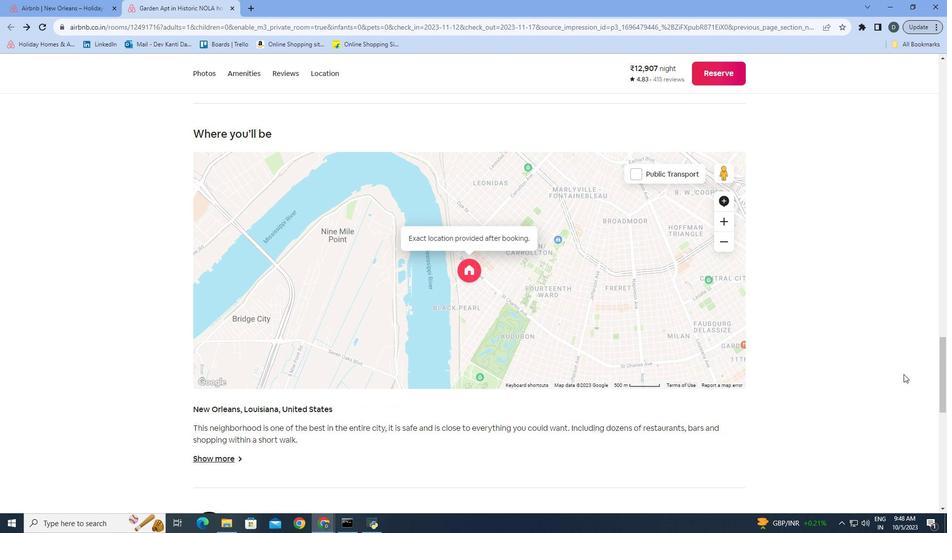 
Action: Mouse scrolled (904, 374) with delta (0, 0)
Screenshot: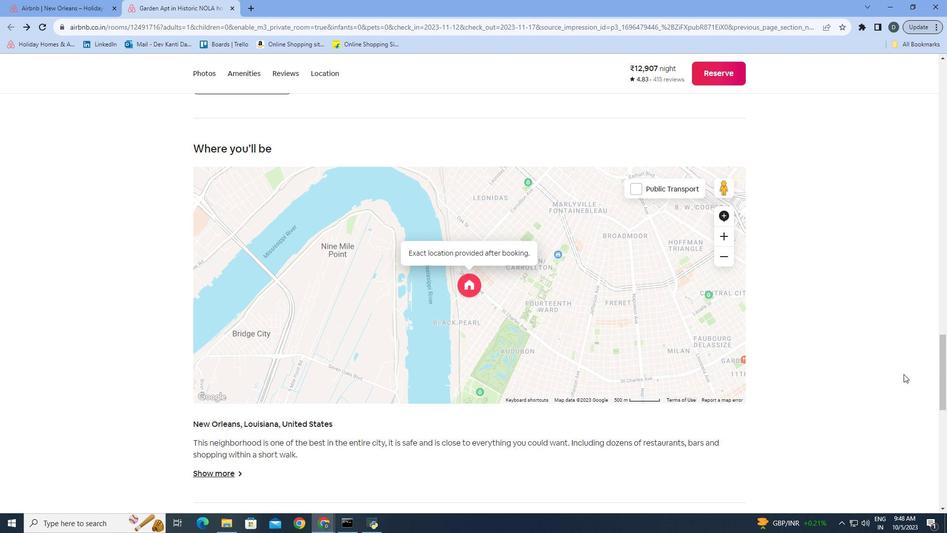 
Action: Mouse scrolled (904, 374) with delta (0, 0)
Screenshot: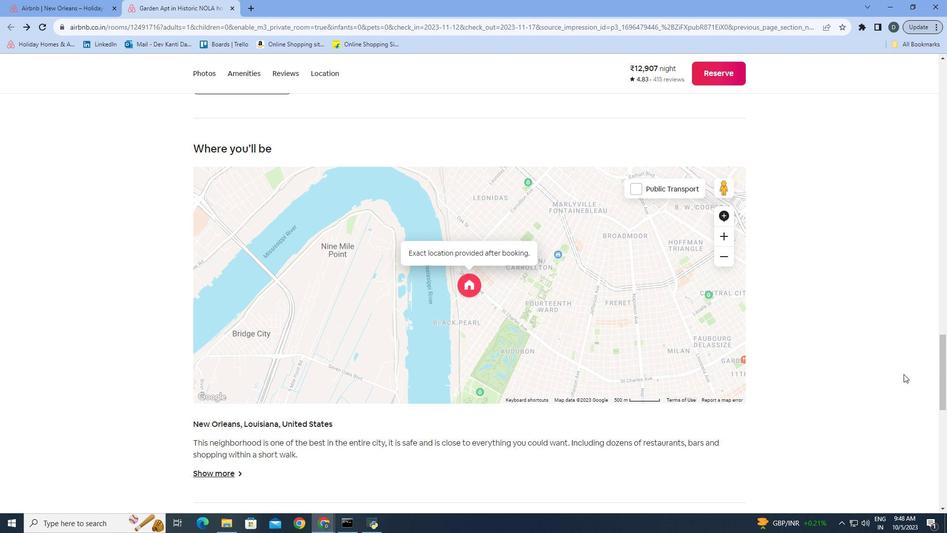 
Action: Mouse scrolled (904, 374) with delta (0, 0)
Screenshot: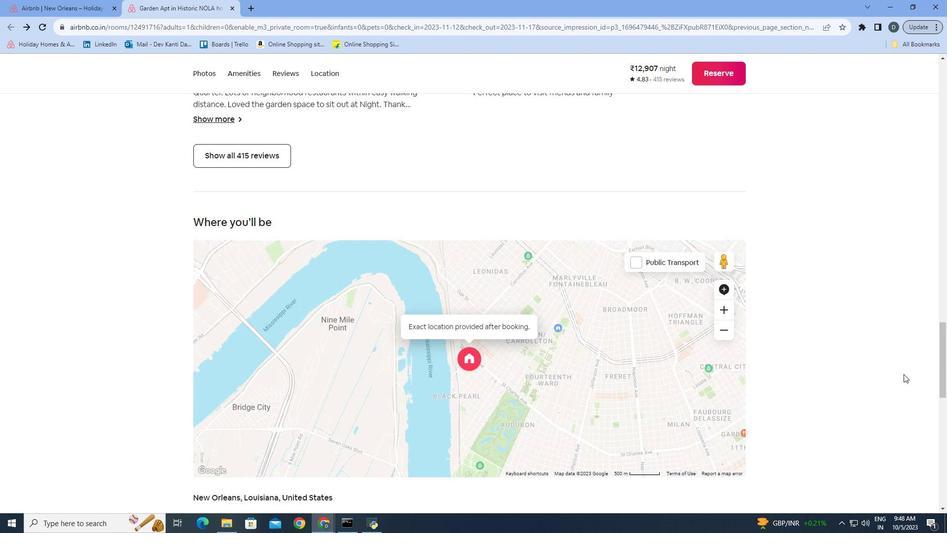 
Action: Mouse scrolled (904, 374) with delta (0, 0)
Screenshot: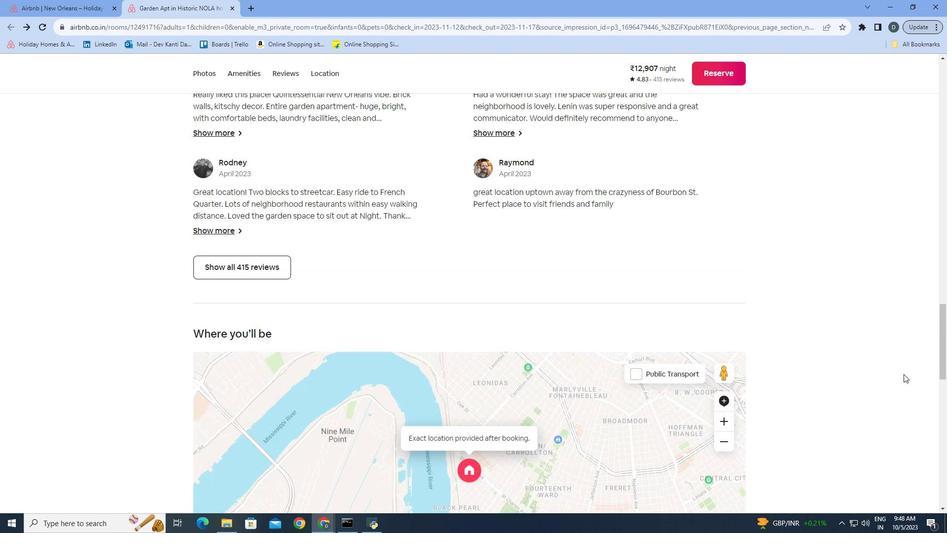 
Action: Mouse moved to (279, 353)
Screenshot: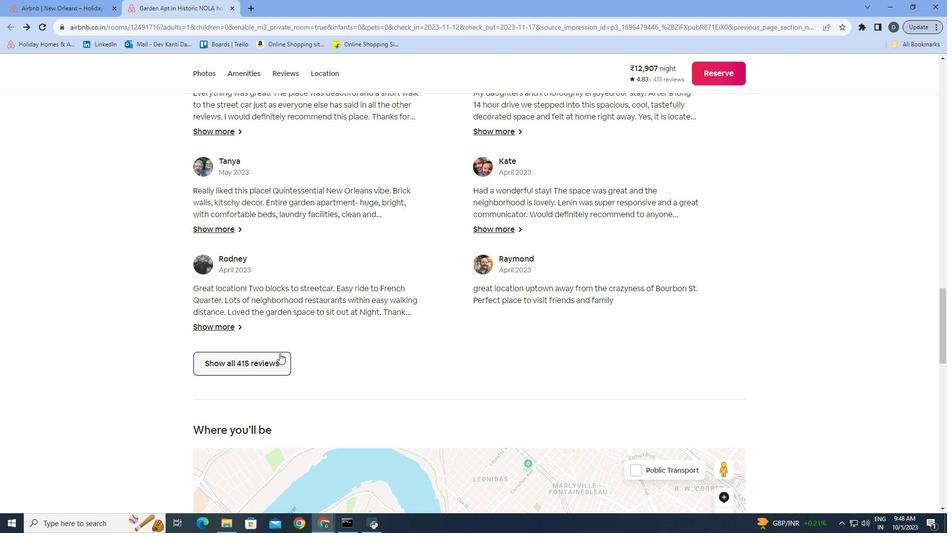 
Action: Mouse pressed left at (279, 353)
Screenshot: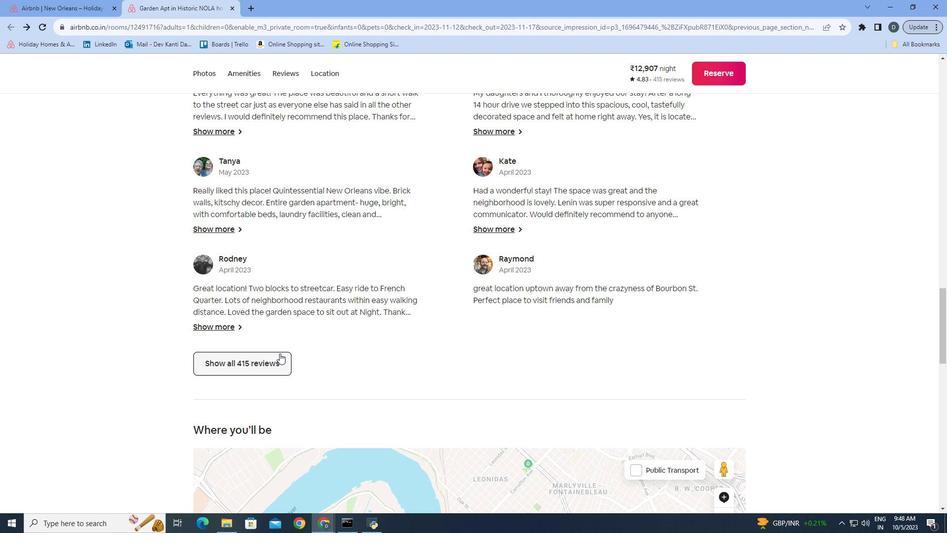 
Action: Mouse moved to (710, 319)
Screenshot: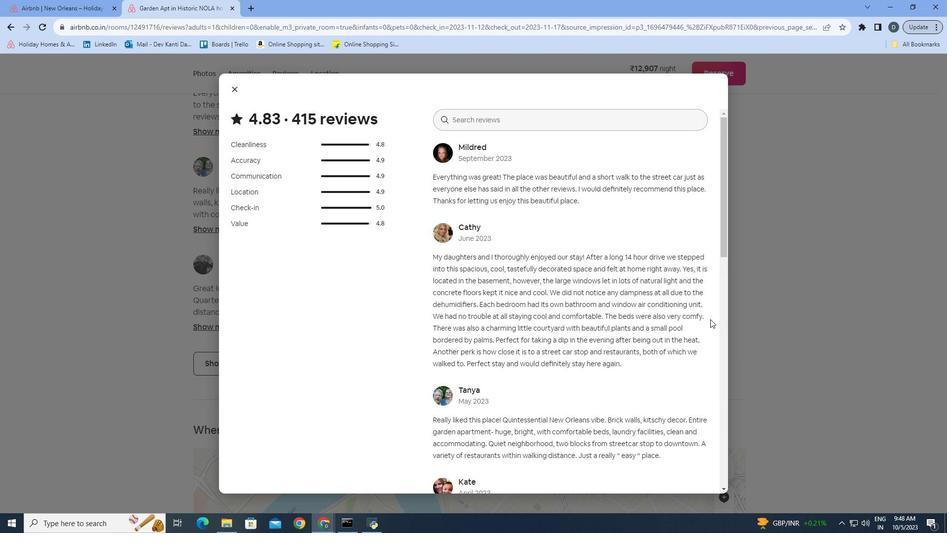 
Action: Mouse scrolled (710, 318) with delta (0, 0)
Screenshot: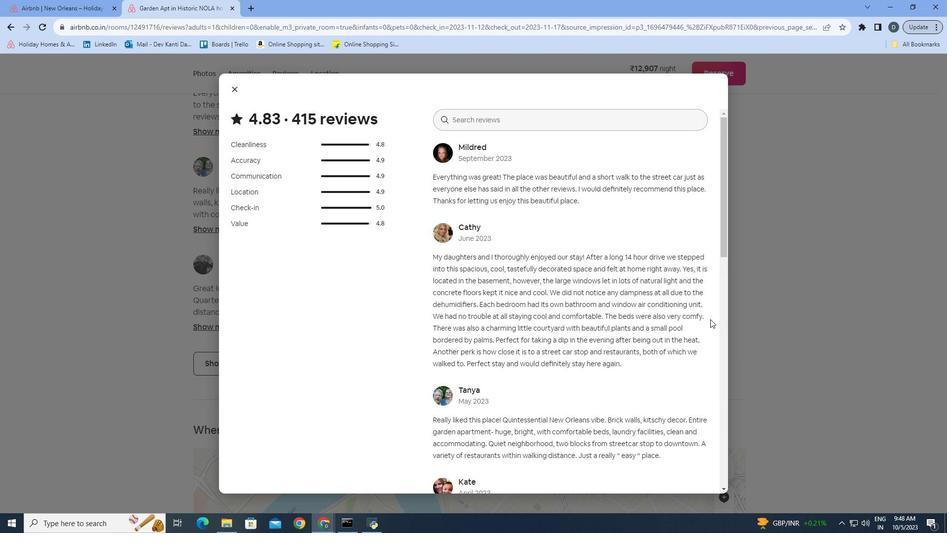 
Action: Mouse scrolled (710, 318) with delta (0, 0)
Screenshot: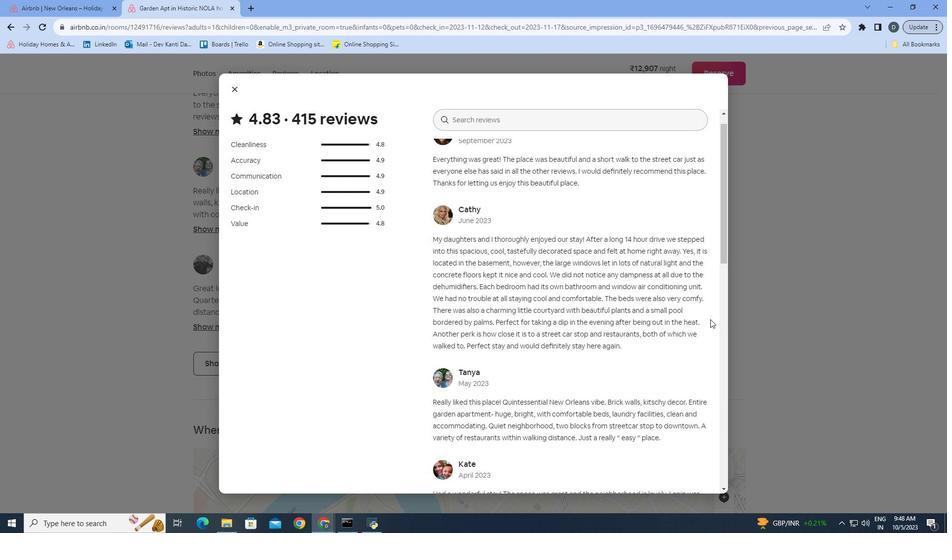 
Action: Mouse scrolled (710, 318) with delta (0, 0)
Screenshot: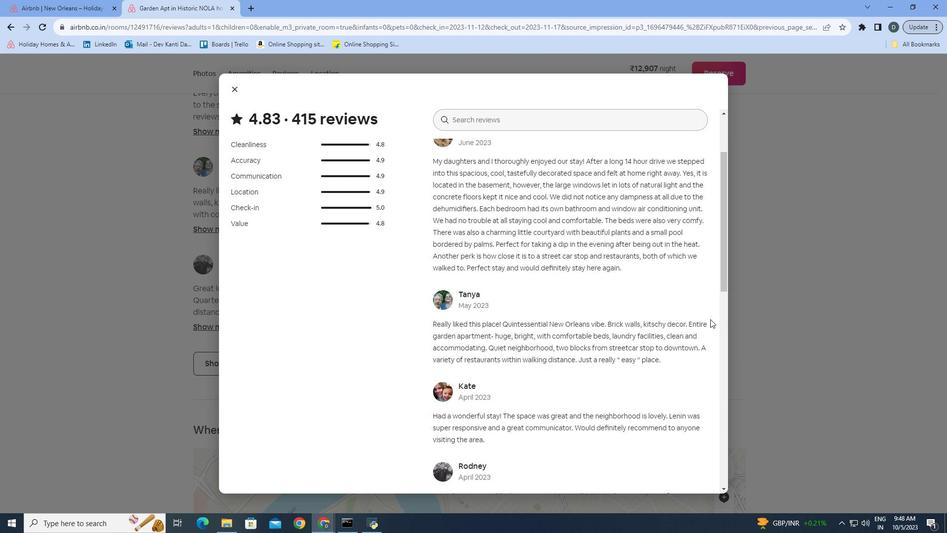 
Action: Mouse moved to (729, 325)
Screenshot: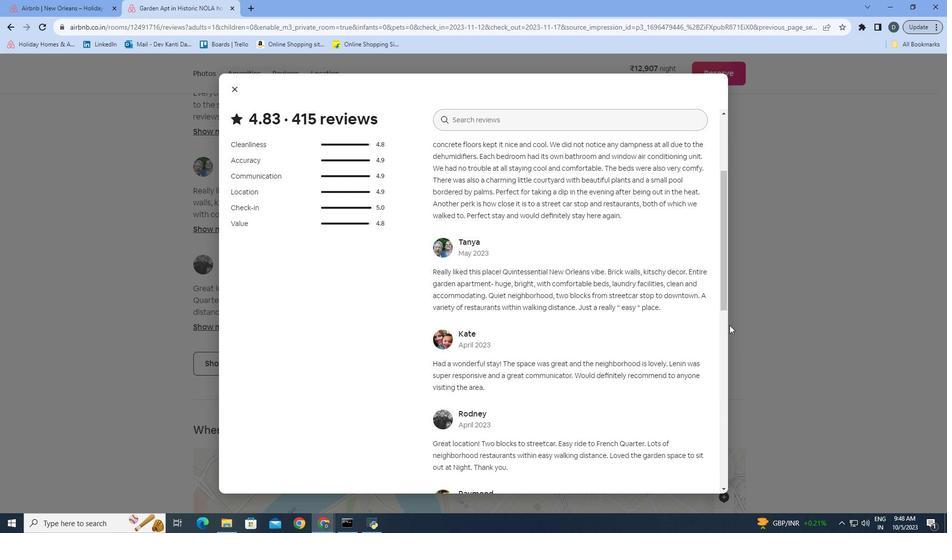 
Action: Mouse scrolled (729, 324) with delta (0, 0)
Screenshot: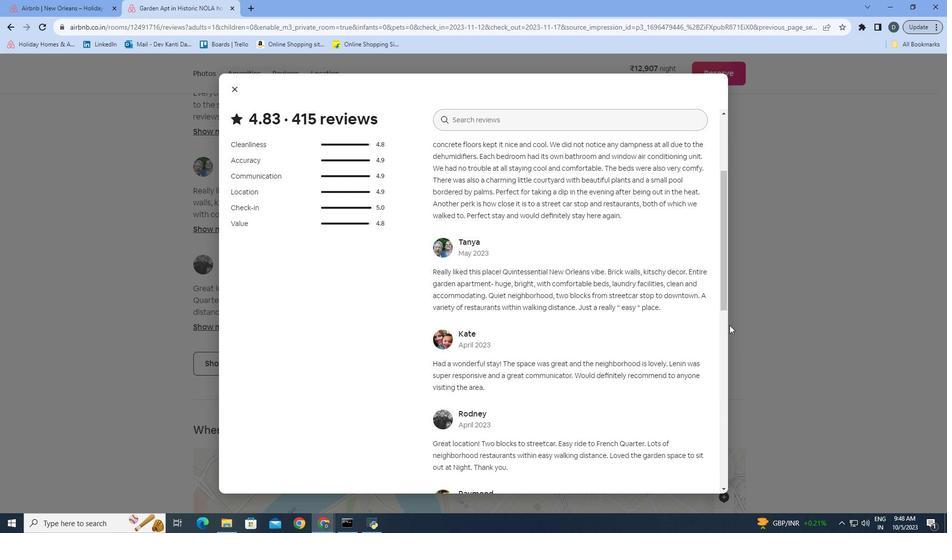 
Action: Mouse scrolled (729, 324) with delta (0, 0)
Screenshot: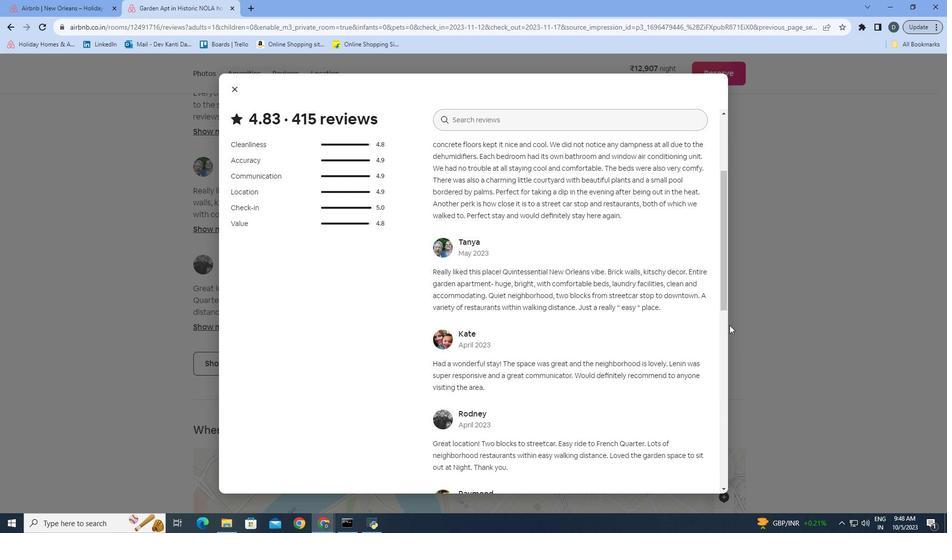 
Action: Mouse scrolled (729, 324) with delta (0, 0)
Screenshot: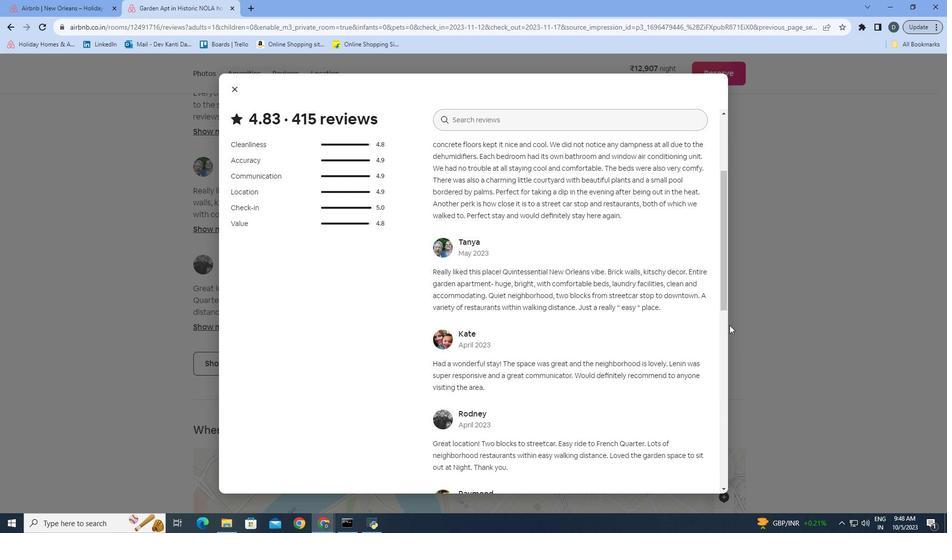 
Action: Mouse moved to (706, 326)
Screenshot: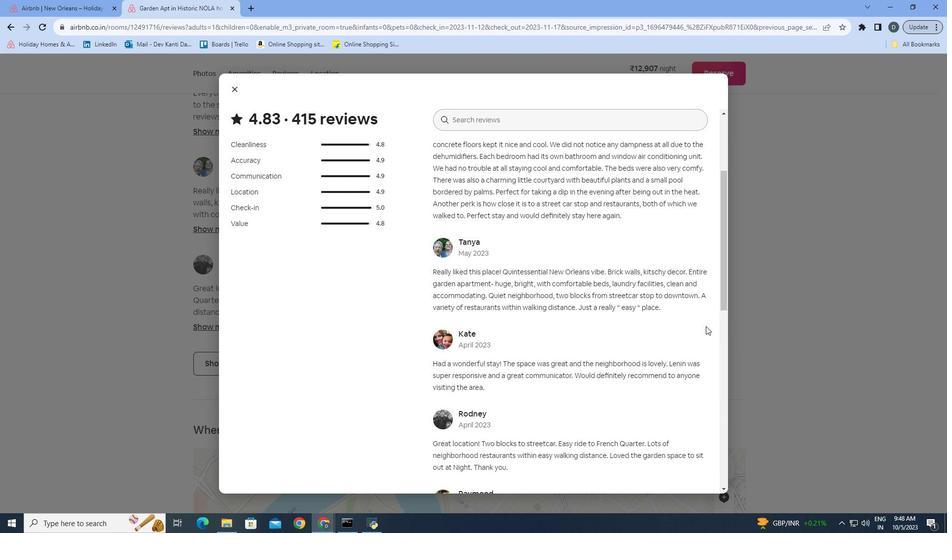 
Action: Mouse scrolled (706, 325) with delta (0, 0)
Screenshot: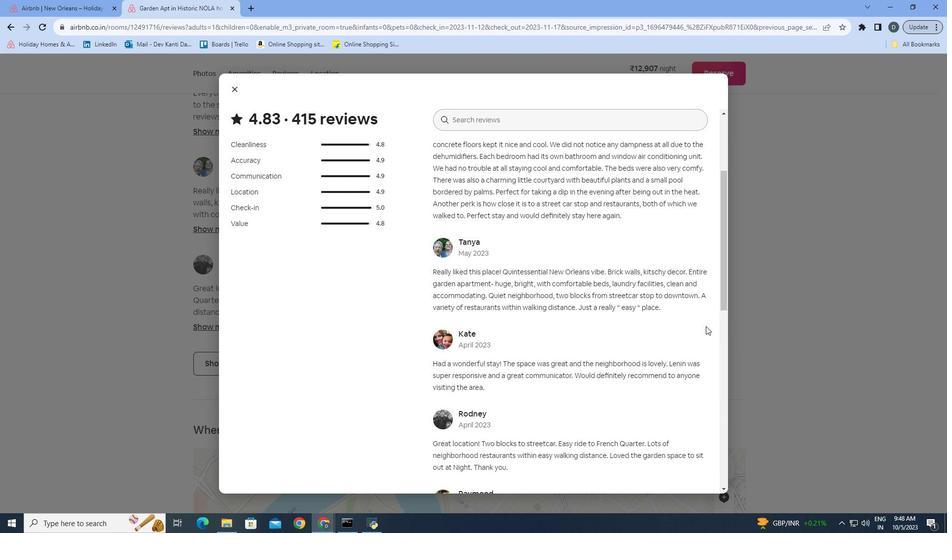 
Action: Mouse scrolled (706, 325) with delta (0, 0)
Screenshot: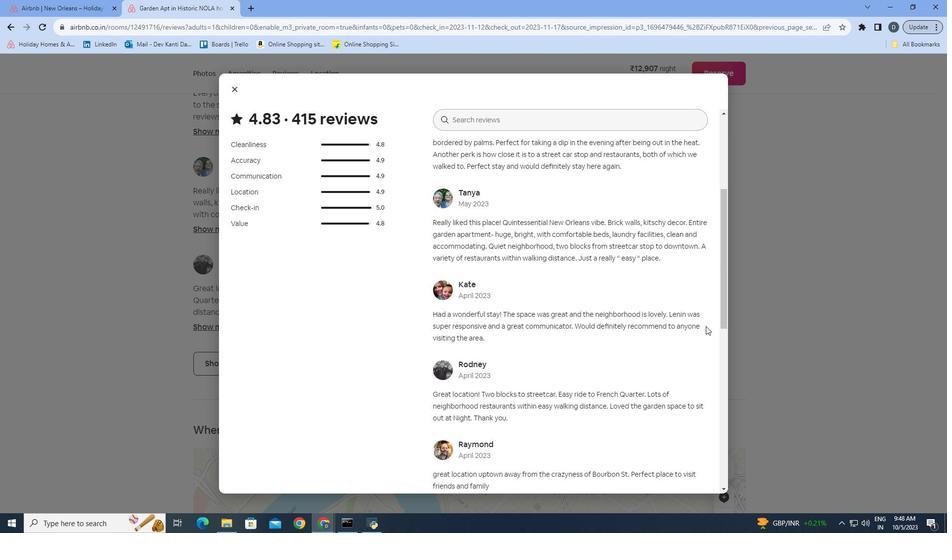 
Action: Mouse scrolled (706, 325) with delta (0, 0)
Screenshot: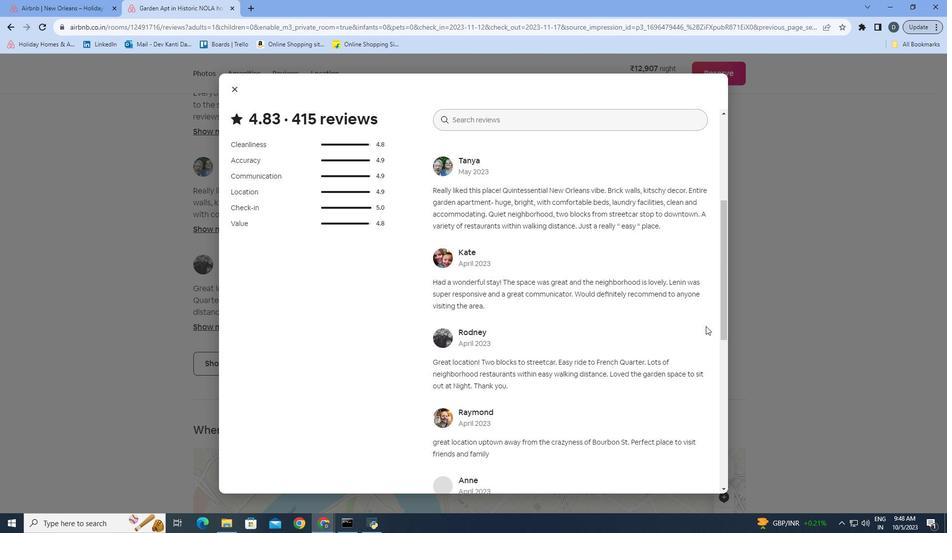 
Action: Mouse scrolled (706, 325) with delta (0, 0)
Screenshot: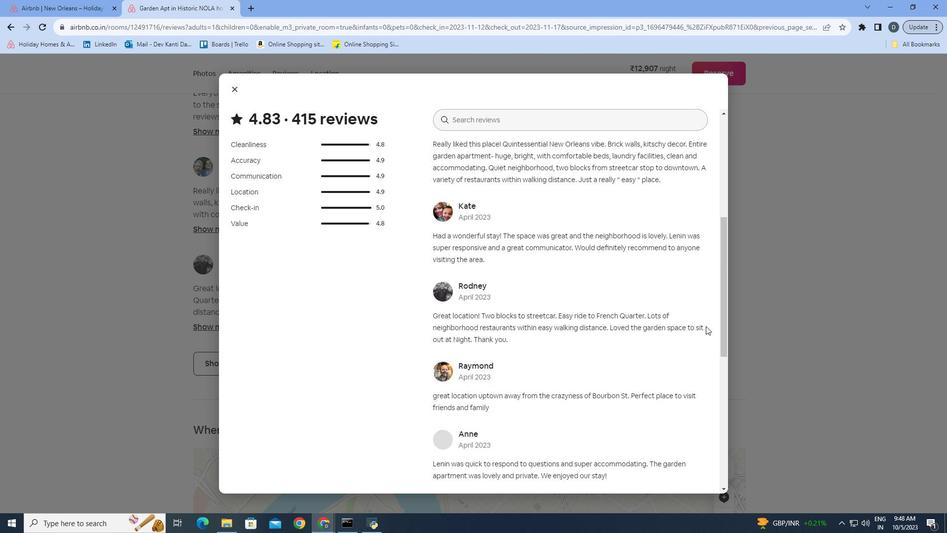 
Action: Mouse moved to (709, 328)
Screenshot: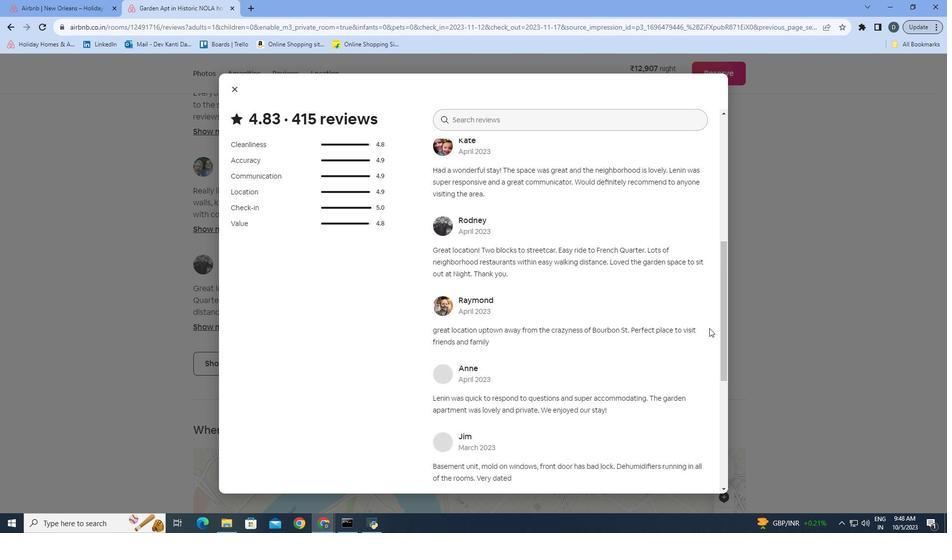 
Action: Mouse scrolled (709, 327) with delta (0, 0)
Screenshot: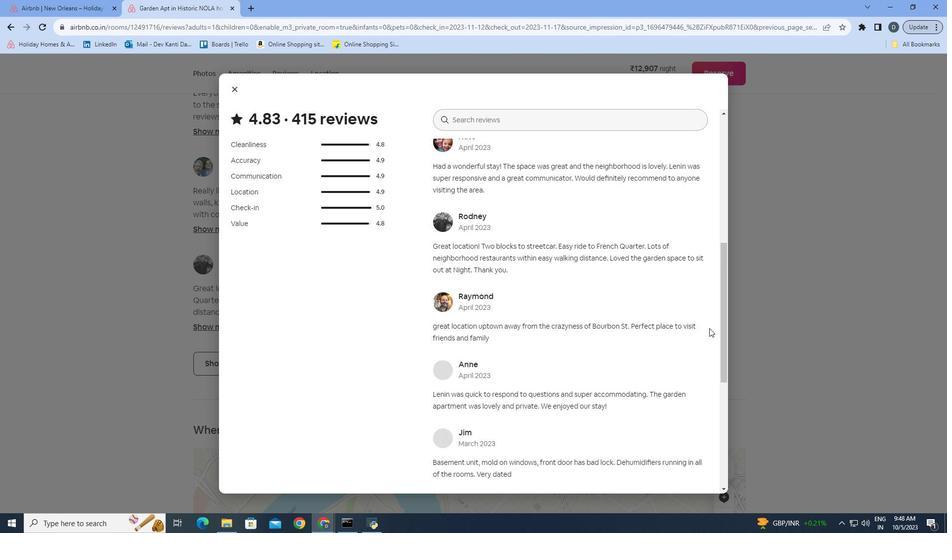 
Action: Mouse scrolled (709, 327) with delta (0, 0)
Screenshot: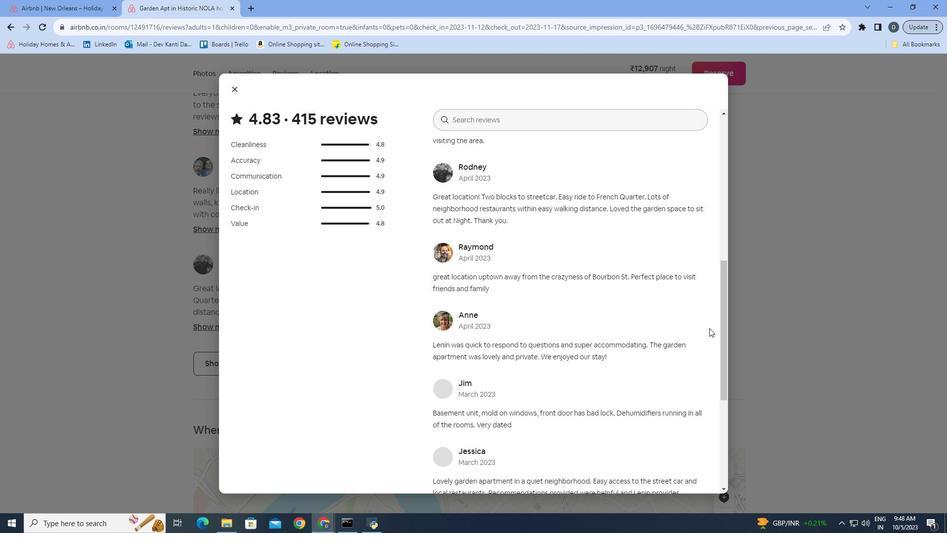 
Action: Mouse scrolled (709, 327) with delta (0, 0)
Screenshot: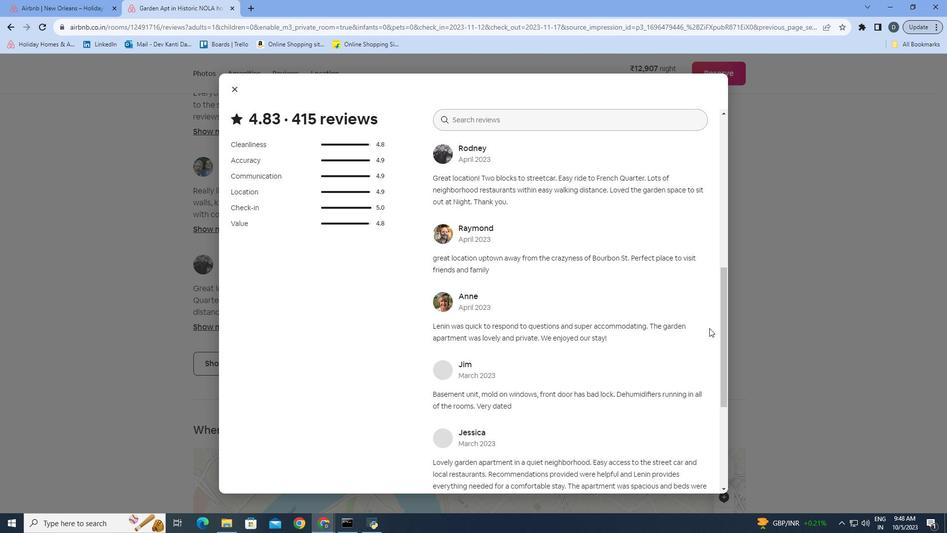 
Action: Mouse scrolled (709, 327) with delta (0, 0)
Screenshot: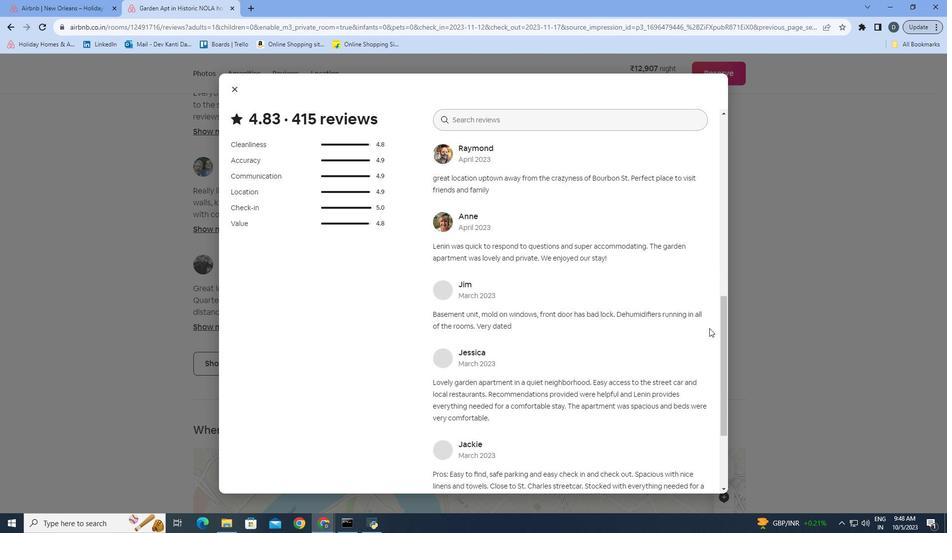 
Action: Mouse scrolled (709, 327) with delta (0, 0)
Screenshot: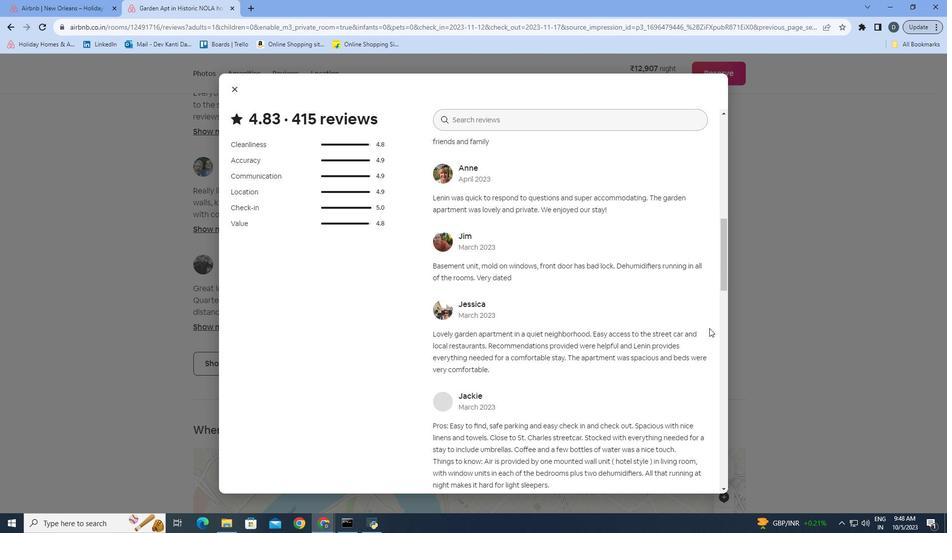 
Action: Mouse scrolled (709, 327) with delta (0, 0)
Screenshot: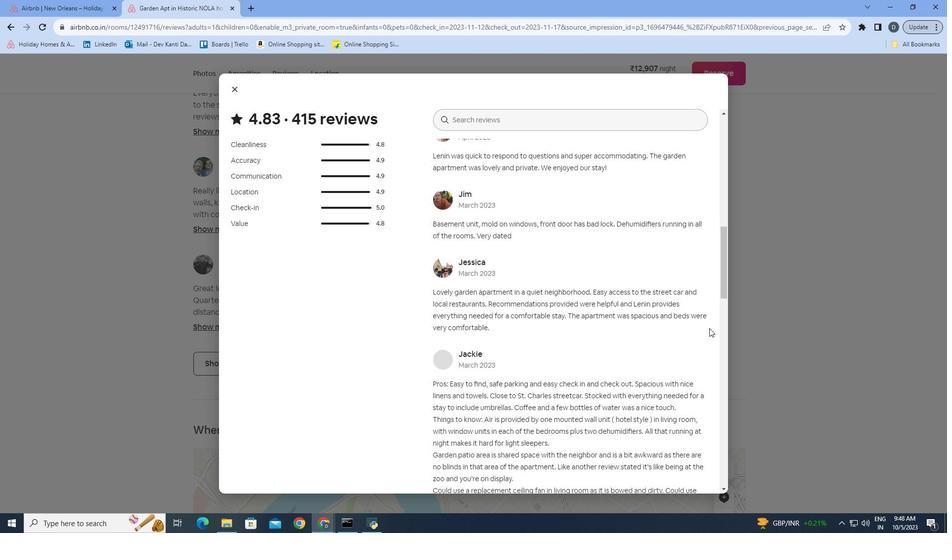 
Action: Mouse scrolled (709, 327) with delta (0, 0)
Screenshot: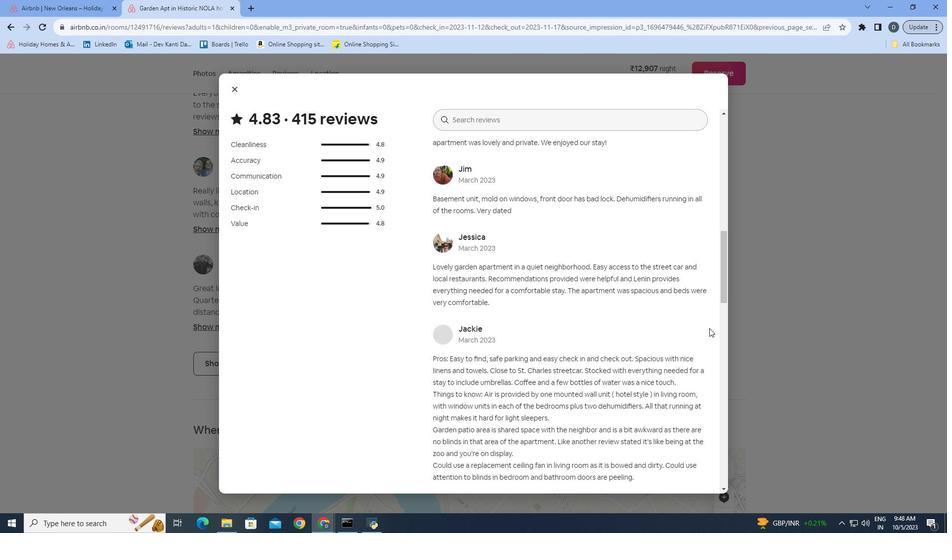 
Action: Mouse scrolled (709, 327) with delta (0, 0)
Screenshot: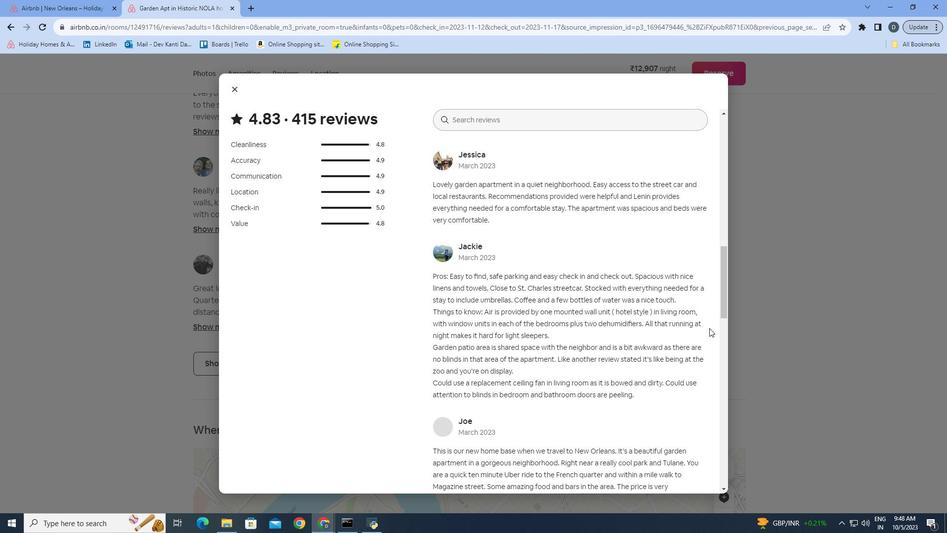 
Action: Mouse scrolled (709, 327) with delta (0, 0)
Screenshot: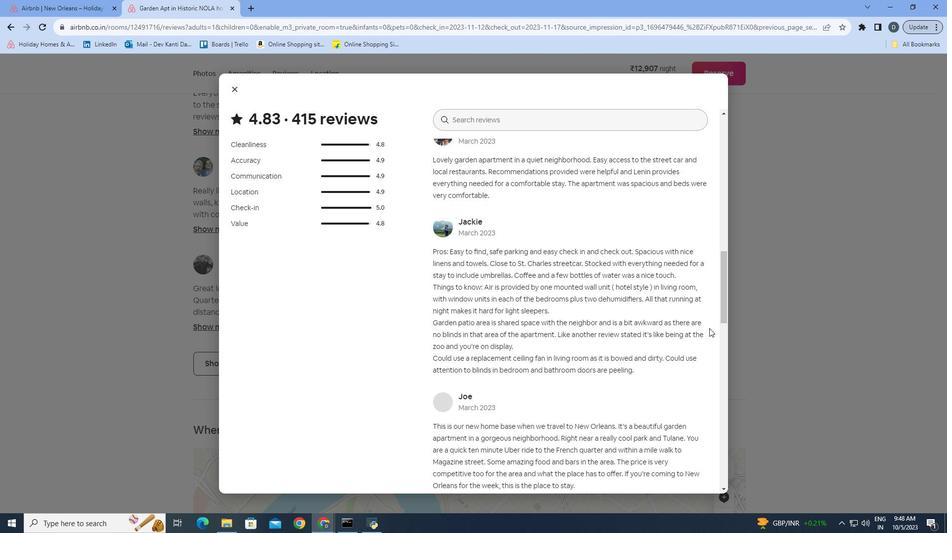 
Action: Mouse scrolled (709, 327) with delta (0, 0)
Screenshot: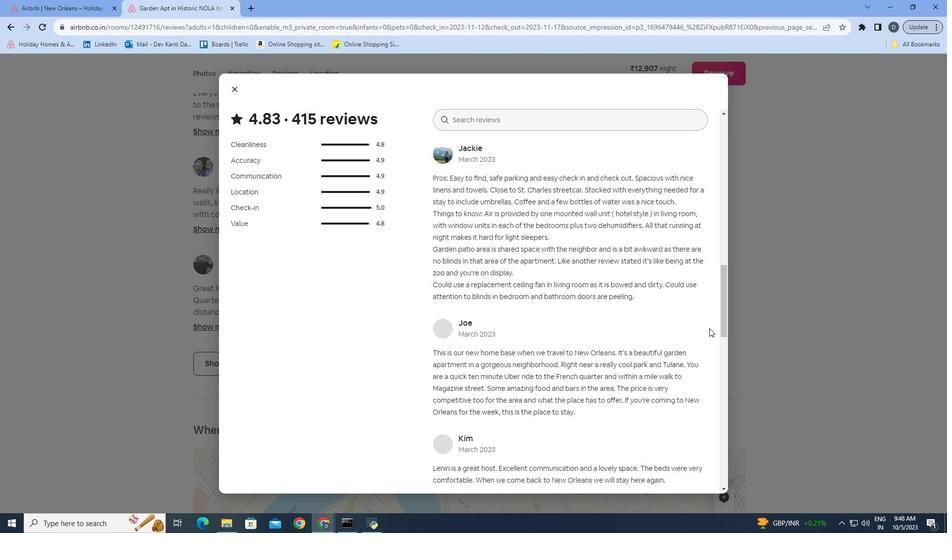 
Action: Mouse scrolled (709, 327) with delta (0, 0)
Screenshot: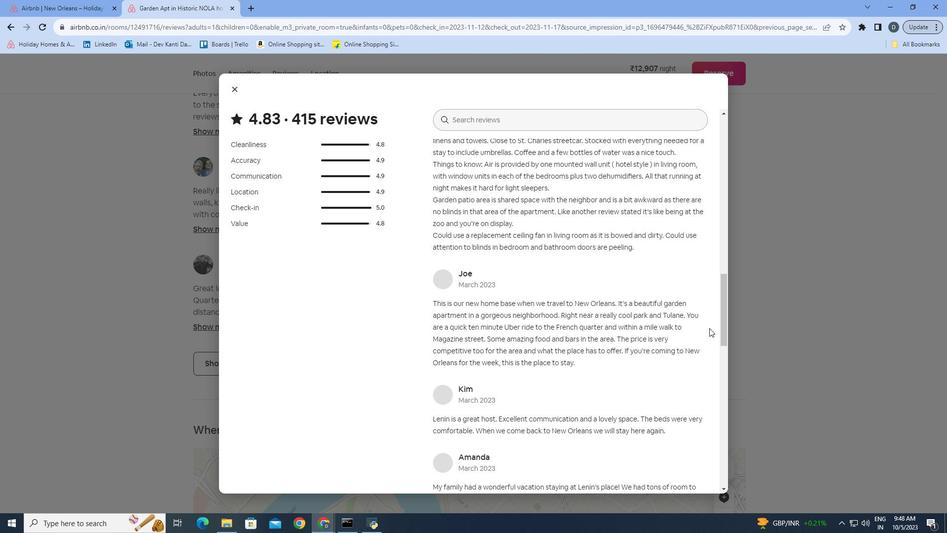 
Action: Mouse scrolled (709, 327) with delta (0, 0)
Screenshot: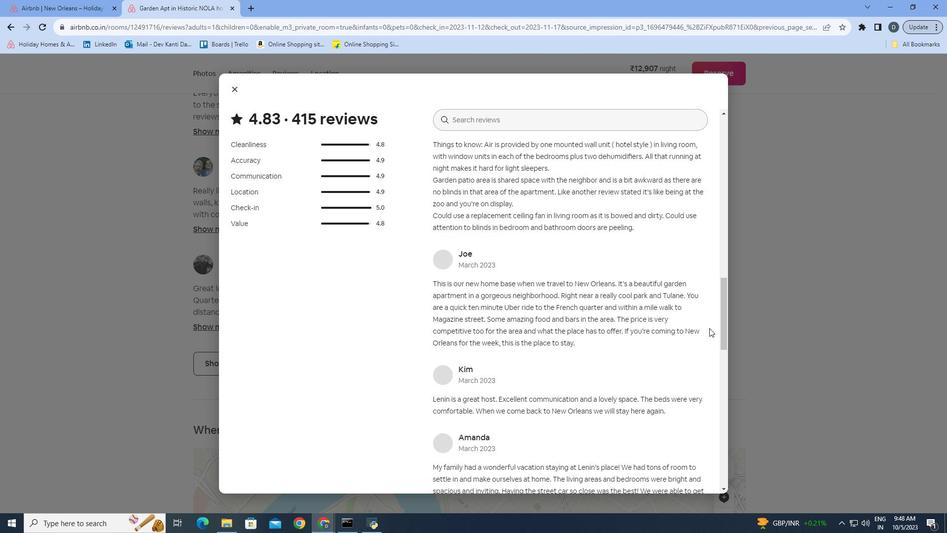 
Action: Mouse scrolled (709, 327) with delta (0, 0)
Screenshot: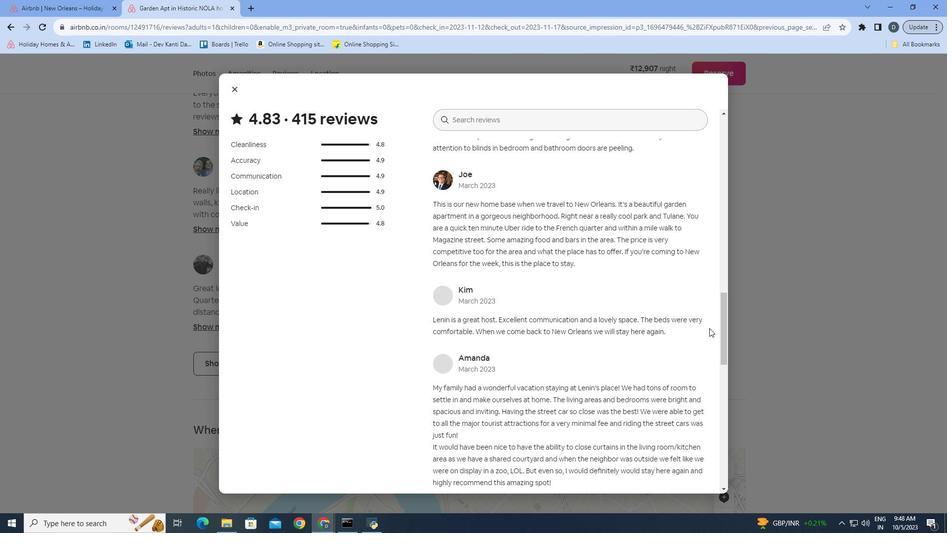 
Action: Mouse scrolled (709, 327) with delta (0, 0)
Screenshot: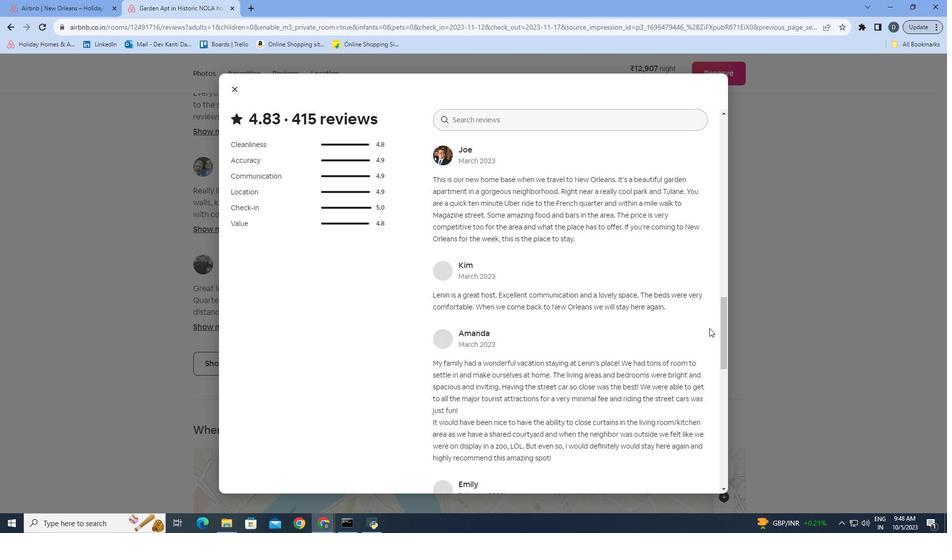 
Action: Mouse scrolled (709, 327) with delta (0, 0)
Screenshot: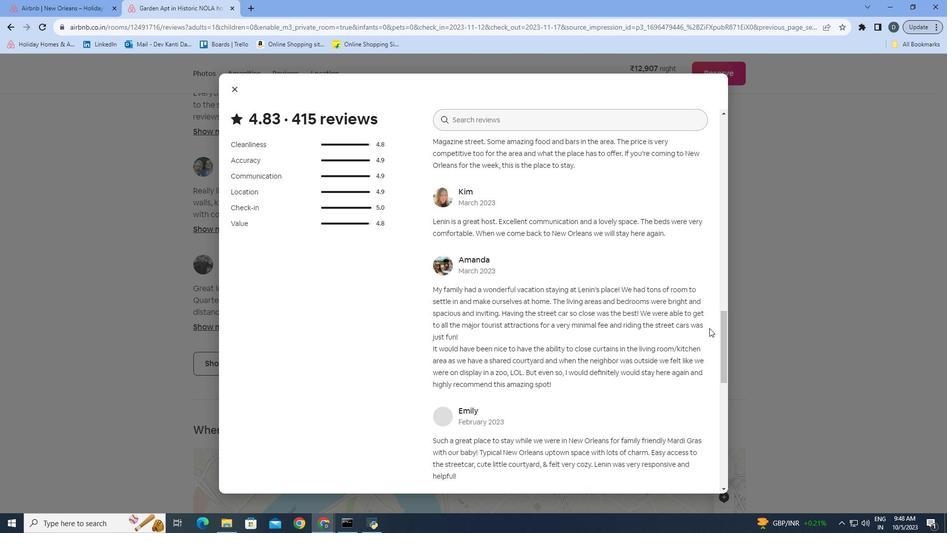 
Action: Mouse scrolled (709, 327) with delta (0, 0)
Screenshot: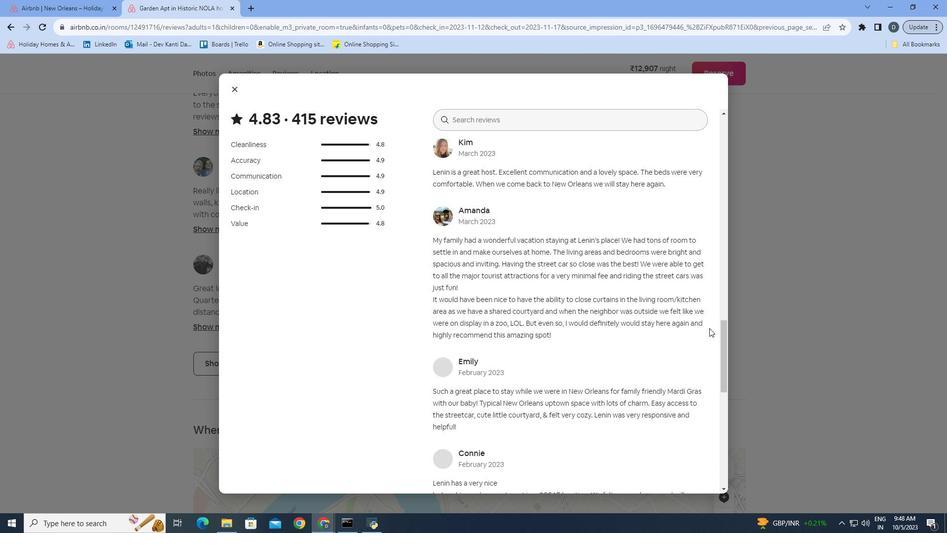 
Action: Mouse scrolled (709, 327) with delta (0, 0)
Screenshot: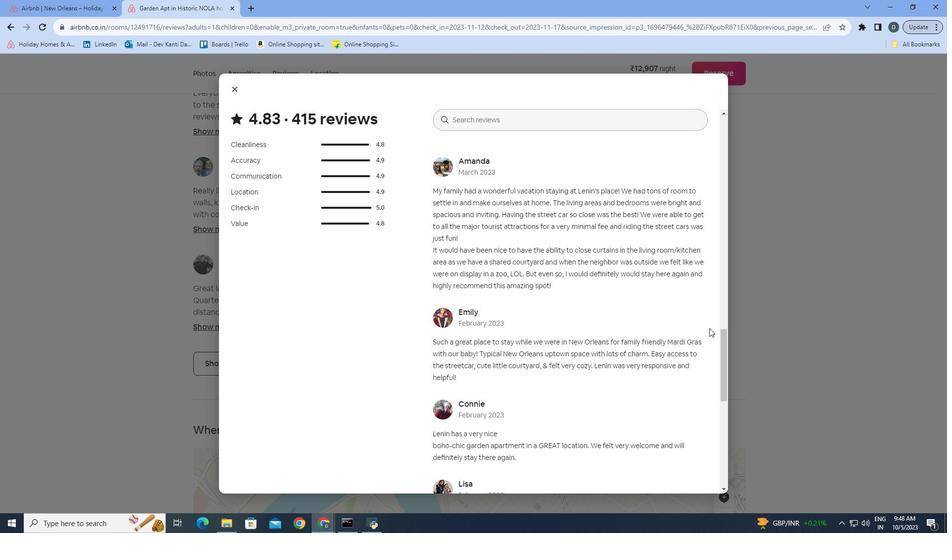 
Action: Mouse scrolled (709, 327) with delta (0, 0)
Screenshot: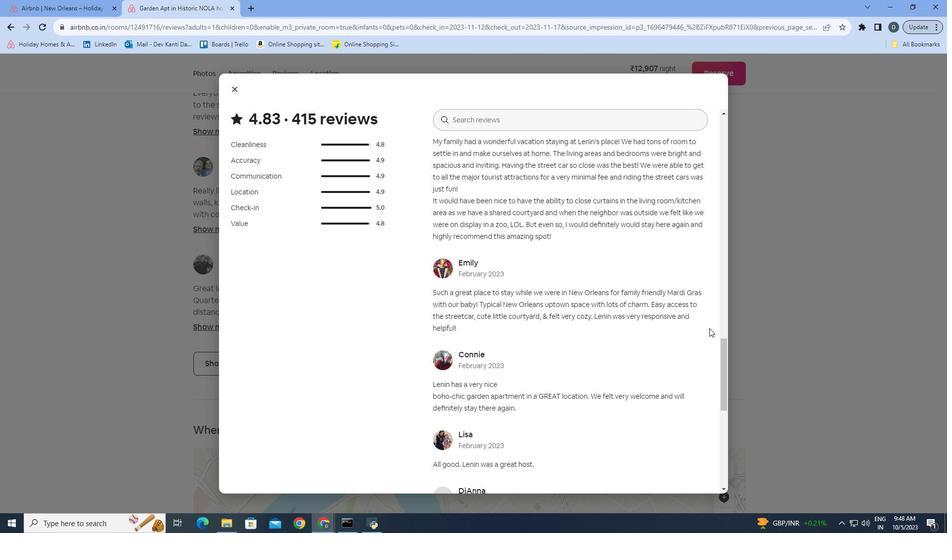 
Action: Mouse scrolled (709, 327) with delta (0, 0)
Screenshot: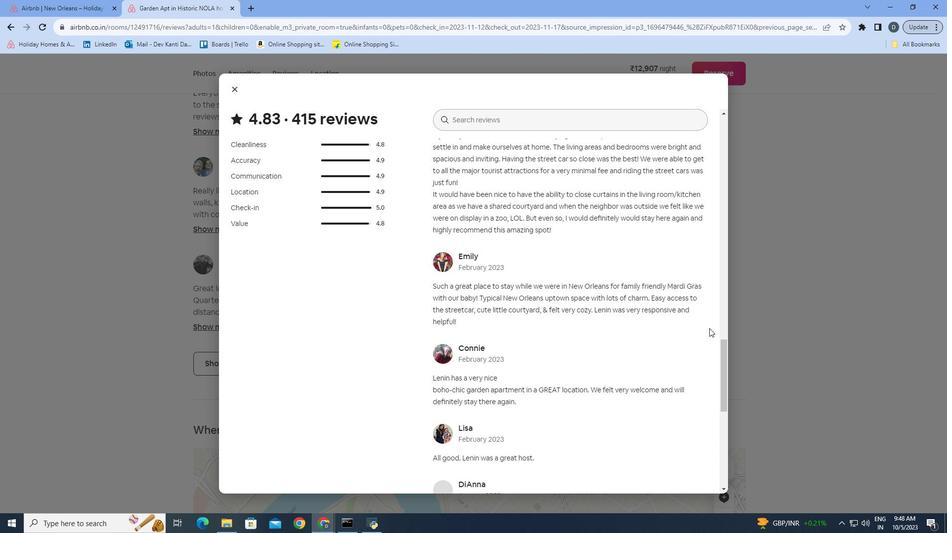 
Action: Mouse scrolled (709, 327) with delta (0, 0)
Screenshot: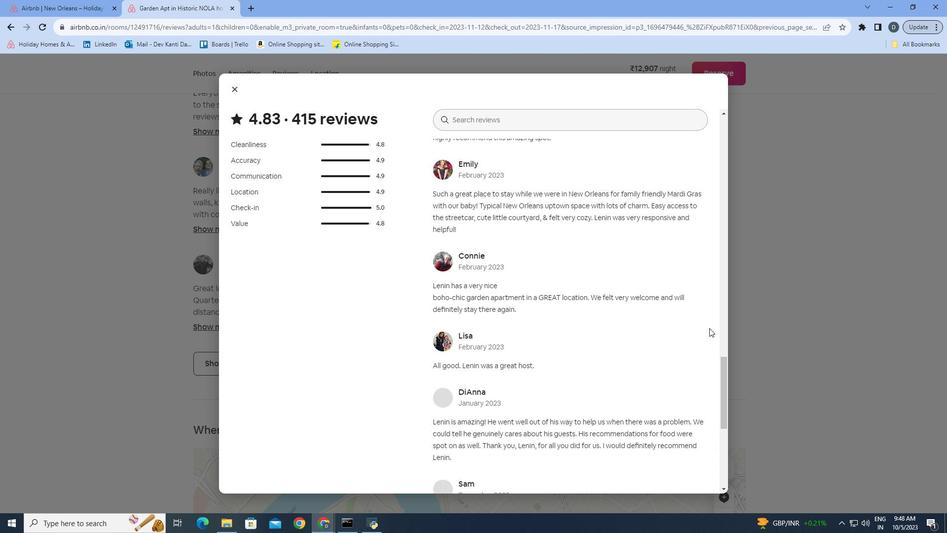 
Action: Mouse scrolled (709, 327) with delta (0, 0)
Screenshot: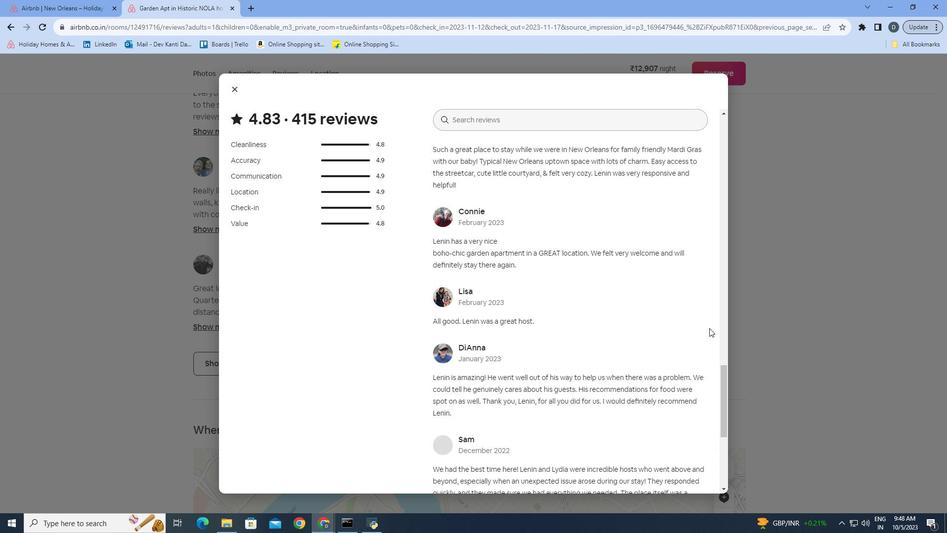 
Action: Mouse scrolled (709, 327) with delta (0, 0)
Screenshot: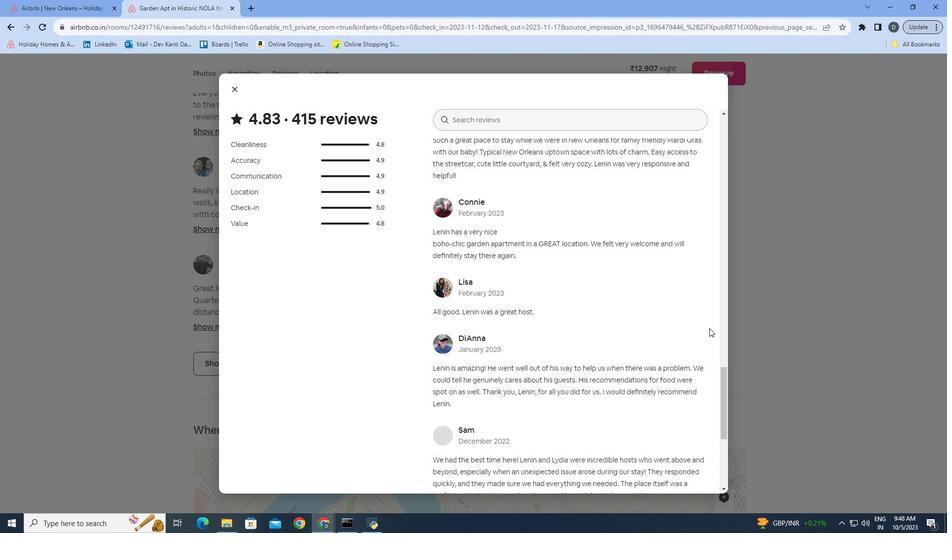 
Action: Mouse scrolled (709, 327) with delta (0, 0)
Screenshot: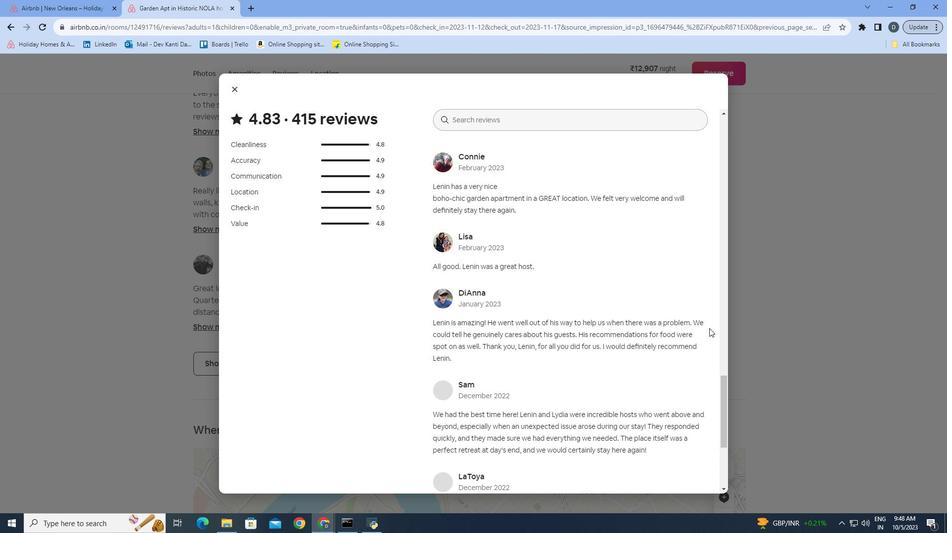 
Action: Mouse scrolled (709, 327) with delta (0, 0)
Screenshot: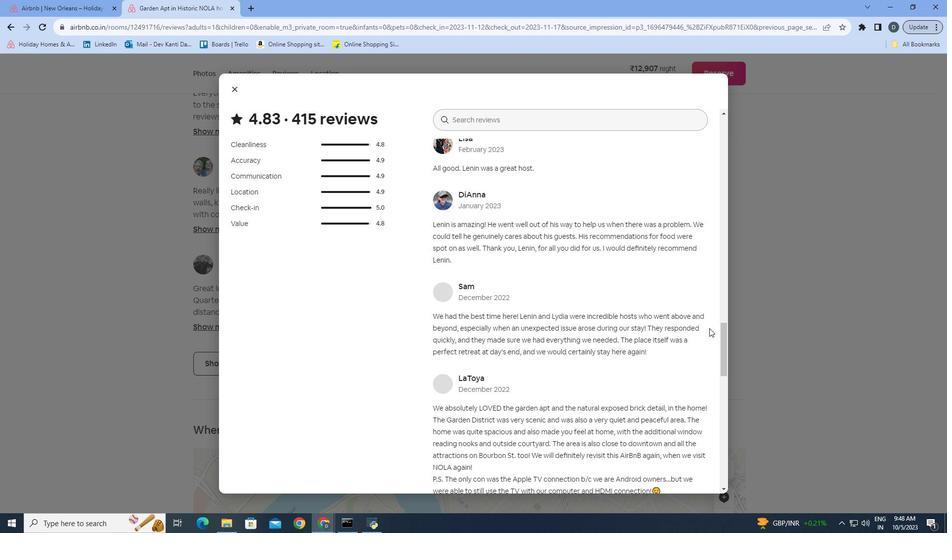 
Action: Mouse scrolled (709, 327) with delta (0, 0)
Screenshot: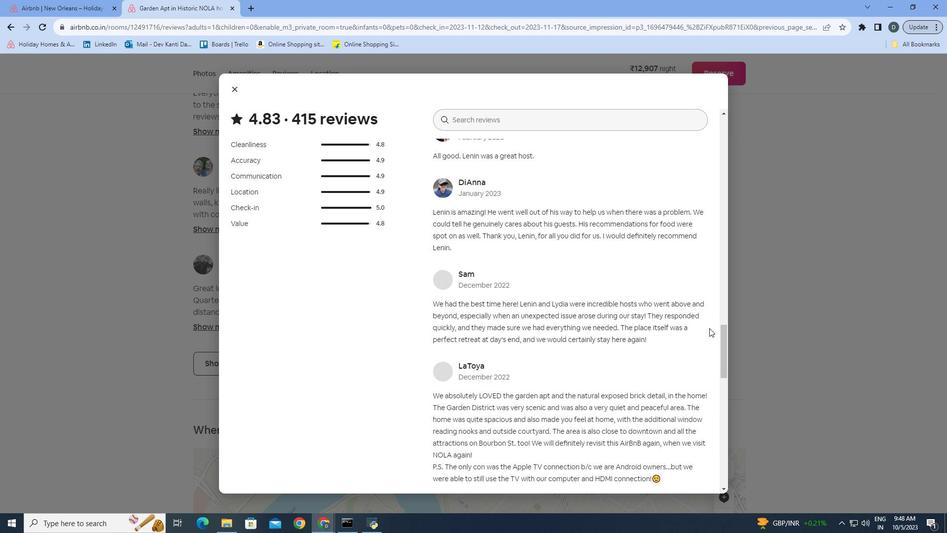 
Action: Mouse scrolled (709, 327) with delta (0, 0)
Screenshot: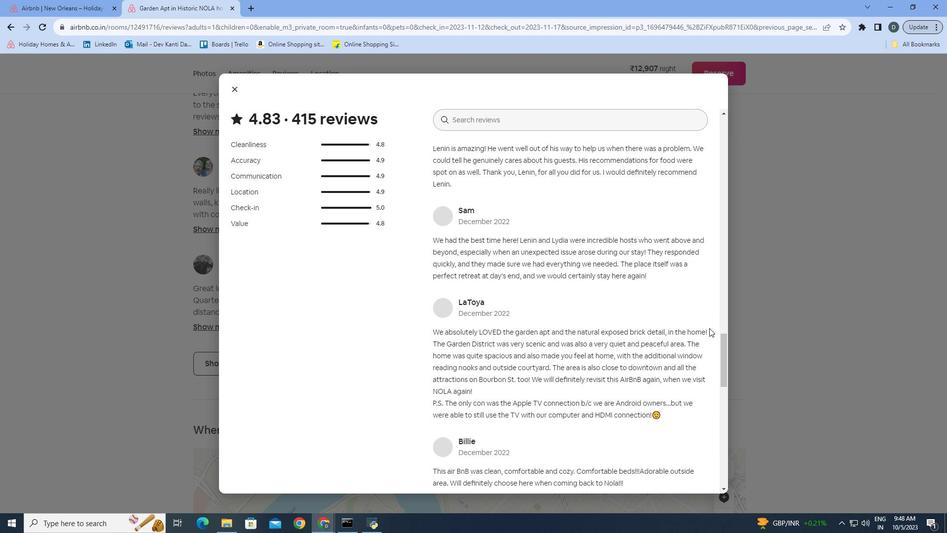 
Action: Mouse scrolled (709, 327) with delta (0, 0)
Screenshot: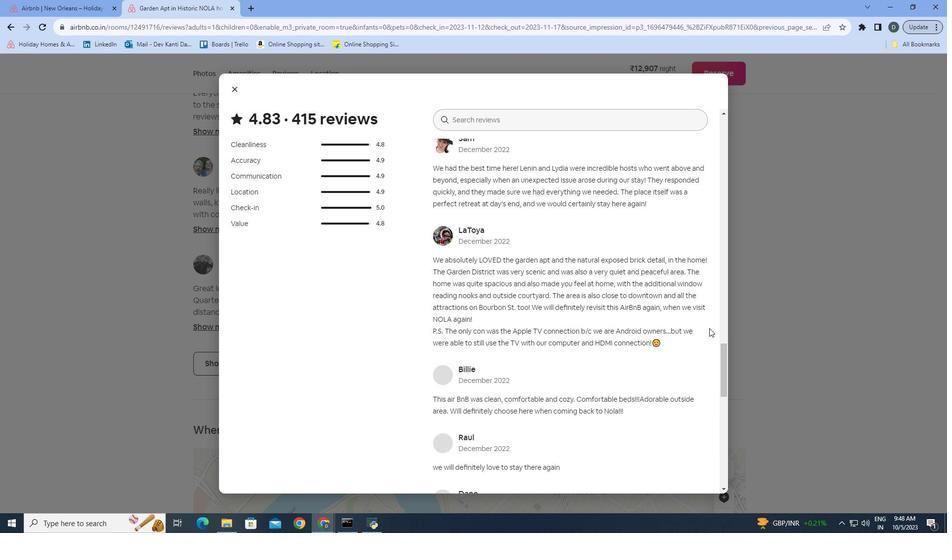 
Action: Mouse scrolled (709, 327) with delta (0, 0)
Screenshot: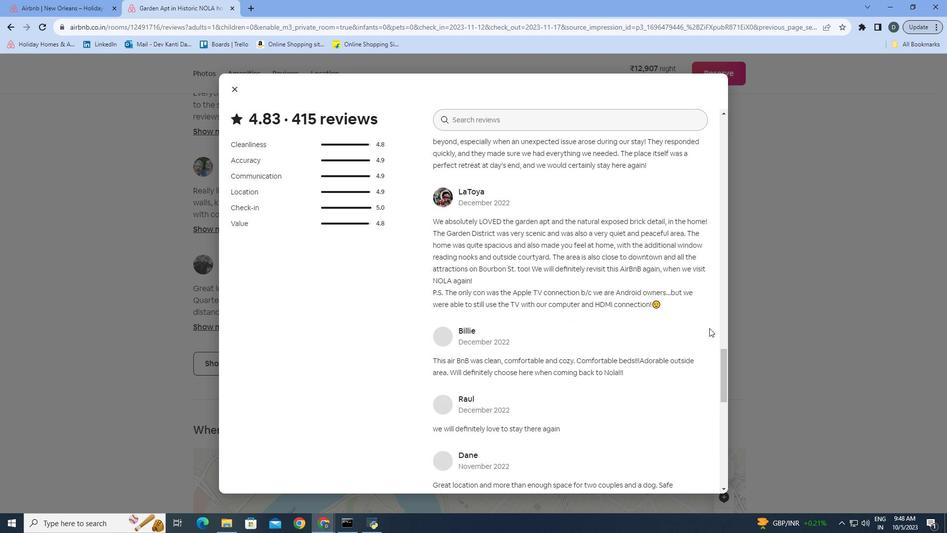 
Action: Mouse scrolled (709, 327) with delta (0, 0)
Screenshot: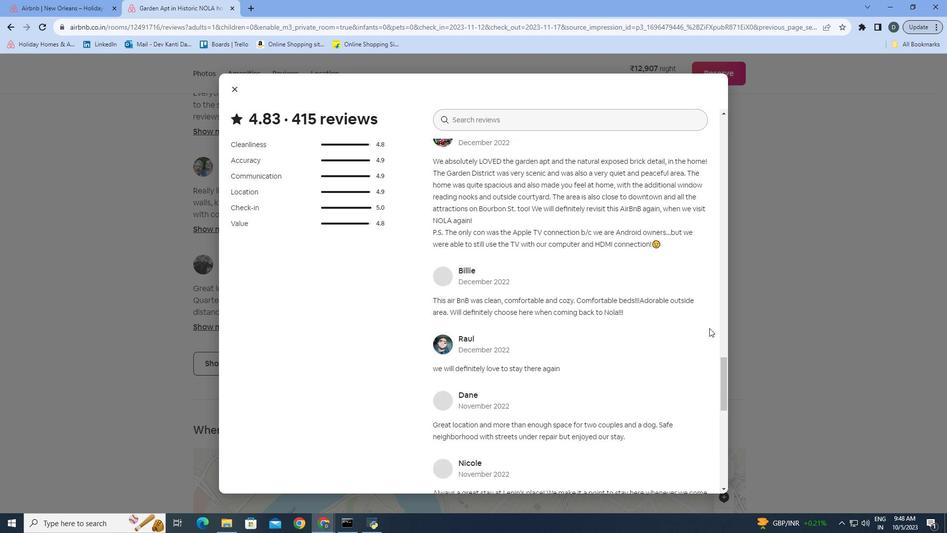 
Action: Mouse scrolled (709, 327) with delta (0, 0)
Screenshot: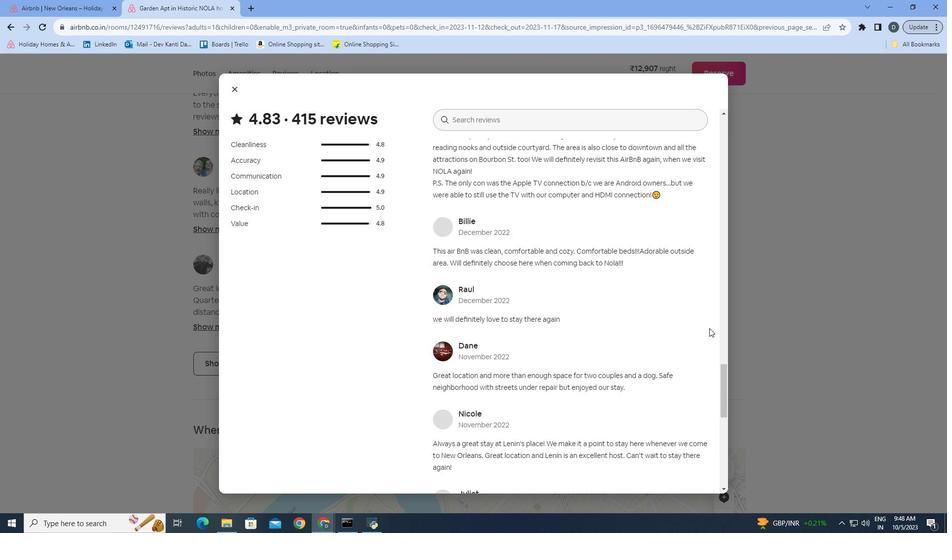 
Action: Mouse scrolled (709, 327) with delta (0, 0)
Screenshot: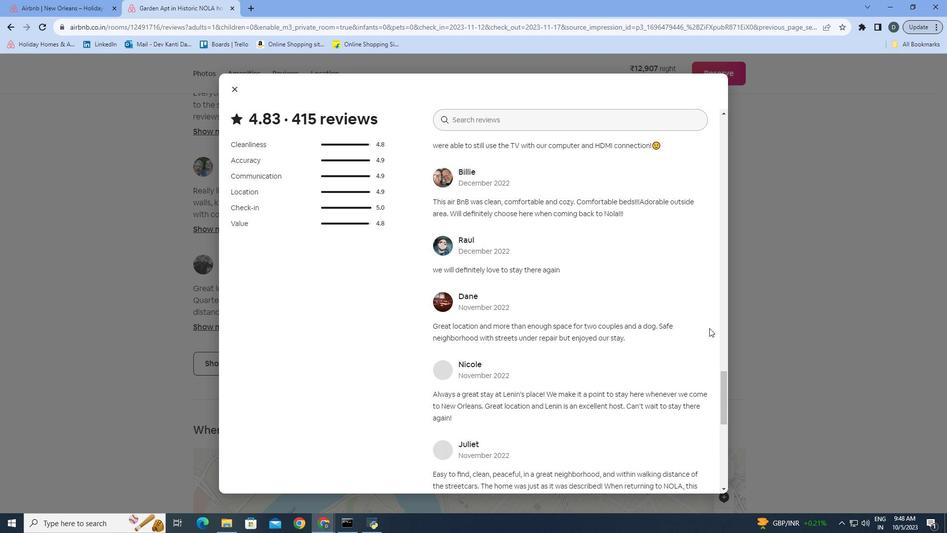 
Action: Mouse scrolled (709, 327) with delta (0, 0)
Screenshot: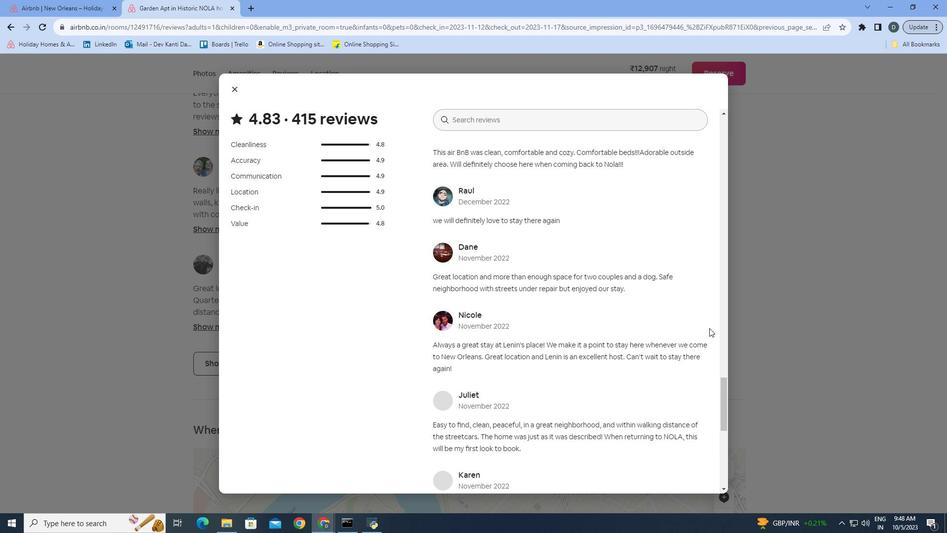 
Action: Mouse scrolled (709, 327) with delta (0, 0)
Screenshot: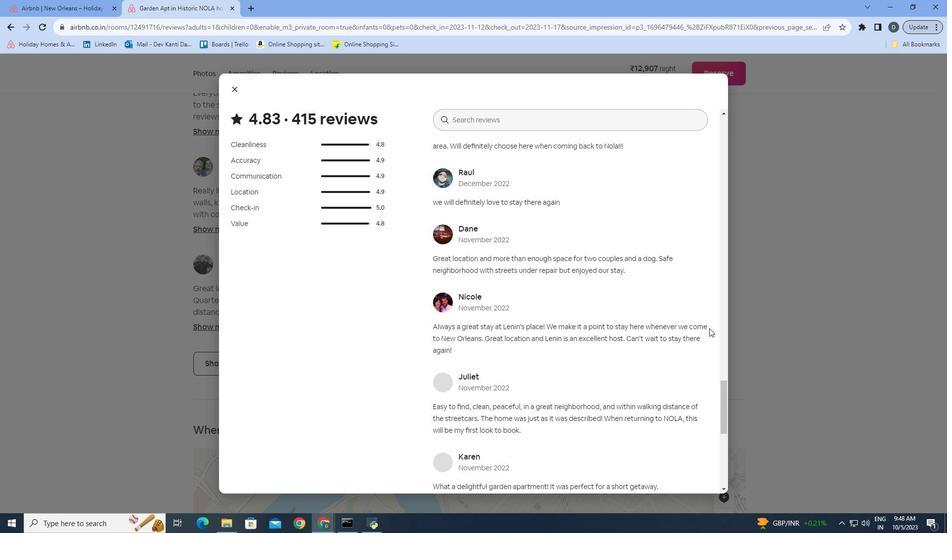
Action: Mouse scrolled (709, 327) with delta (0, 0)
Screenshot: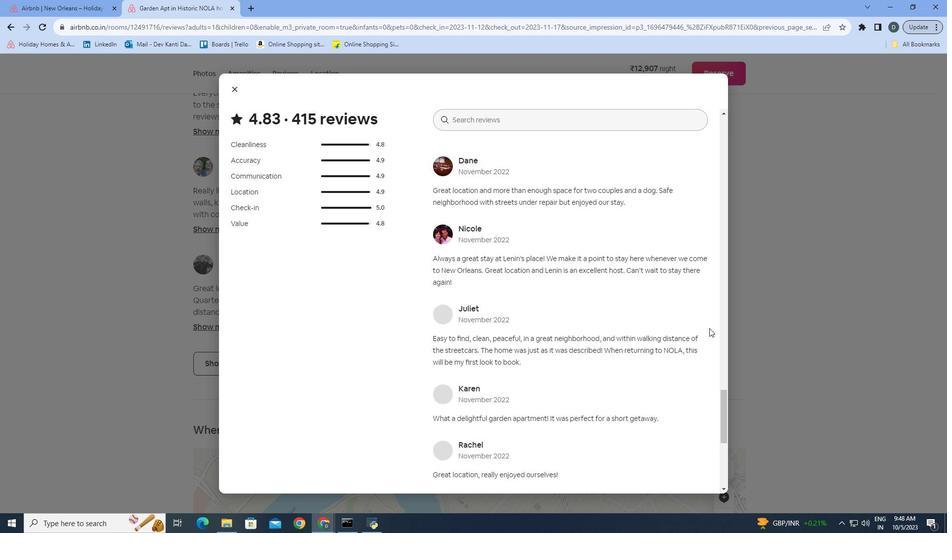 
Action: Mouse scrolled (709, 327) with delta (0, 0)
Screenshot: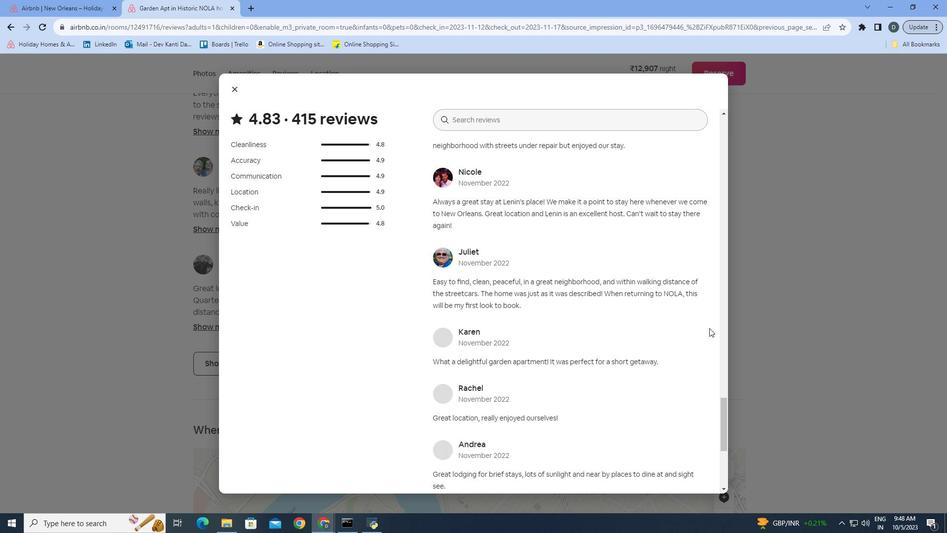 
Action: Mouse scrolled (709, 327) with delta (0, 0)
Screenshot: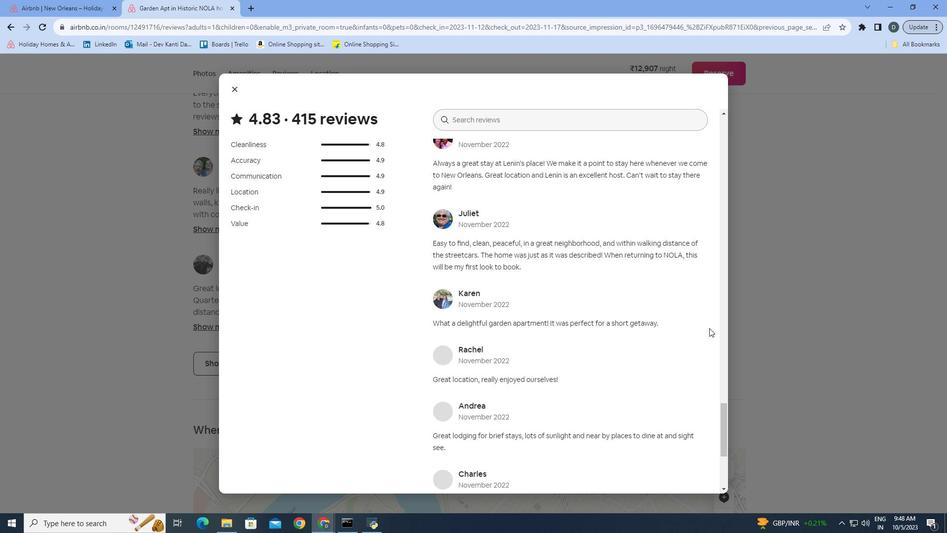 
Action: Mouse scrolled (709, 327) with delta (0, 0)
Screenshot: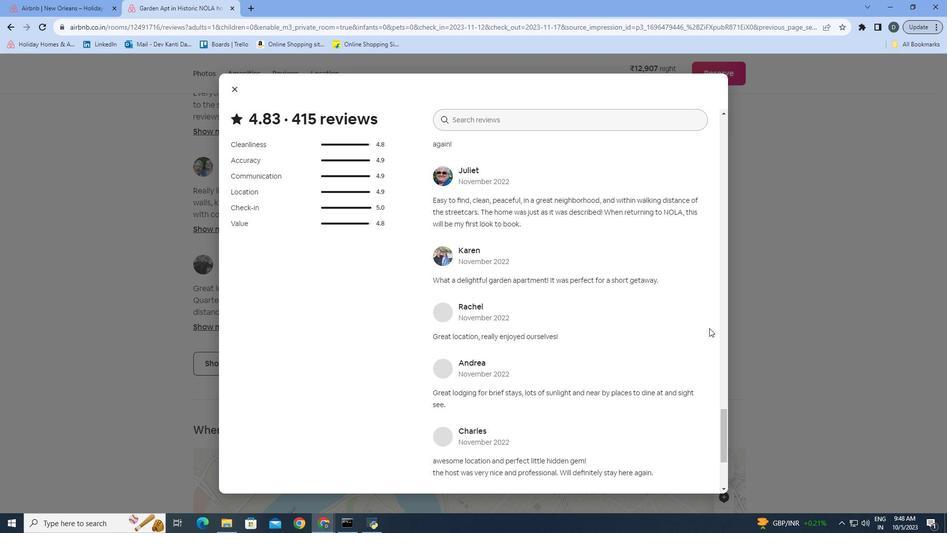
Action: Mouse scrolled (709, 327) with delta (0, 0)
Screenshot: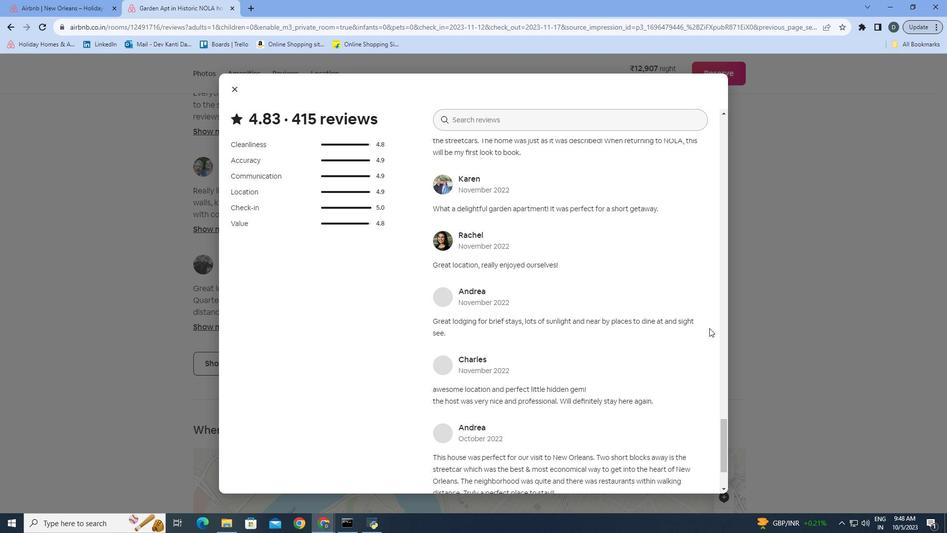 
Action: Mouse scrolled (709, 327) with delta (0, 0)
Screenshot: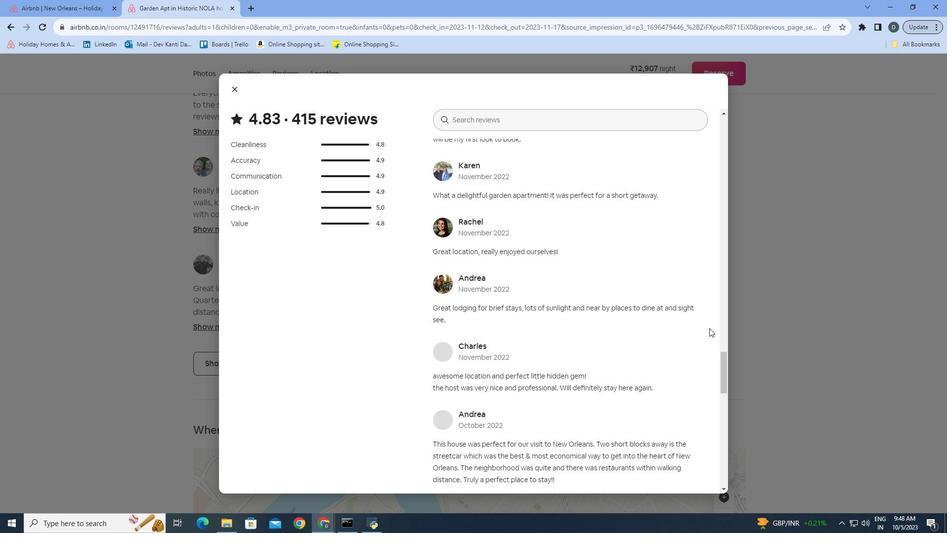 
Action: Mouse scrolled (709, 327) with delta (0, 0)
Screenshot: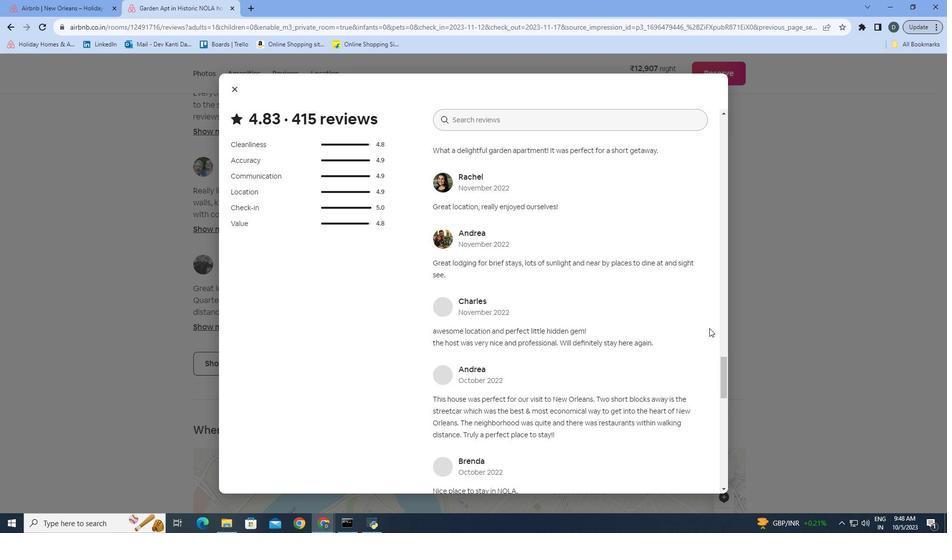 
Action: Mouse scrolled (709, 327) with delta (0, 0)
Screenshot: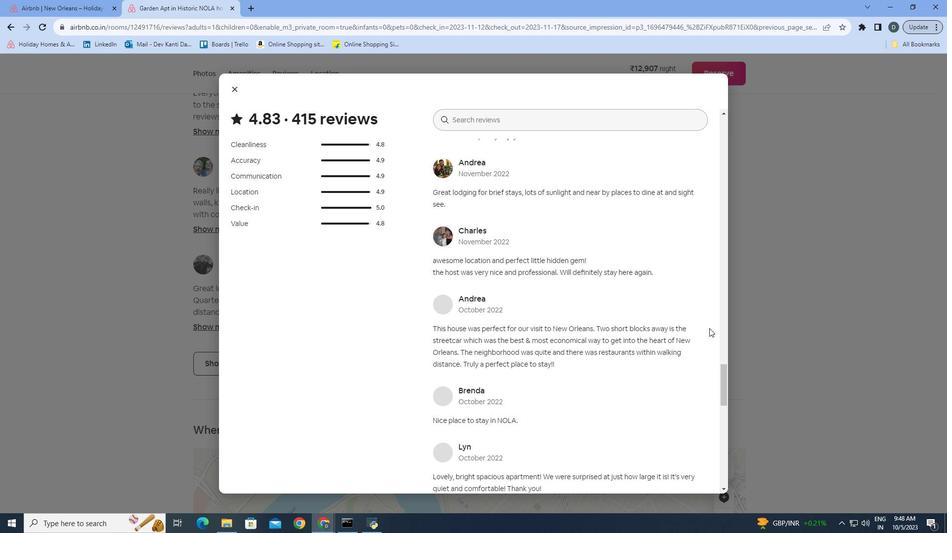 
Action: Mouse scrolled (709, 327) with delta (0, 0)
Screenshot: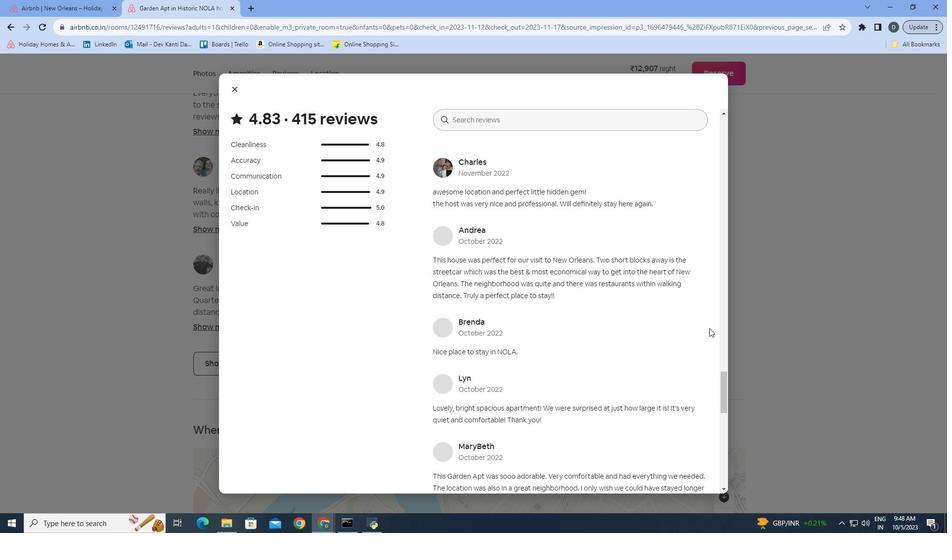 
Action: Mouse scrolled (709, 327) with delta (0, 0)
Screenshot: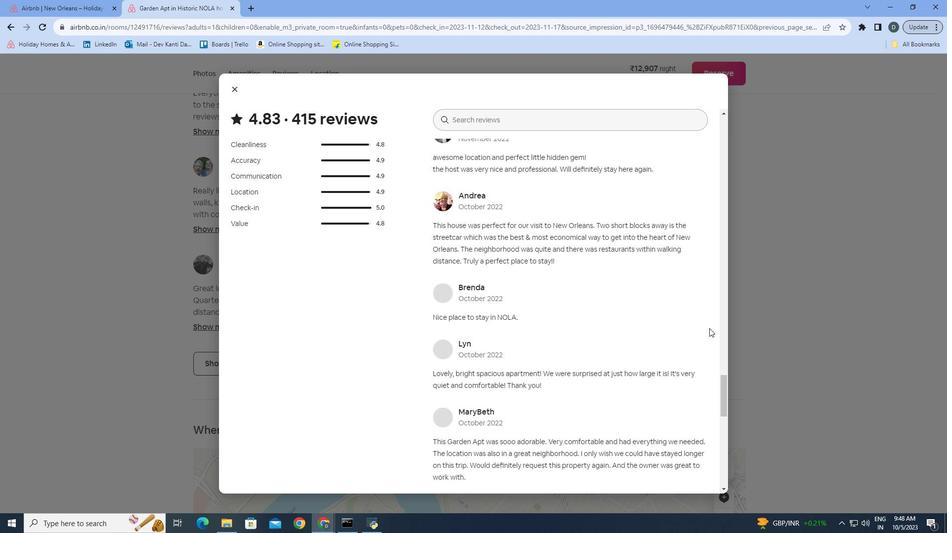 
Action: Mouse scrolled (709, 327) with delta (0, 0)
Screenshot: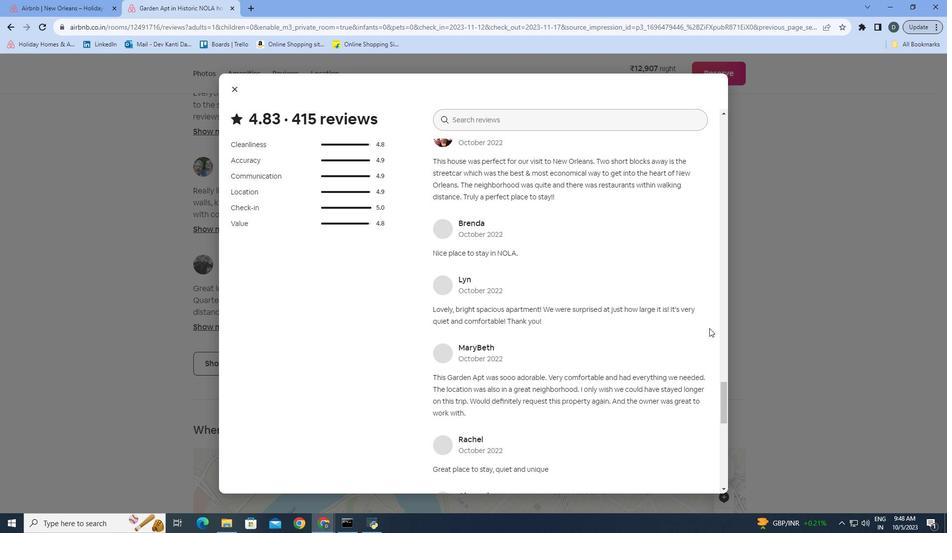
Action: Mouse scrolled (709, 327) with delta (0, 0)
Screenshot: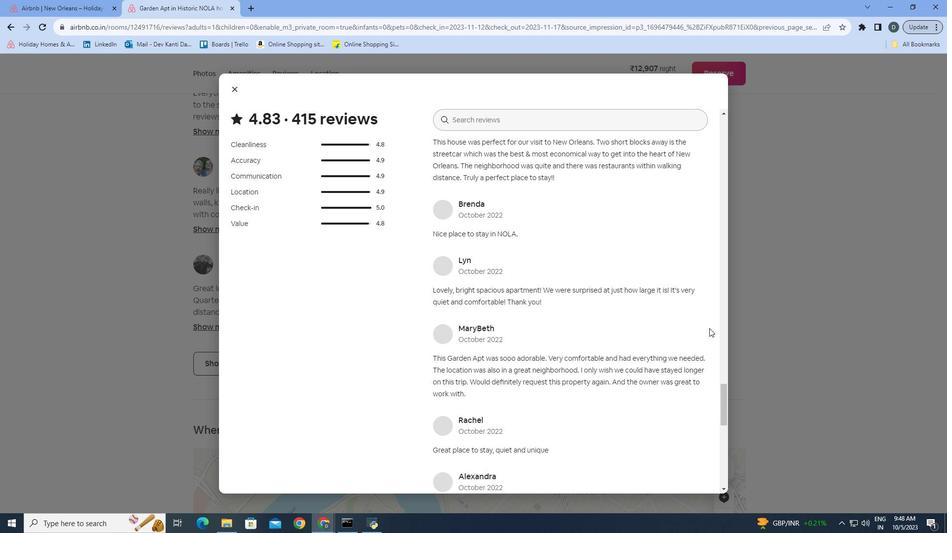 
Action: Mouse scrolled (709, 327) with delta (0, 0)
Screenshot: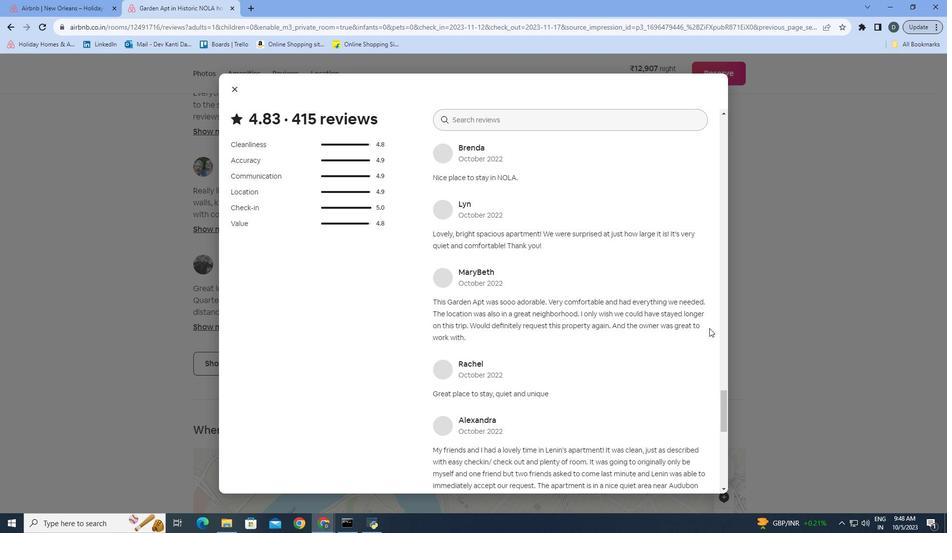 
Action: Mouse scrolled (709, 327) with delta (0, 0)
Screenshot: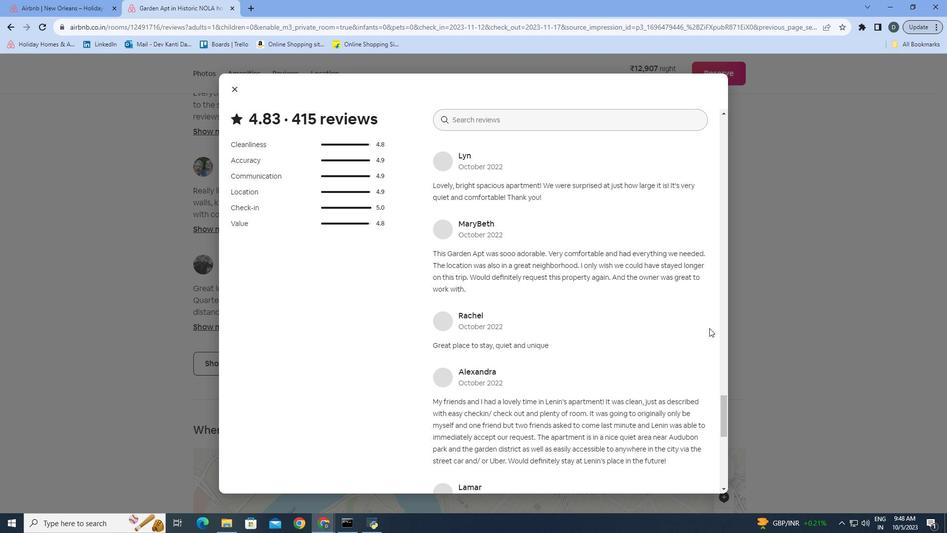
Action: Mouse scrolled (709, 327) with delta (0, 0)
Screenshot: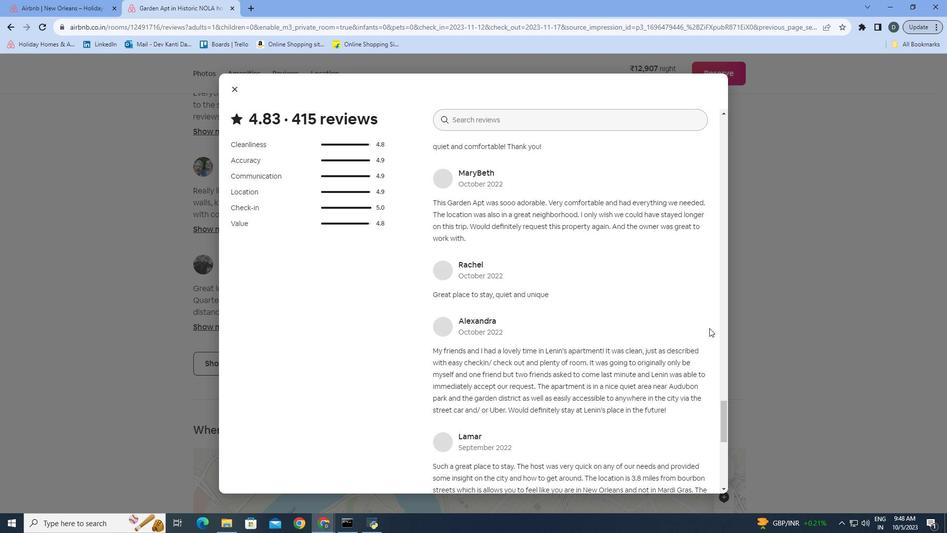
Action: Mouse scrolled (709, 327) with delta (0, 0)
Screenshot: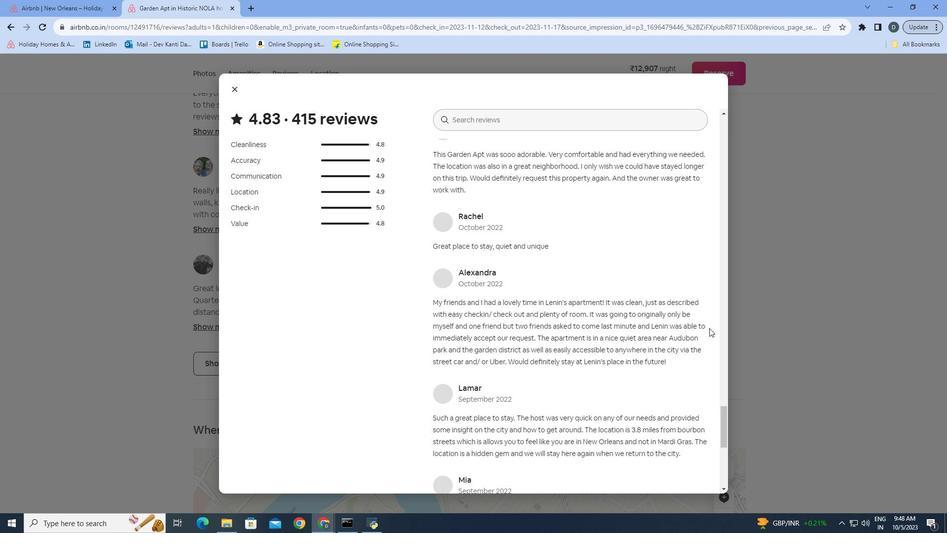 
Action: Mouse scrolled (709, 327) with delta (0, 0)
Screenshot: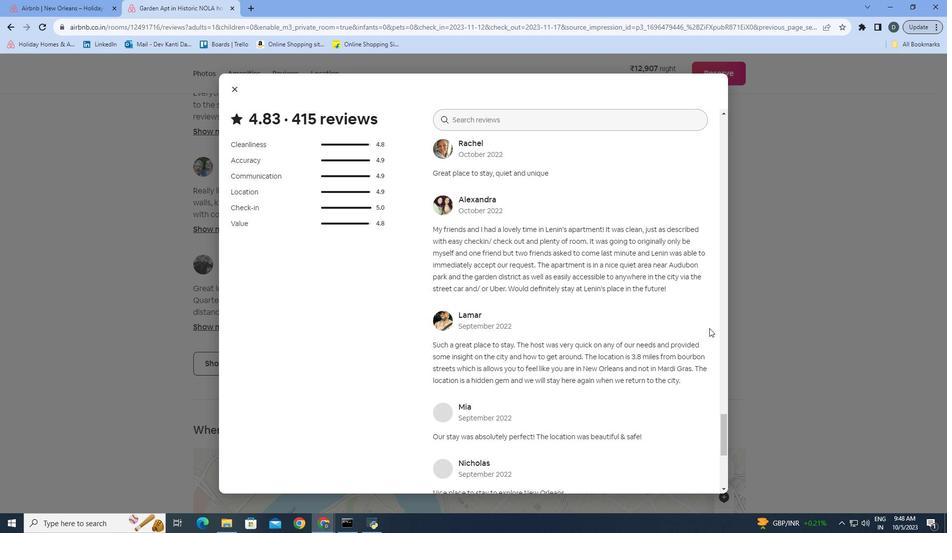 
Action: Mouse scrolled (709, 327) with delta (0, 0)
Screenshot: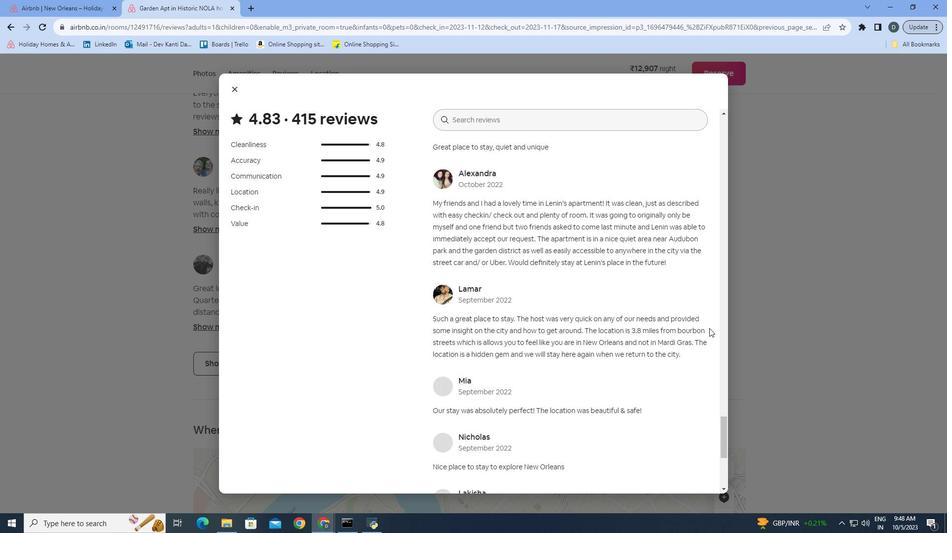 
Action: Mouse scrolled (709, 327) with delta (0, 0)
Screenshot: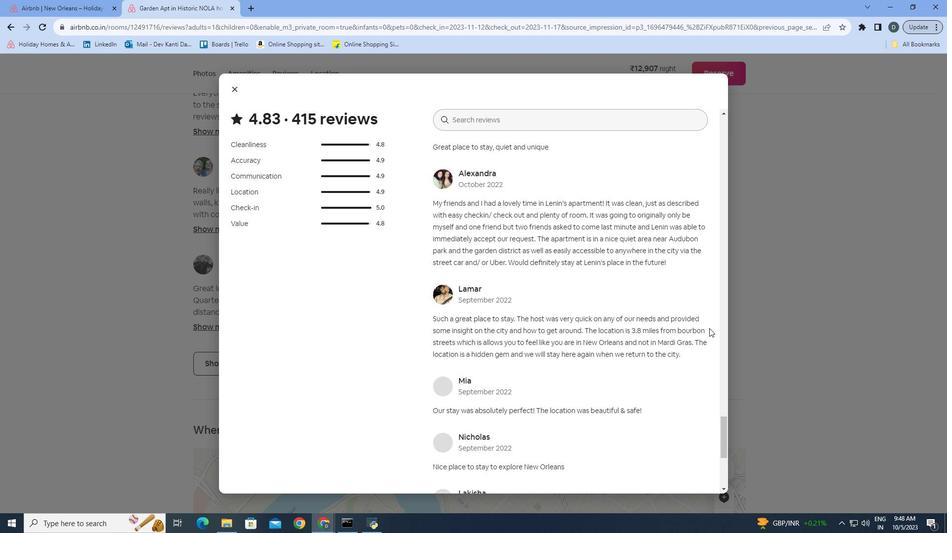 
Action: Mouse scrolled (709, 327) with delta (0, 0)
Screenshot: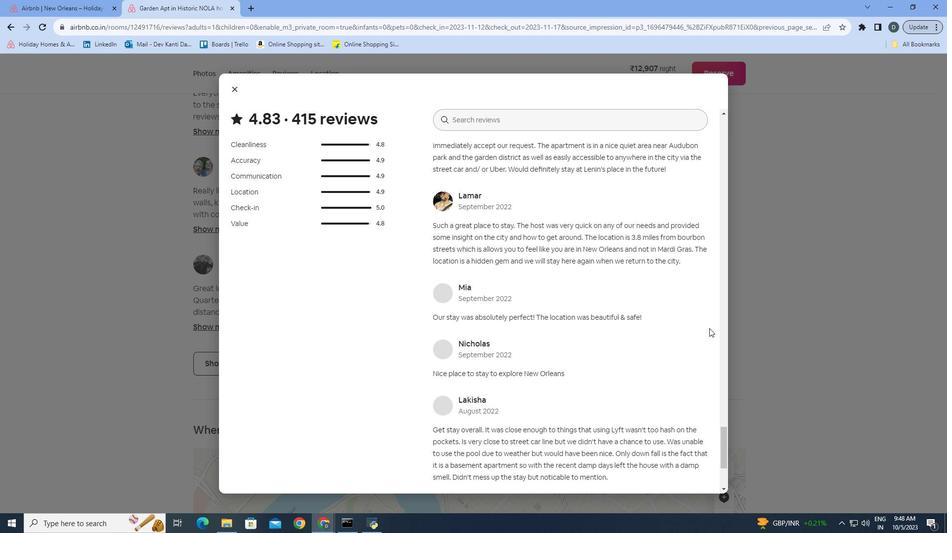 
Action: Mouse scrolled (709, 327) with delta (0, 0)
Screenshot: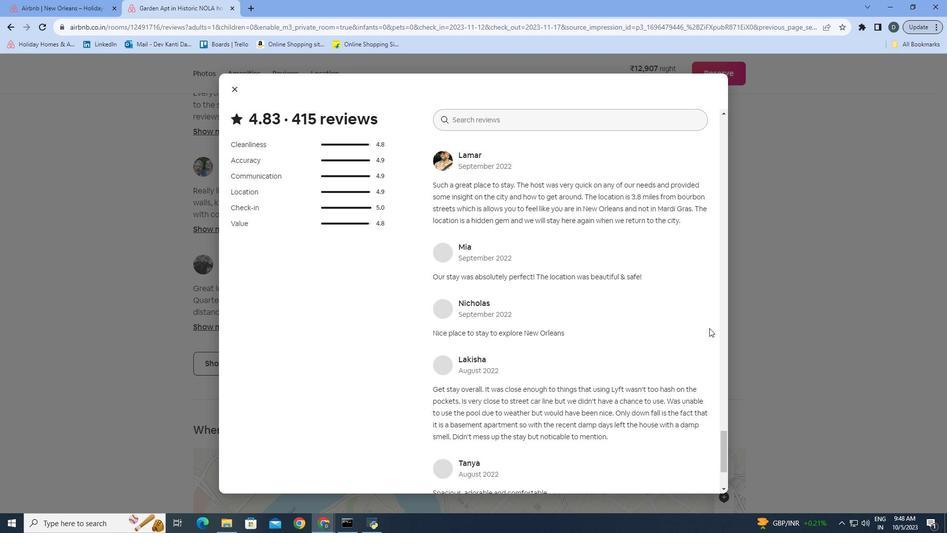 
Action: Mouse scrolled (709, 327) with delta (0, 0)
Screenshot: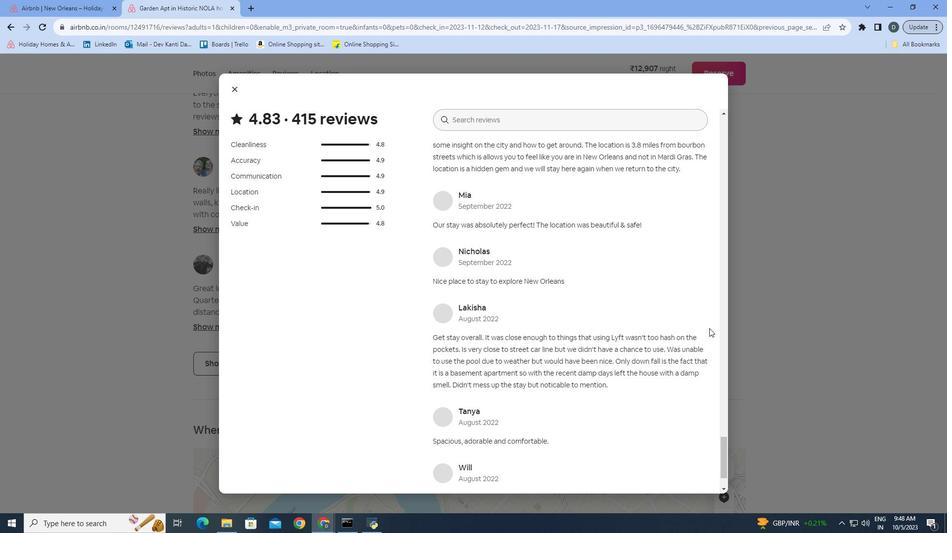 
Action: Mouse scrolled (709, 327) with delta (0, 0)
Screenshot: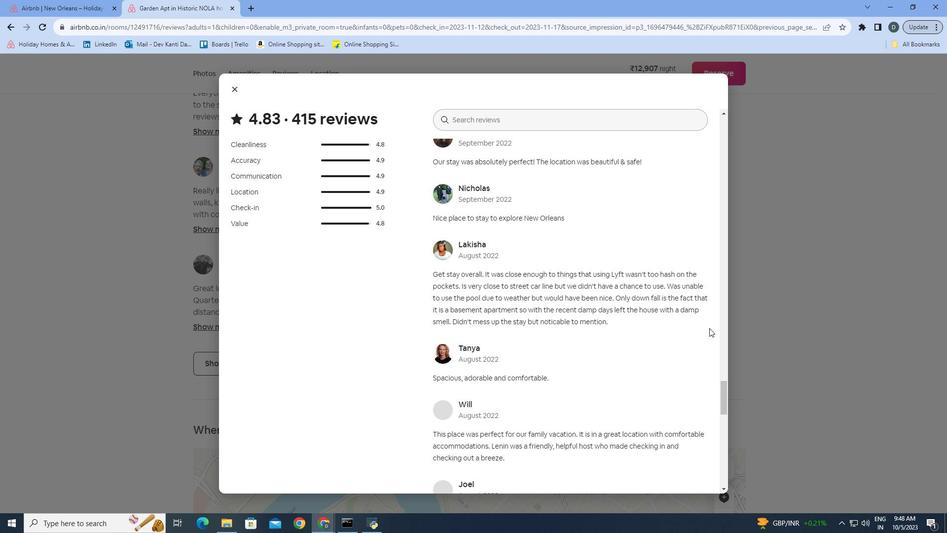 
Action: Mouse scrolled (709, 327) with delta (0, 0)
Screenshot: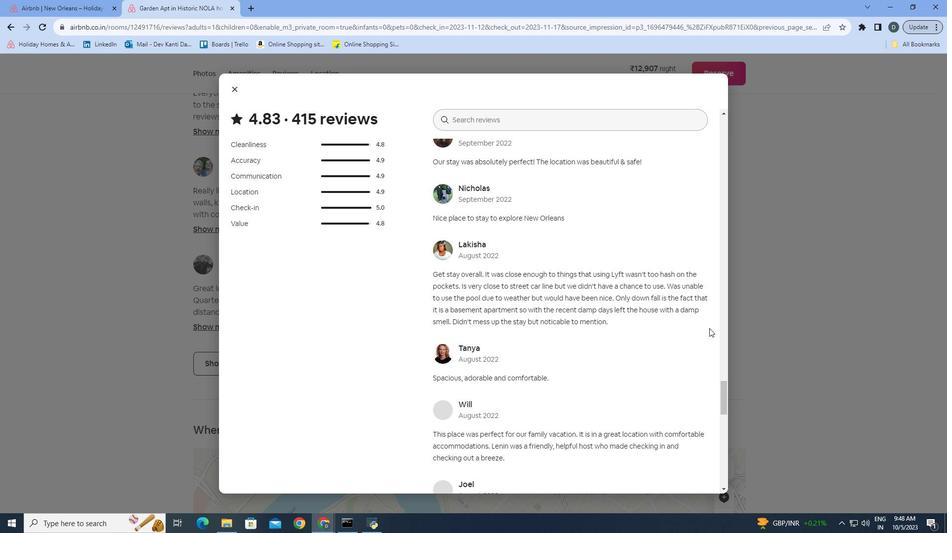 
Action: Mouse scrolled (709, 327) with delta (0, 0)
Screenshot: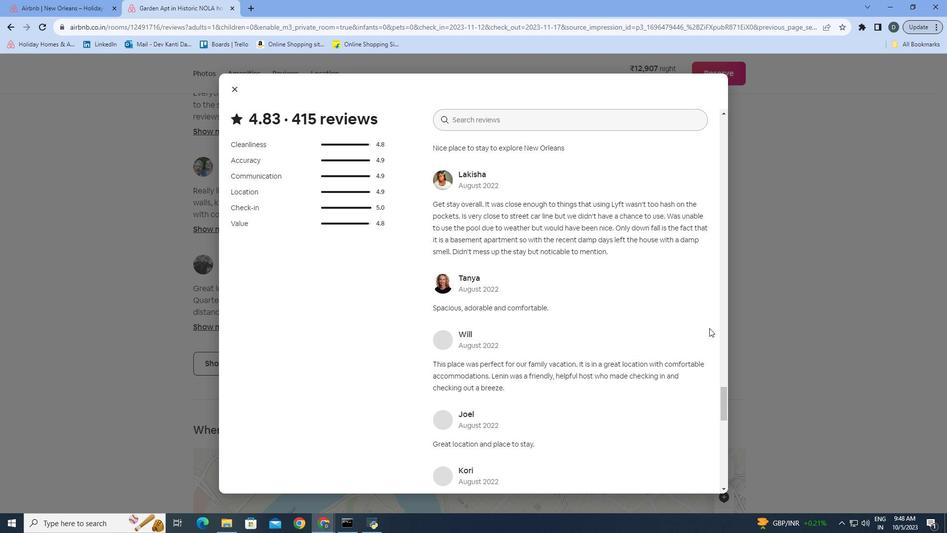 
Action: Mouse scrolled (709, 327) with delta (0, 0)
Screenshot: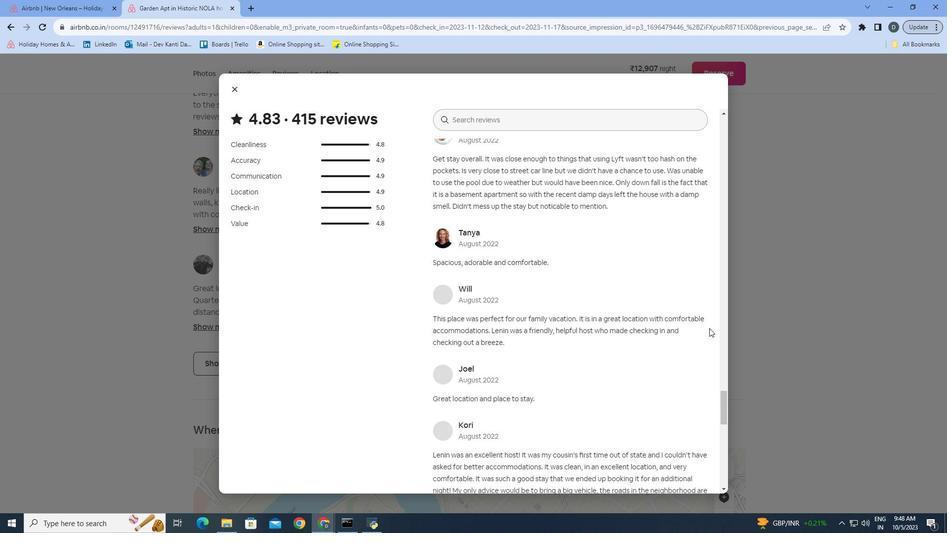 
Action: Mouse scrolled (709, 327) with delta (0, 0)
Screenshot: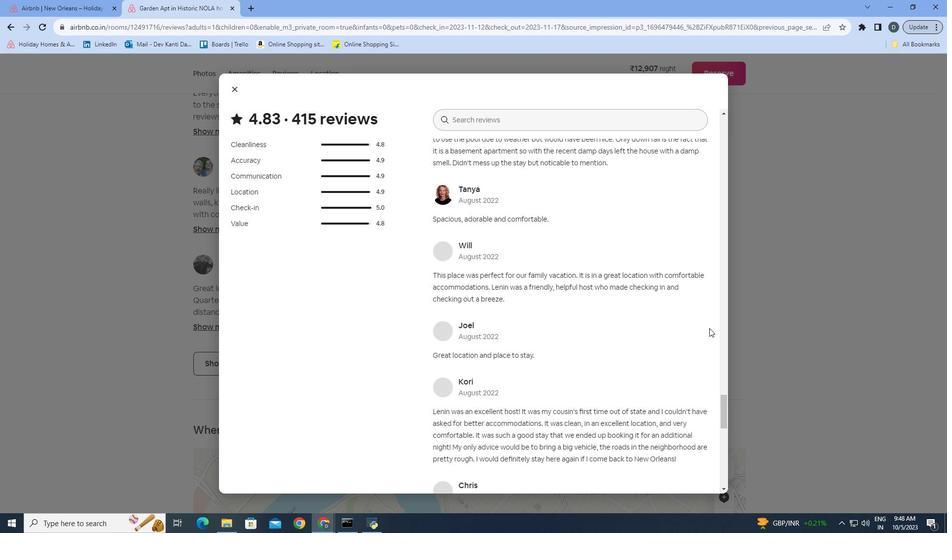 
Action: Mouse scrolled (709, 327) with delta (0, 0)
Screenshot: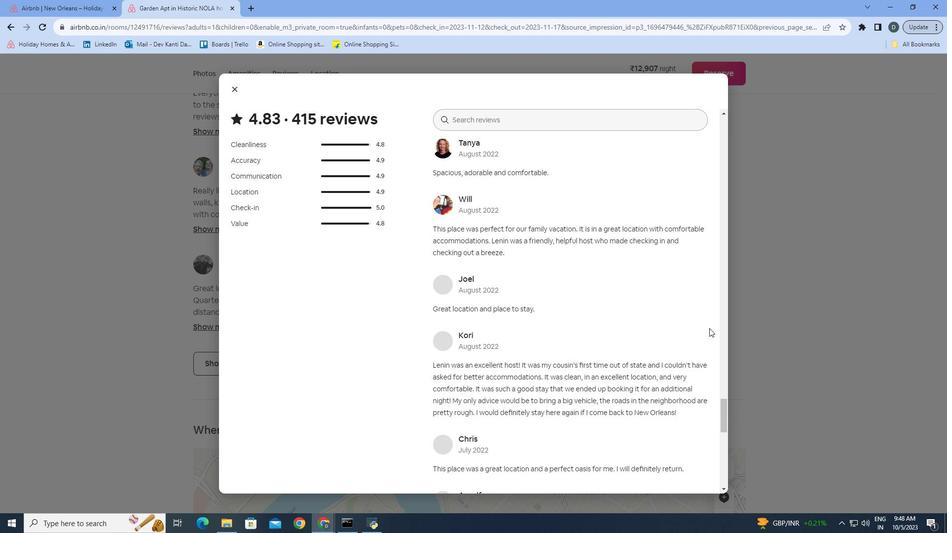 
Action: Mouse scrolled (709, 327) with delta (0, 0)
Screenshot: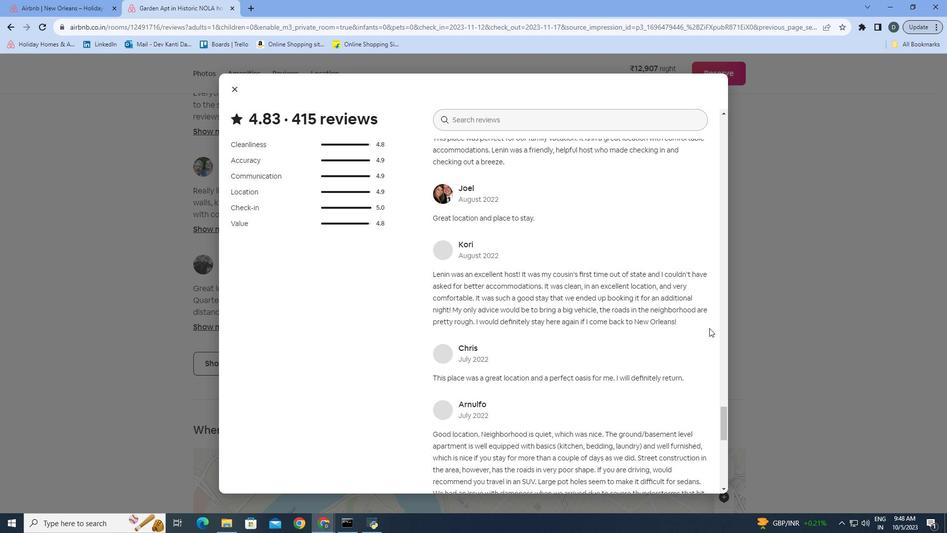 
Action: Mouse scrolled (709, 327) with delta (0, 0)
Screenshot: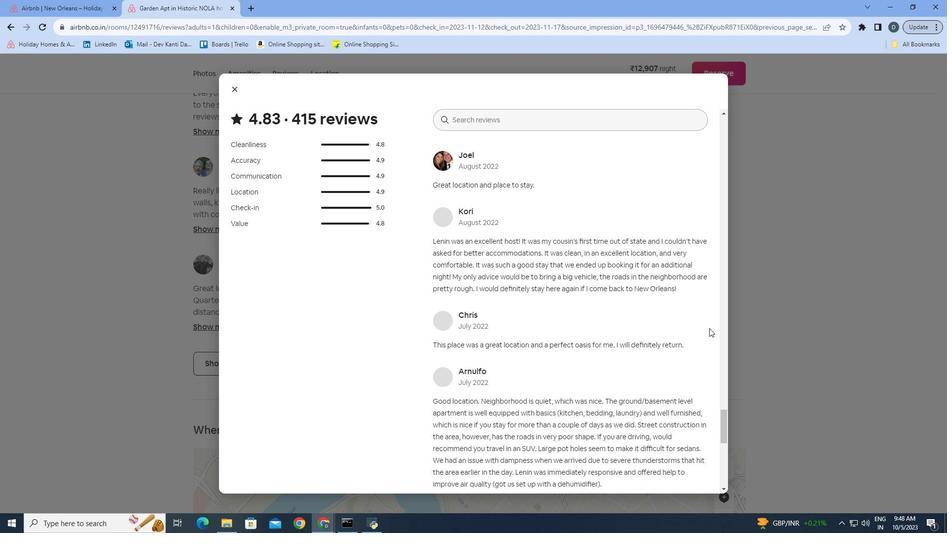 
Action: Mouse scrolled (709, 327) with delta (0, 0)
Screenshot: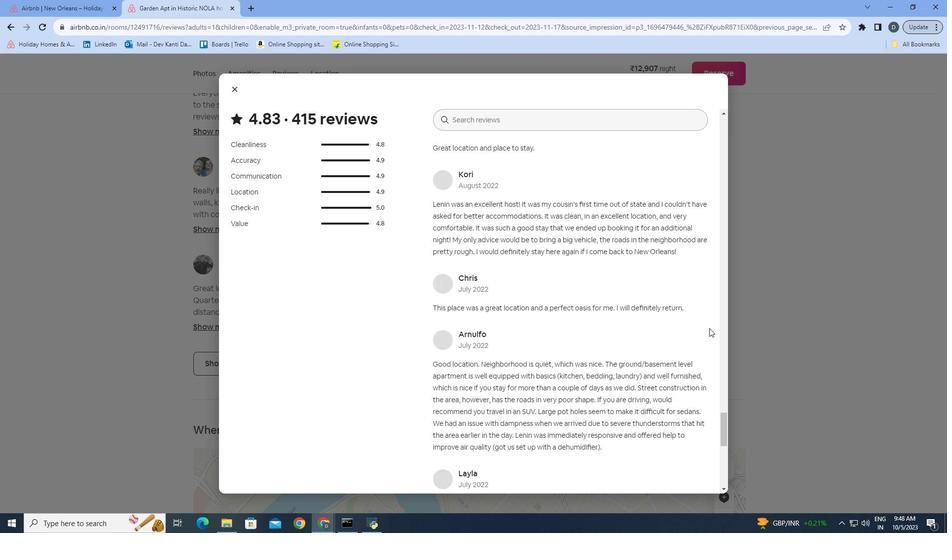 
Action: Mouse scrolled (709, 327) with delta (0, 0)
Screenshot: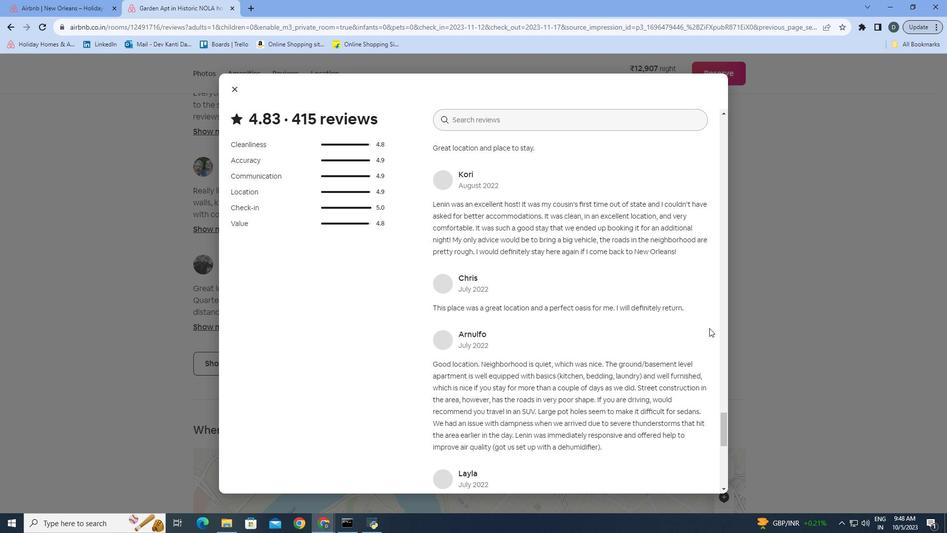 
Action: Mouse scrolled (709, 327) with delta (0, 0)
Screenshot: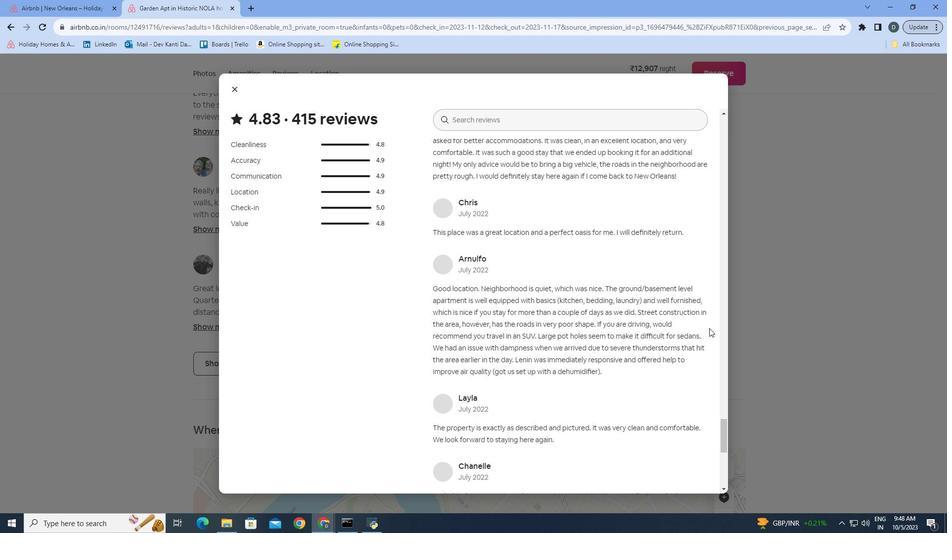 
Action: Mouse scrolled (709, 327) with delta (0, 0)
Screenshot: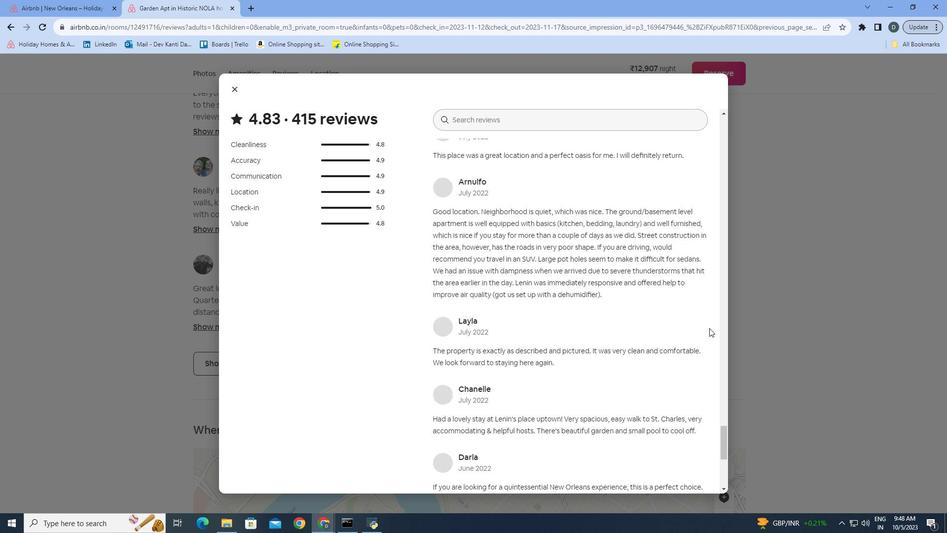 
Action: Mouse scrolled (709, 327) with delta (0, 0)
Screenshot: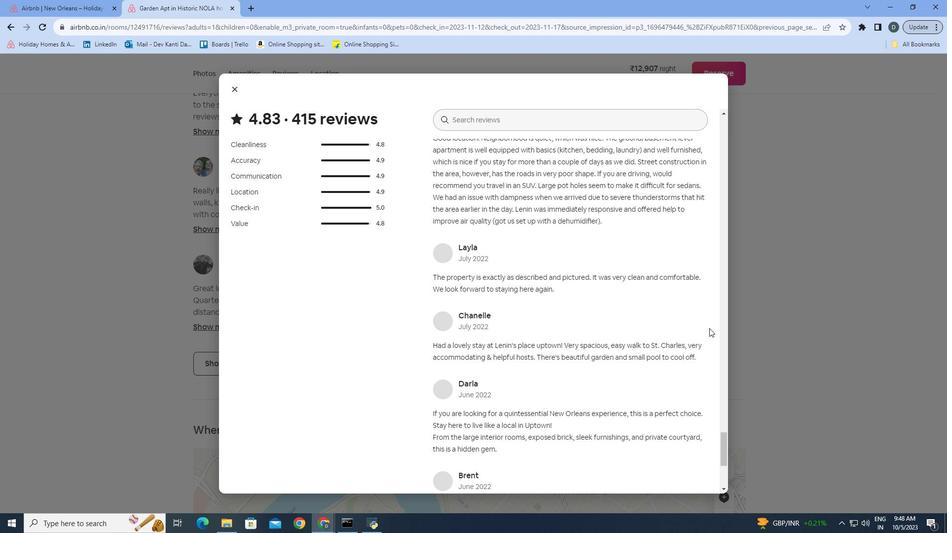 
Action: Mouse scrolled (709, 327) with delta (0, 0)
Screenshot: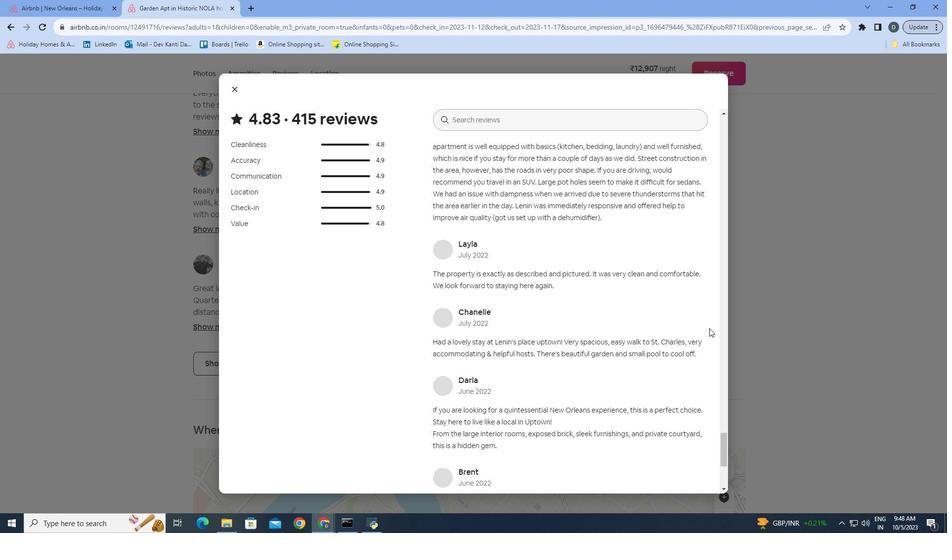 
Action: Mouse scrolled (709, 327) with delta (0, 0)
Screenshot: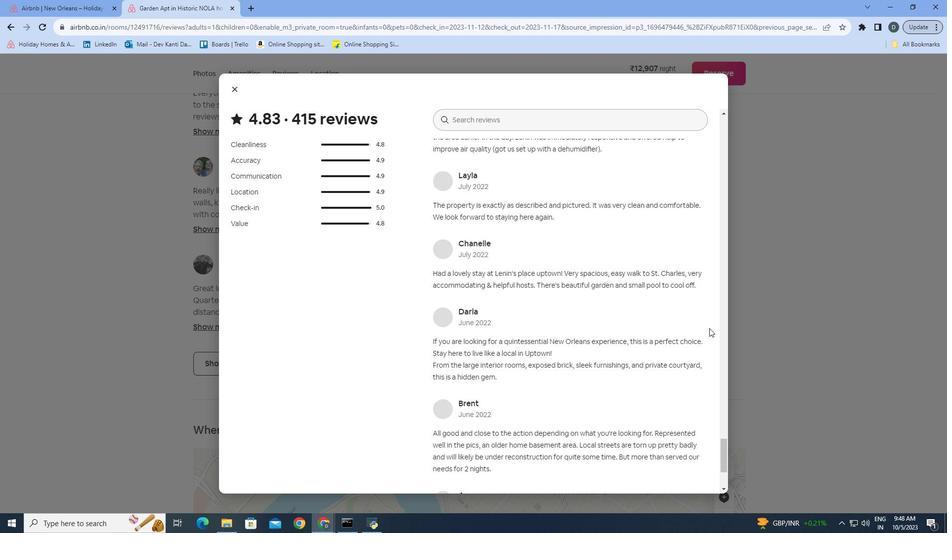 
Action: Mouse scrolled (709, 327) with delta (0, 0)
Screenshot: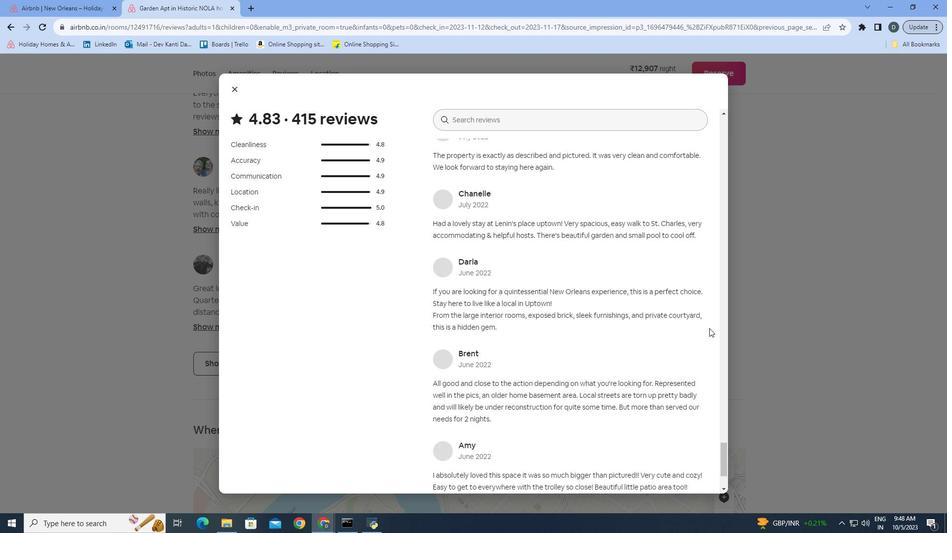 
Action: Mouse scrolled (709, 327) with delta (0, 0)
Screenshot: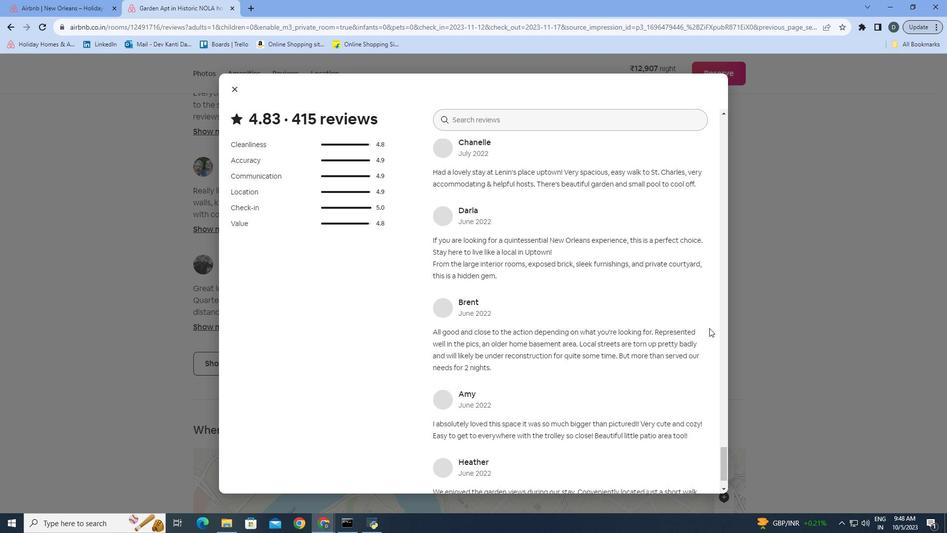 
Action: Mouse scrolled (709, 327) with delta (0, 0)
Screenshot: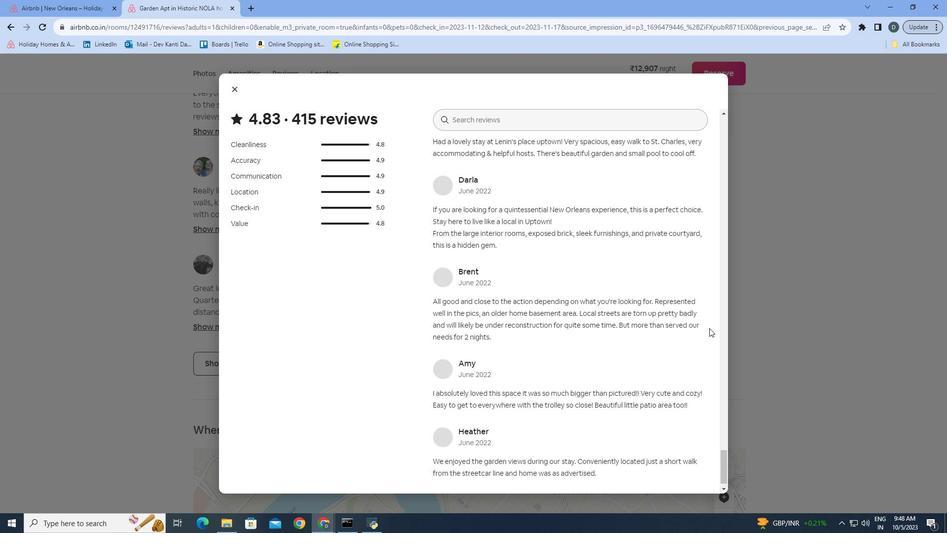 
Action: Mouse scrolled (709, 327) with delta (0, 0)
Screenshot: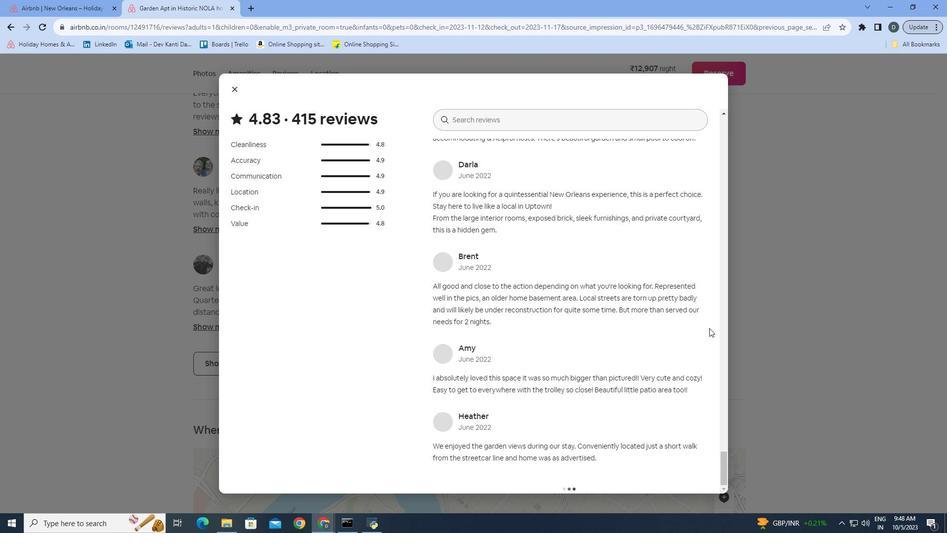 
Action: Mouse scrolled (709, 327) with delta (0, 0)
Screenshot: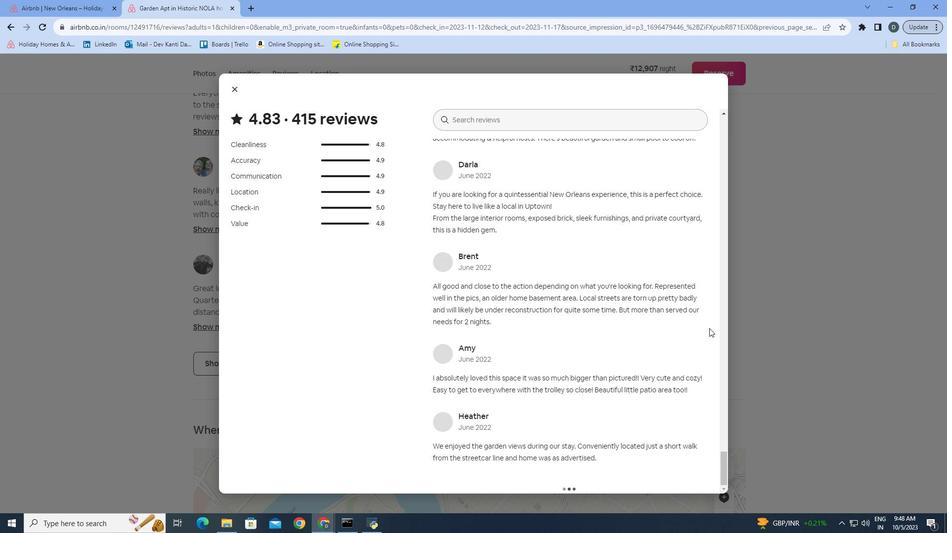 
Action: Mouse scrolled (709, 327) with delta (0, 0)
Screenshot: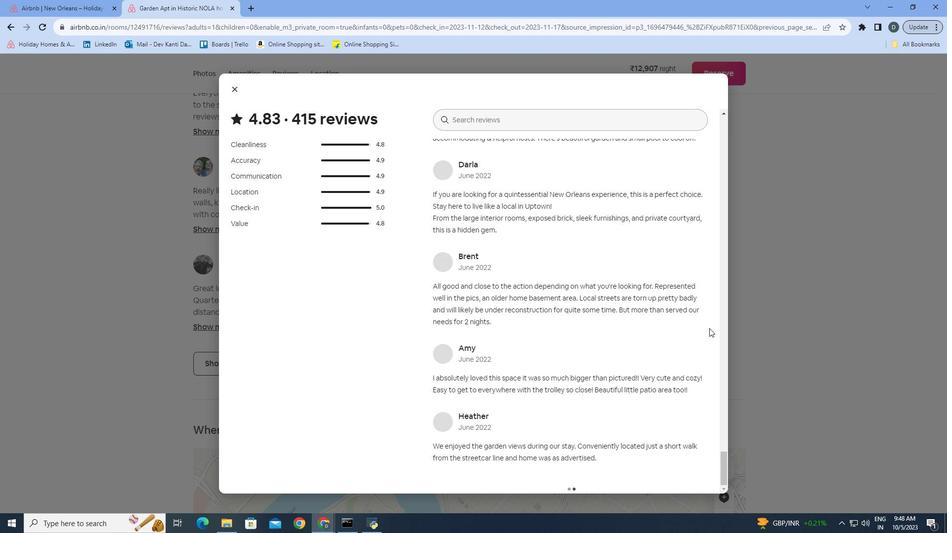 
Action: Mouse scrolled (709, 327) with delta (0, 0)
Screenshot: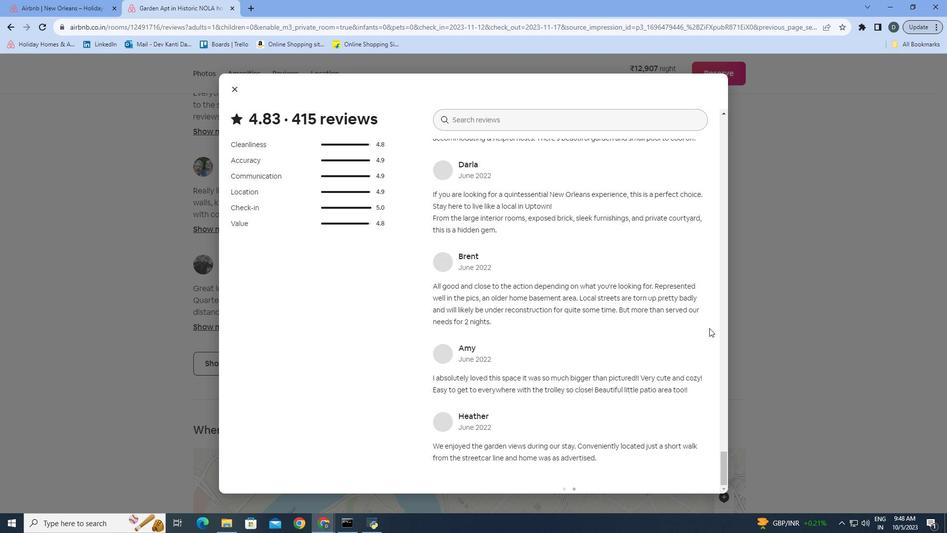 
Action: Mouse scrolled (709, 327) with delta (0, 0)
Screenshot: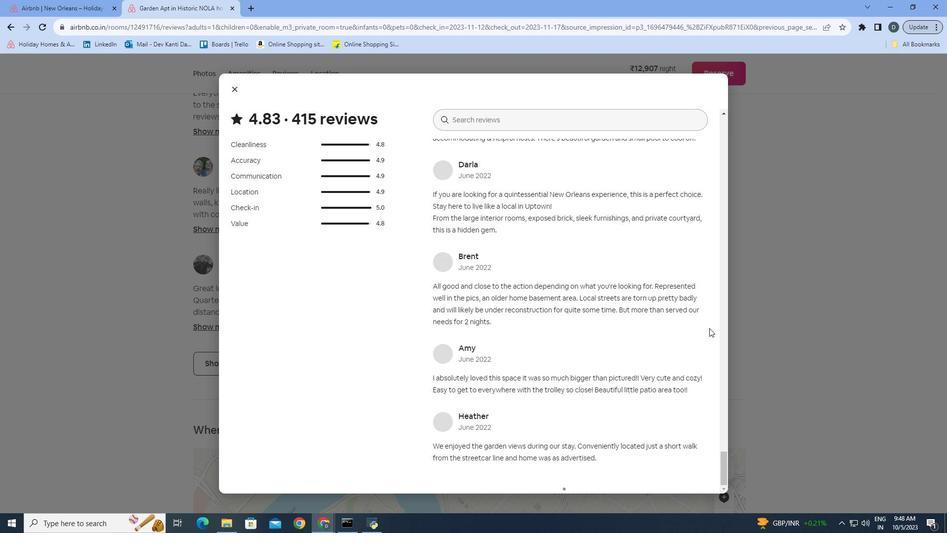 
Action: Mouse scrolled (709, 327) with delta (0, 0)
Screenshot: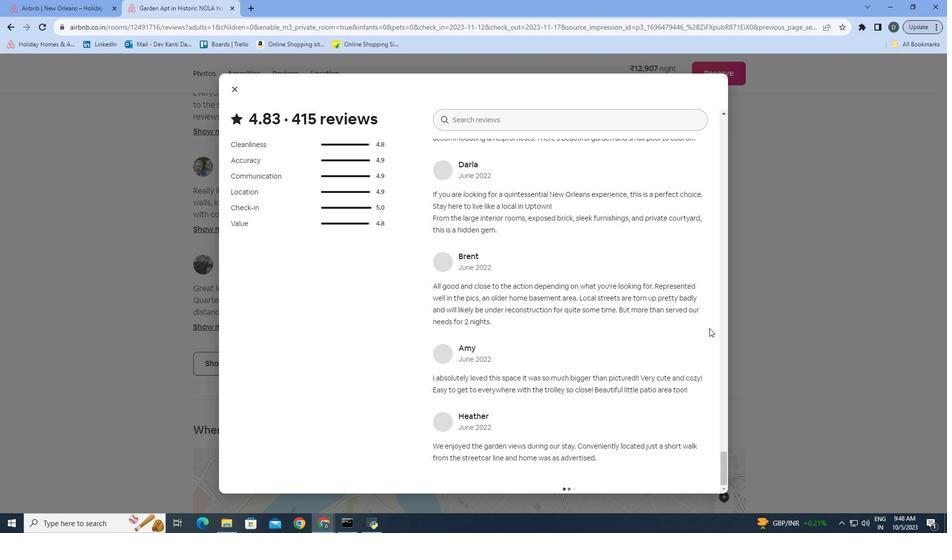 
Action: Mouse moved to (352, 177)
Screenshot: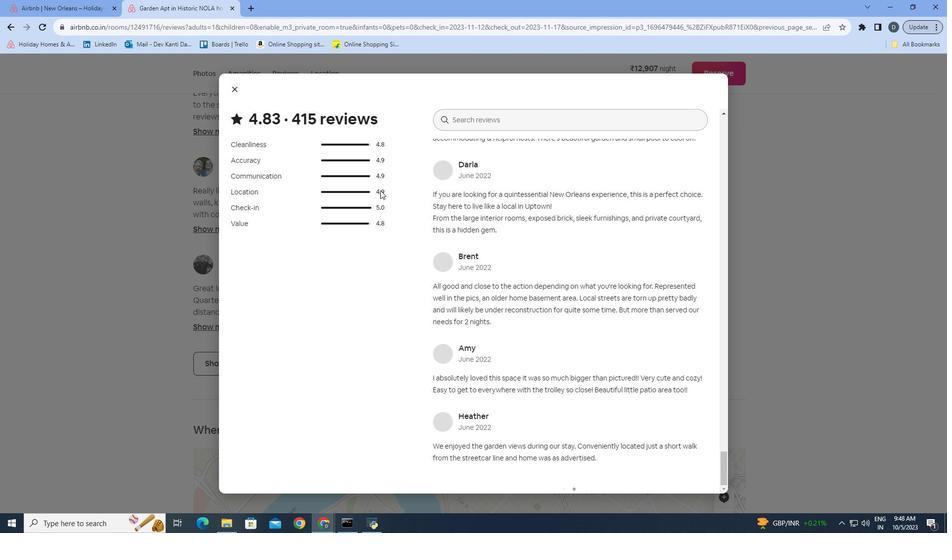 
Action: Mouse scrolled (352, 177) with delta (0, 0)
Screenshot: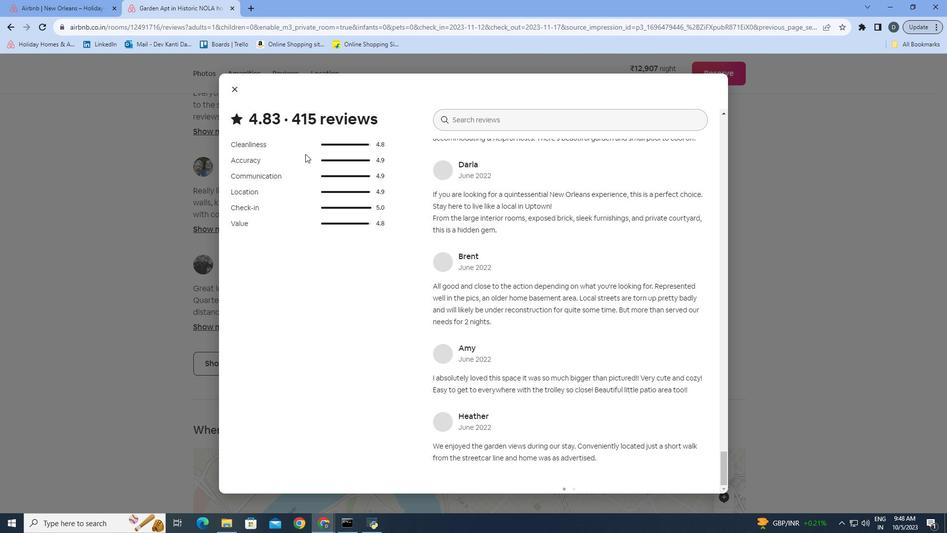 
Action: Mouse moved to (234, 90)
Screenshot: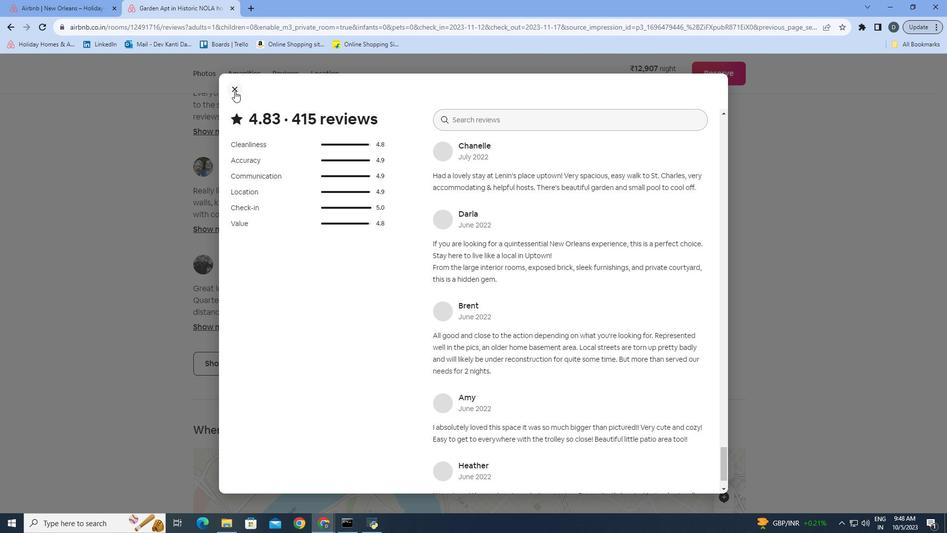 
Action: Mouse pressed left at (234, 90)
Screenshot: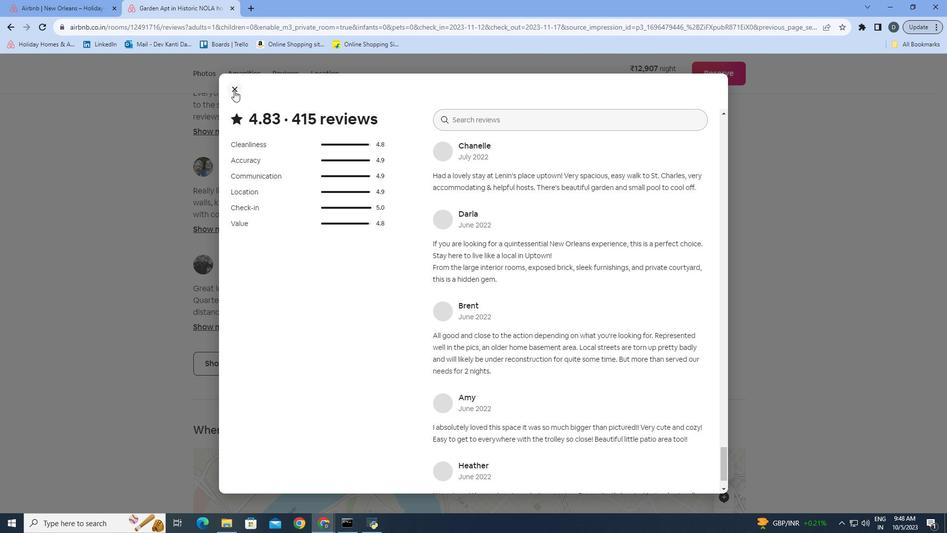 
Action: Mouse moved to (426, 266)
Screenshot: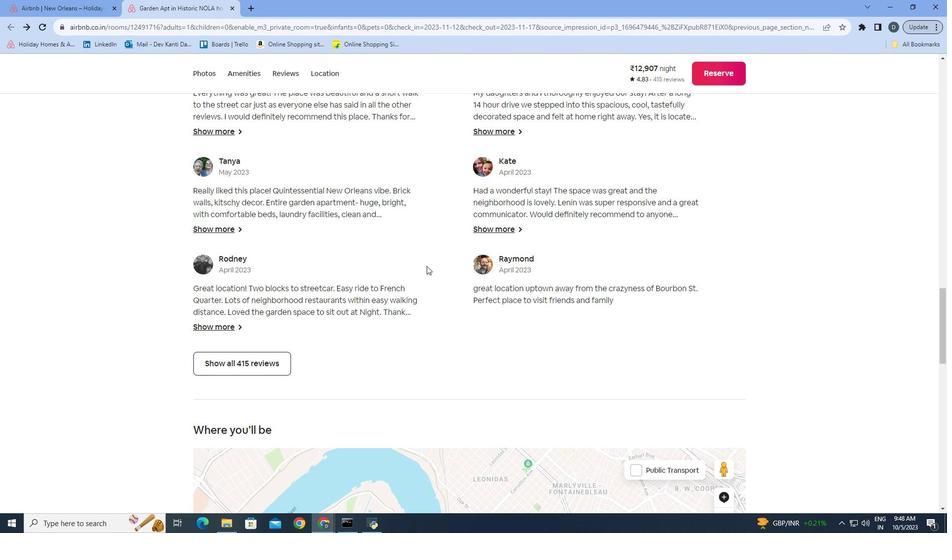
Action: Mouse scrolled (426, 266) with delta (0, 0)
Screenshot: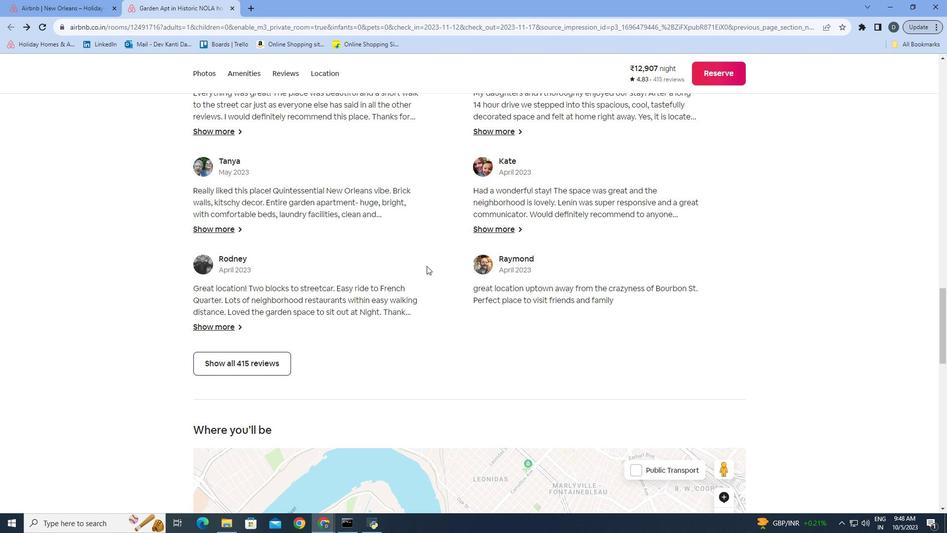 
Action: Mouse scrolled (426, 266) with delta (0, 0)
Screenshot: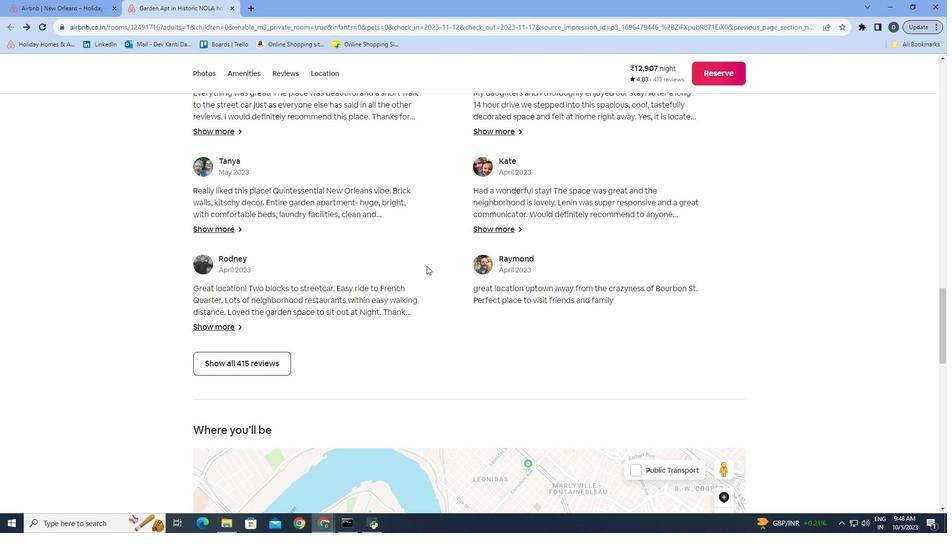 
Action: Mouse scrolled (426, 266) with delta (0, 0)
Screenshot: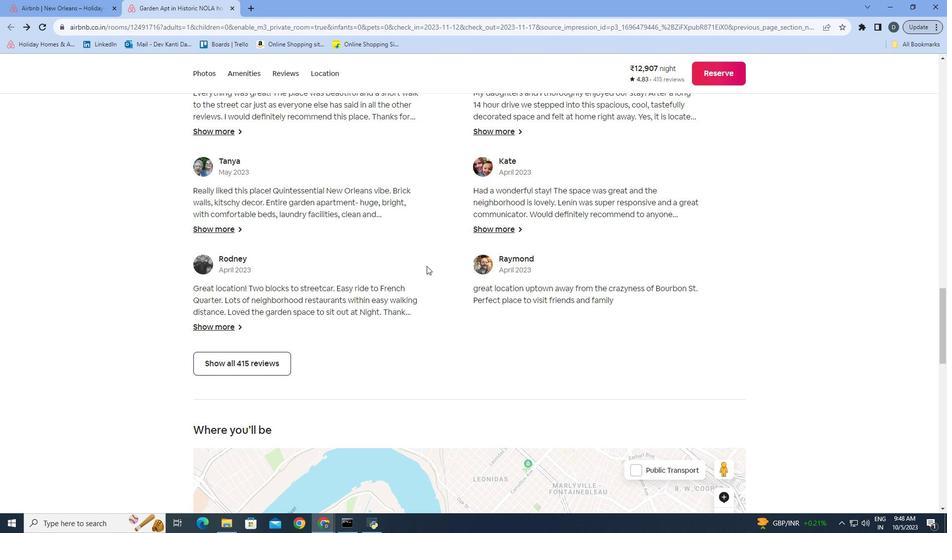 
Action: Mouse scrolled (426, 266) with delta (0, 0)
Screenshot: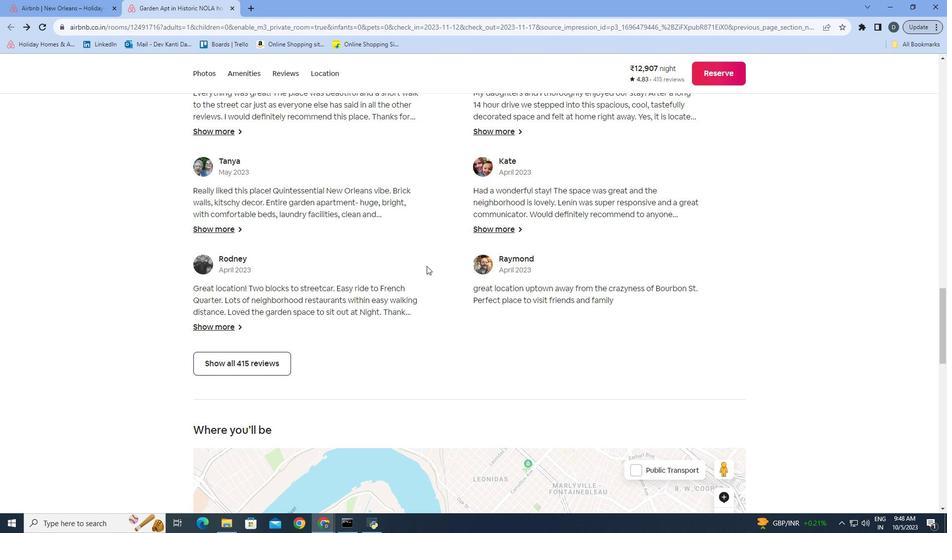 
Action: Mouse moved to (426, 266)
Screenshot: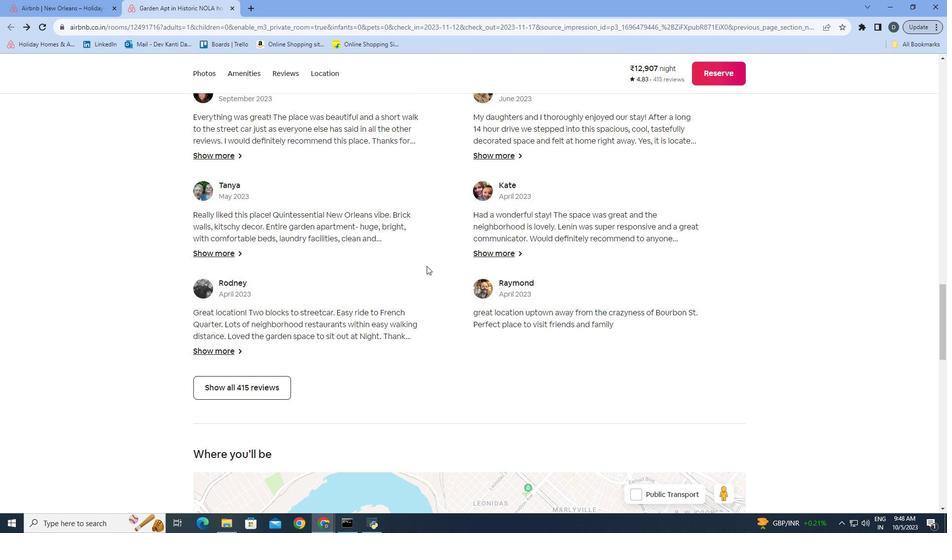 
Action: Mouse scrolled (426, 266) with delta (0, 0)
Screenshot: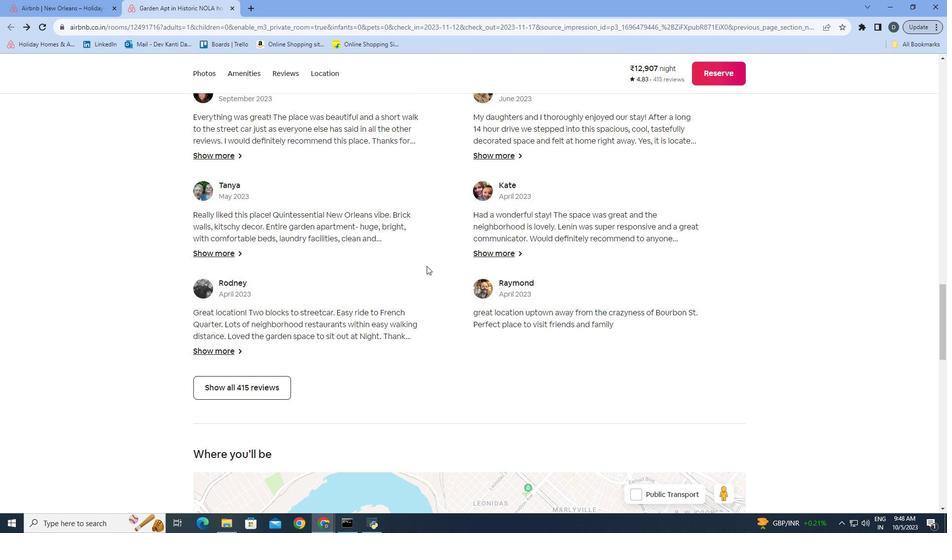 
Action: Mouse scrolled (426, 266) with delta (0, 0)
Screenshot: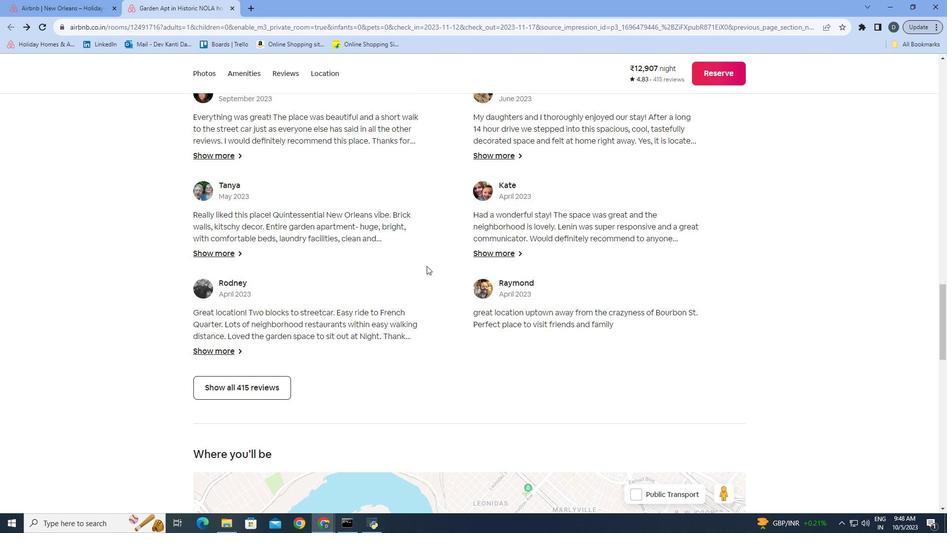 
Action: Mouse scrolled (426, 266) with delta (0, 0)
